 Task: Send an email with the signature Kaitlyn Wright with the subject Follow-up on an order and the message Could you please provide more information about the new software system? from softage.5@softage.net to softage.2@softage.net and move the email from Sent Items to the folder Analytics
Action: Mouse moved to (34, 56)
Screenshot: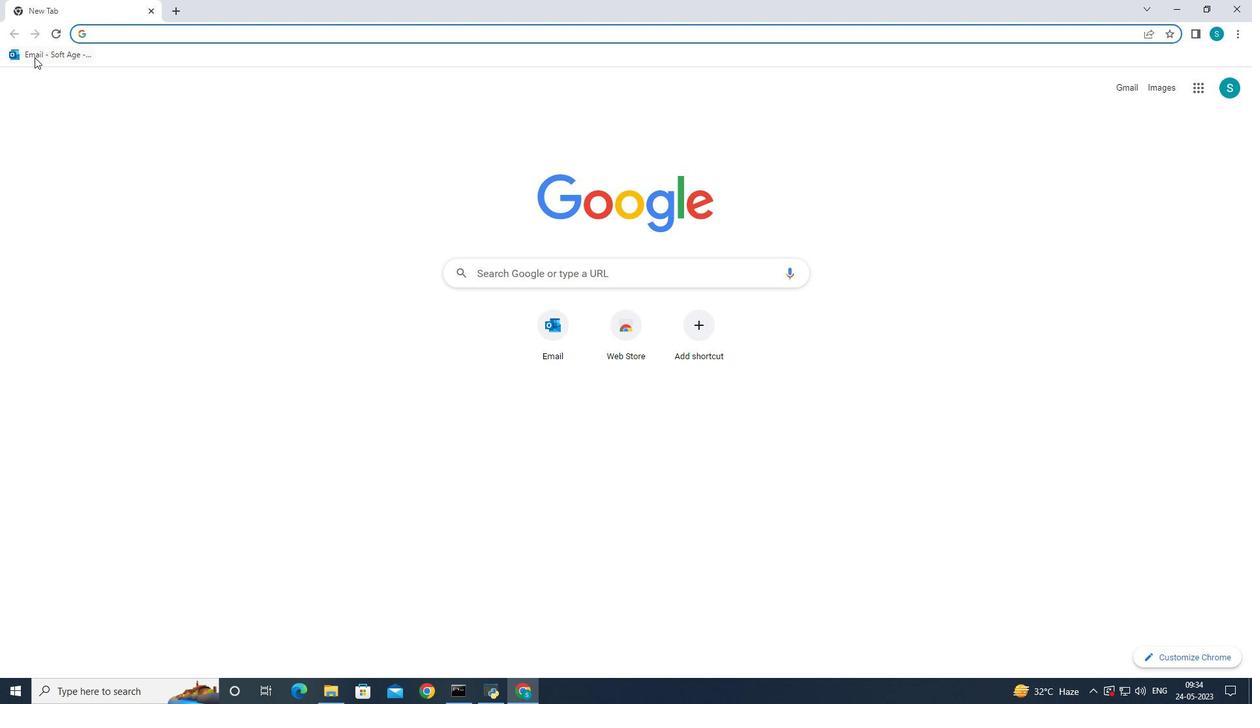 
Action: Mouse pressed left at (34, 56)
Screenshot: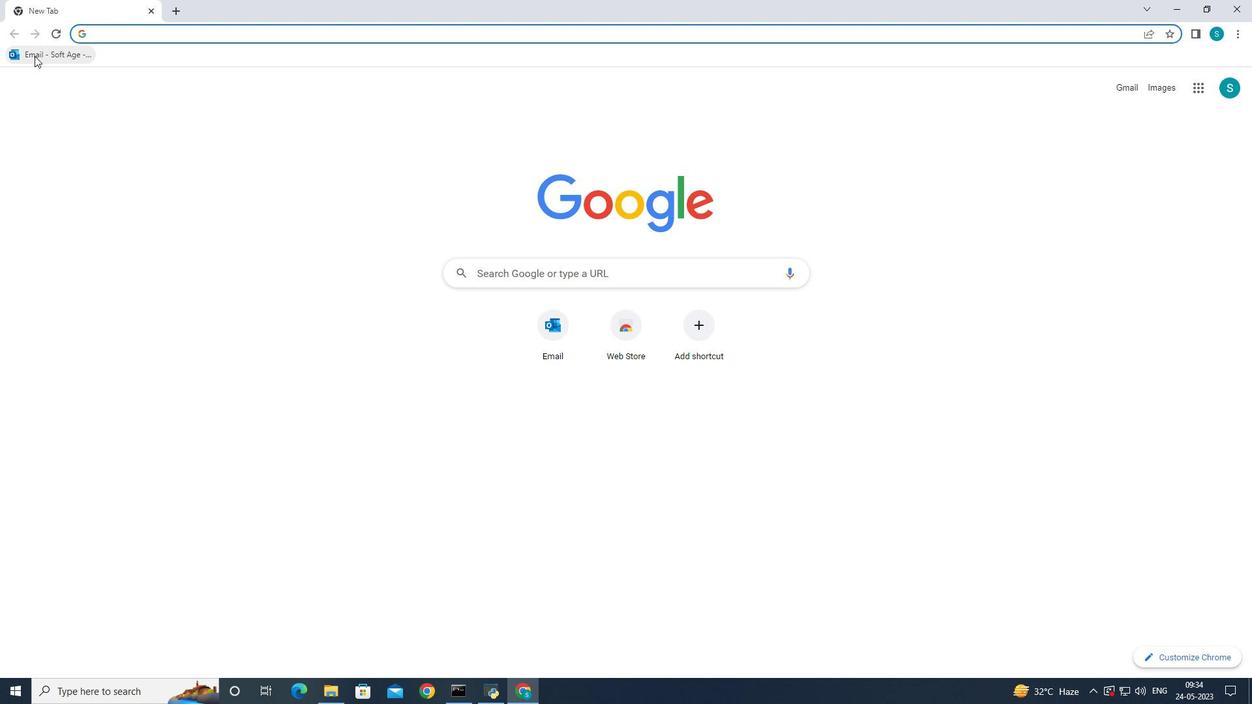 
Action: Mouse moved to (171, 113)
Screenshot: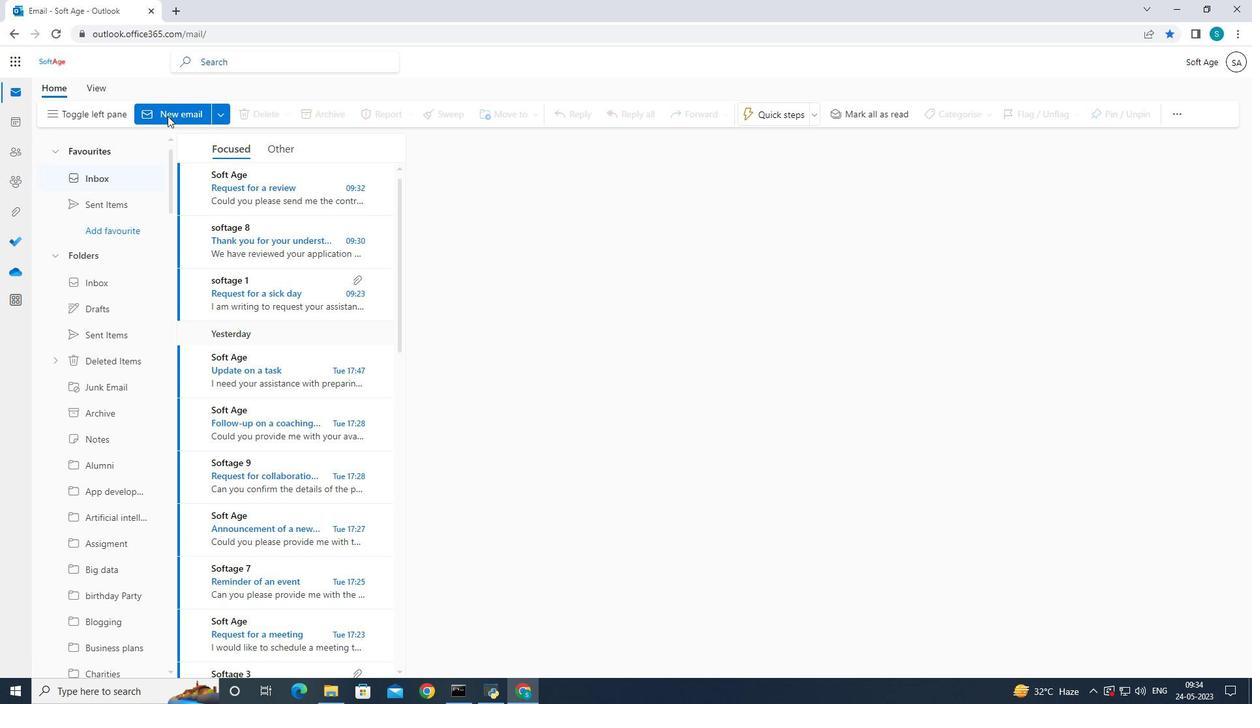 
Action: Mouse pressed left at (171, 113)
Screenshot: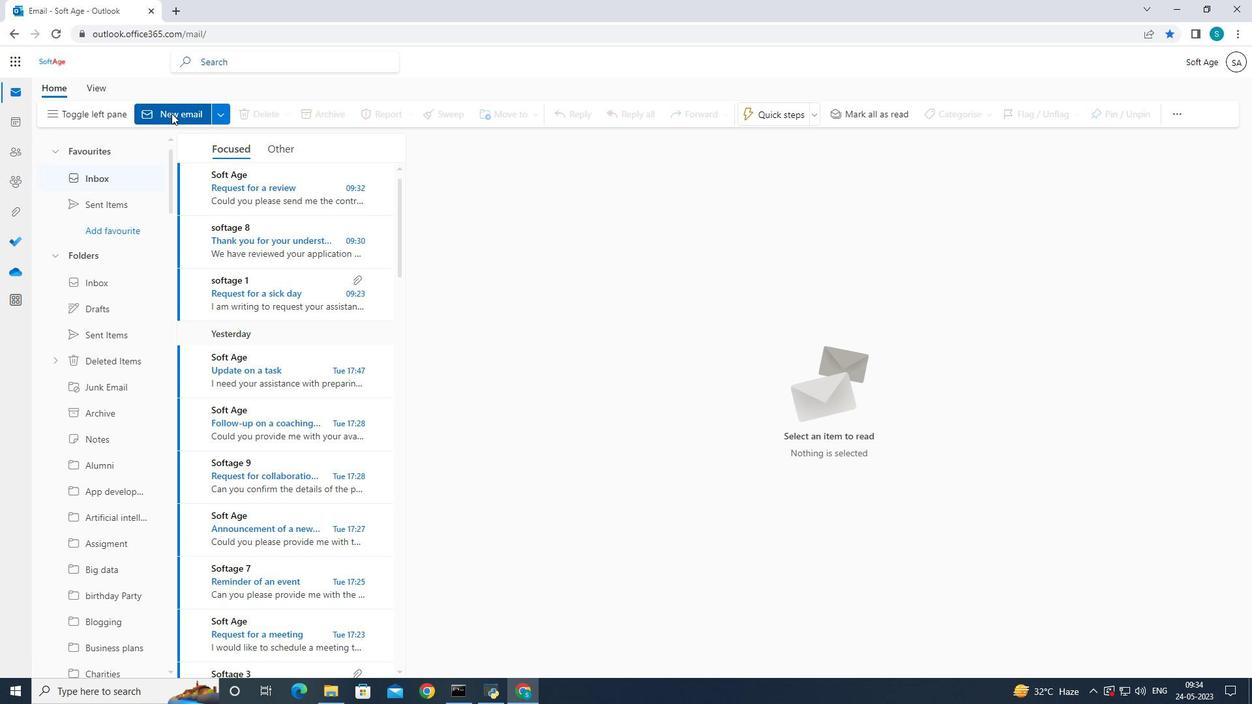 
Action: Mouse pressed left at (171, 113)
Screenshot: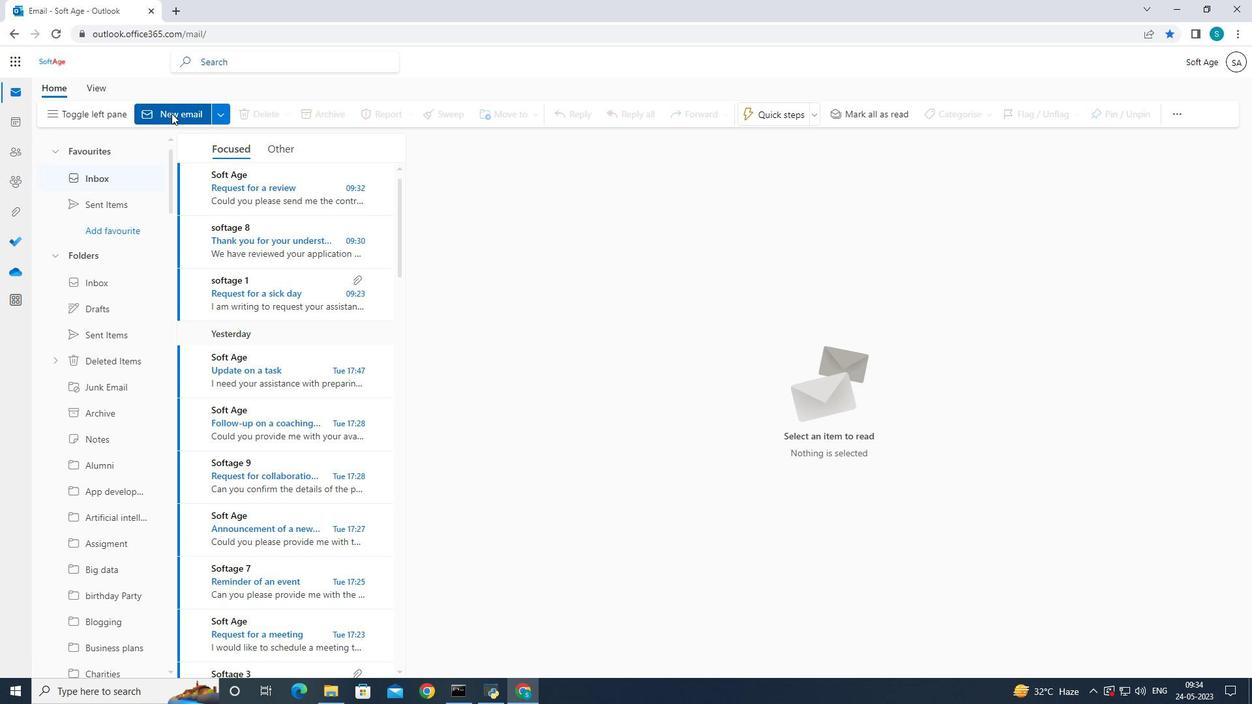 
Action: Mouse moved to (849, 113)
Screenshot: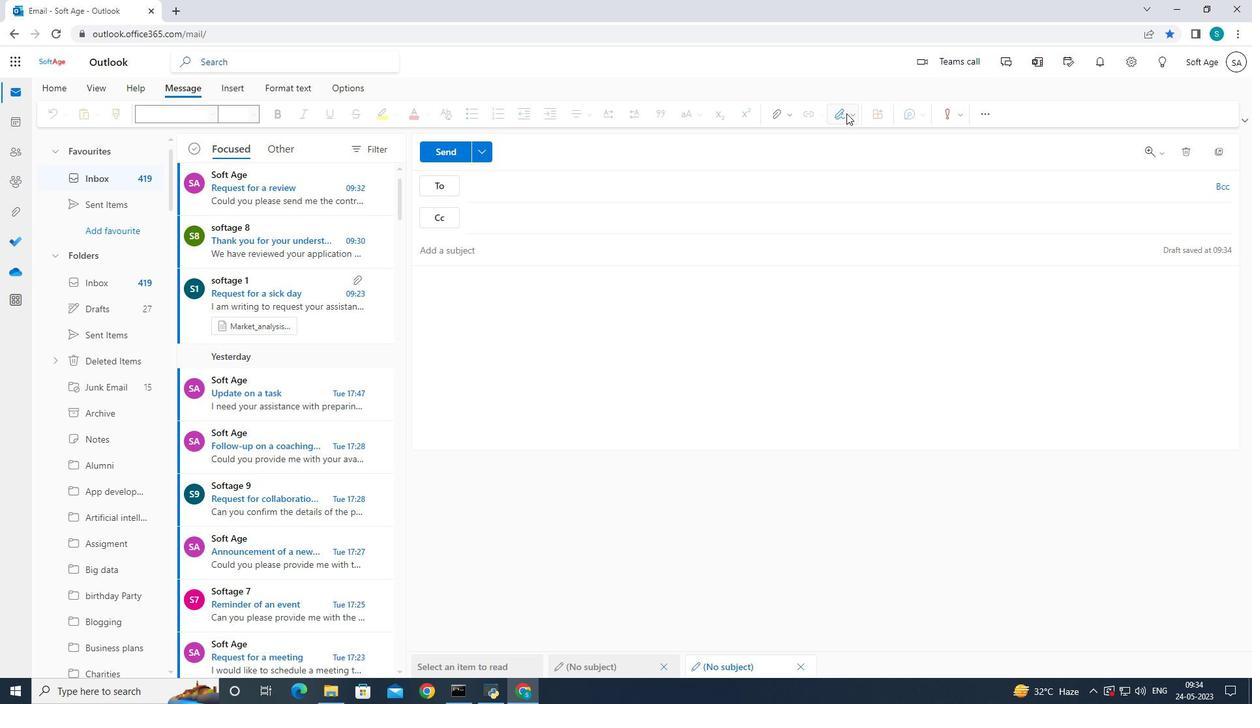 
Action: Mouse pressed left at (848, 113)
Screenshot: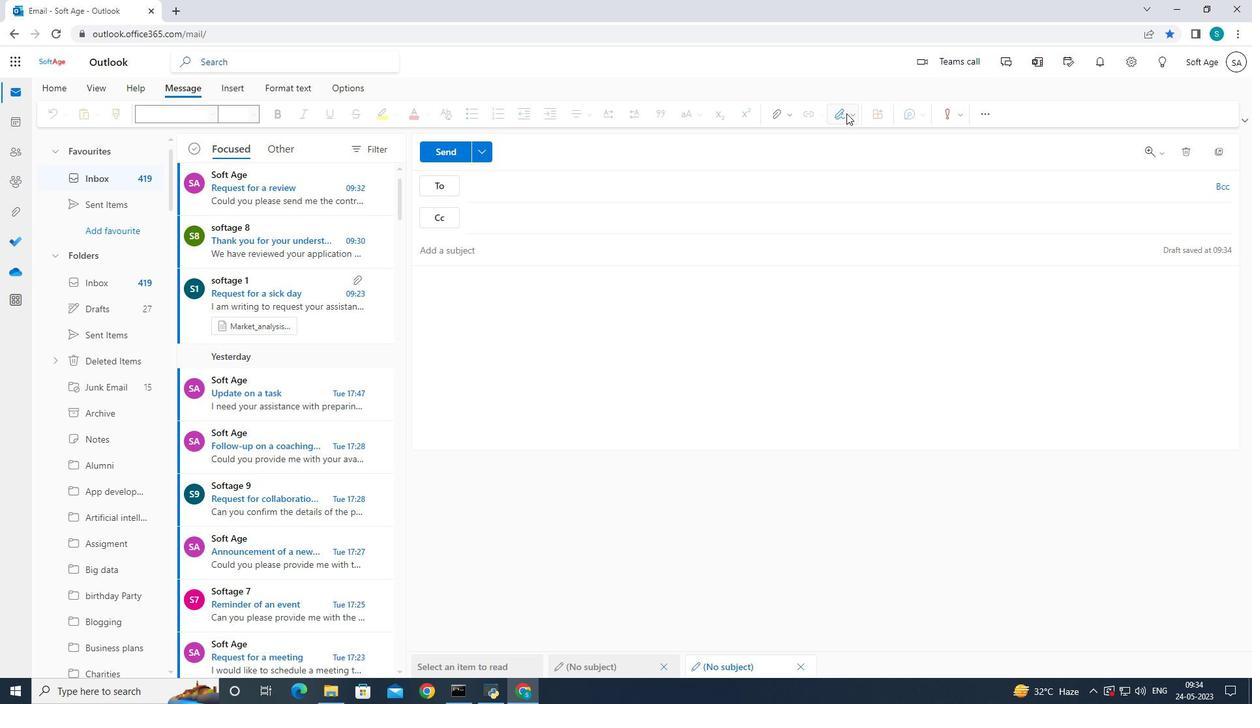 
Action: Mouse moved to (827, 175)
Screenshot: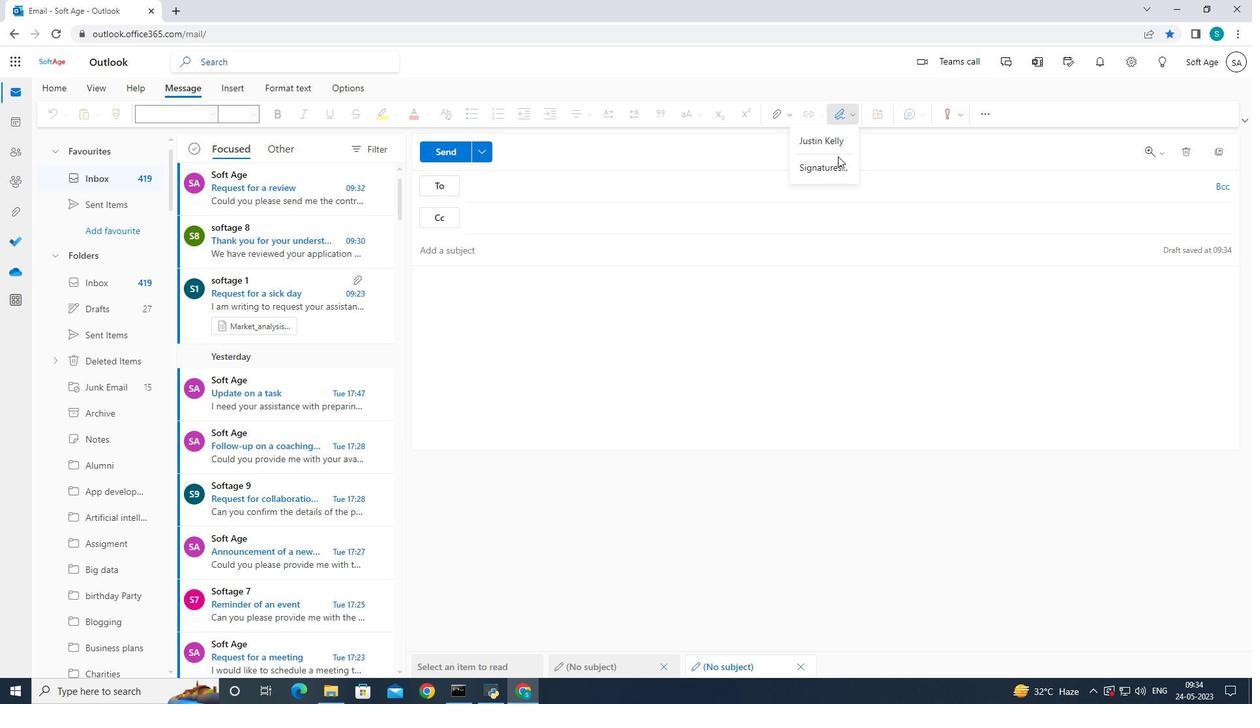 
Action: Mouse pressed left at (827, 175)
Screenshot: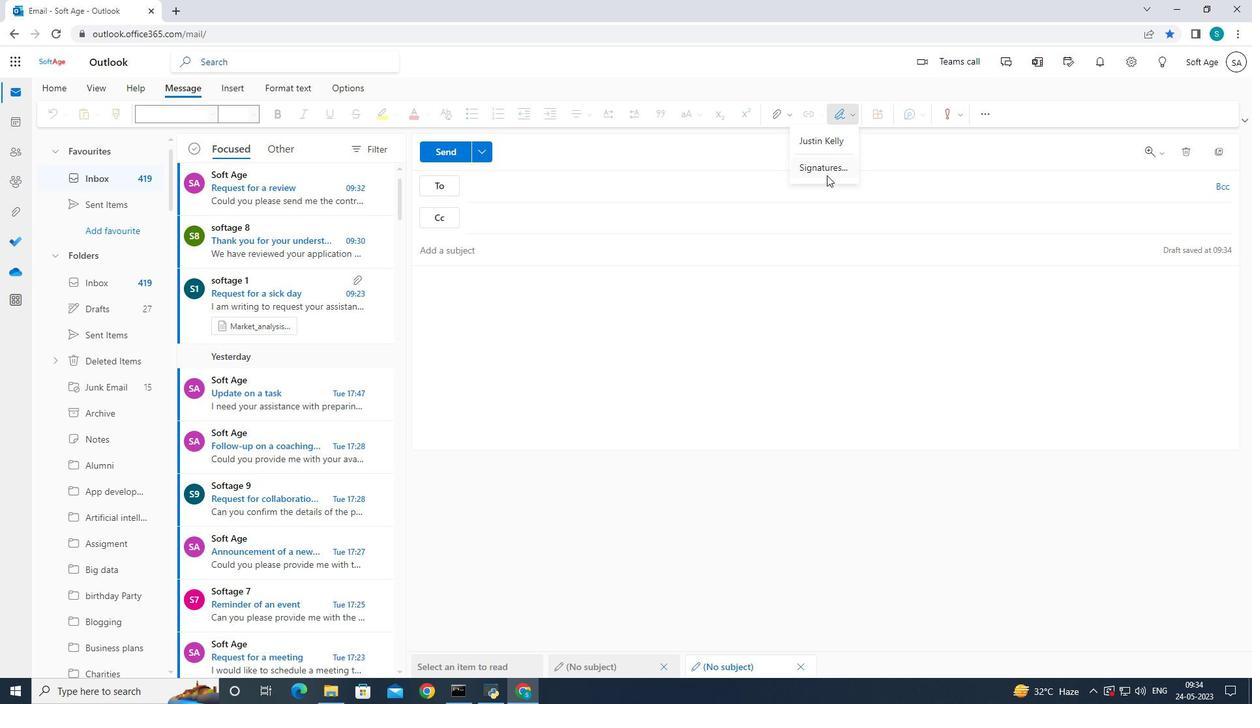 
Action: Mouse moved to (889, 217)
Screenshot: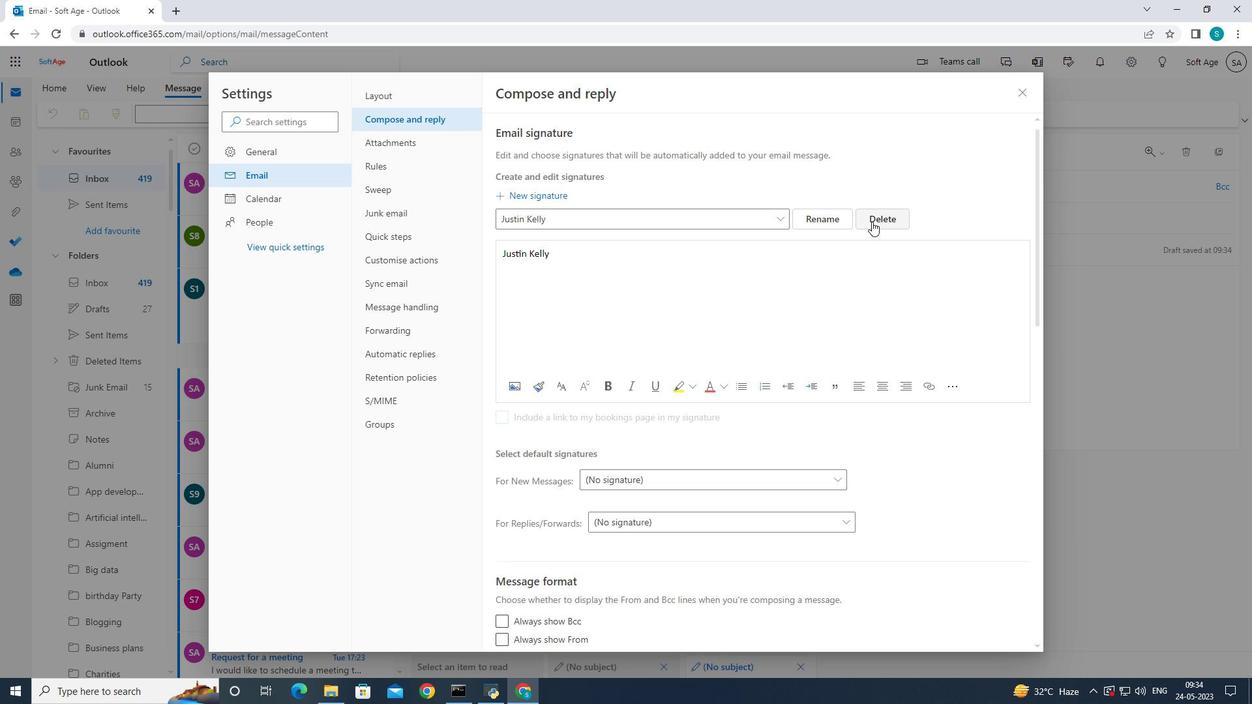 
Action: Mouse pressed left at (889, 217)
Screenshot: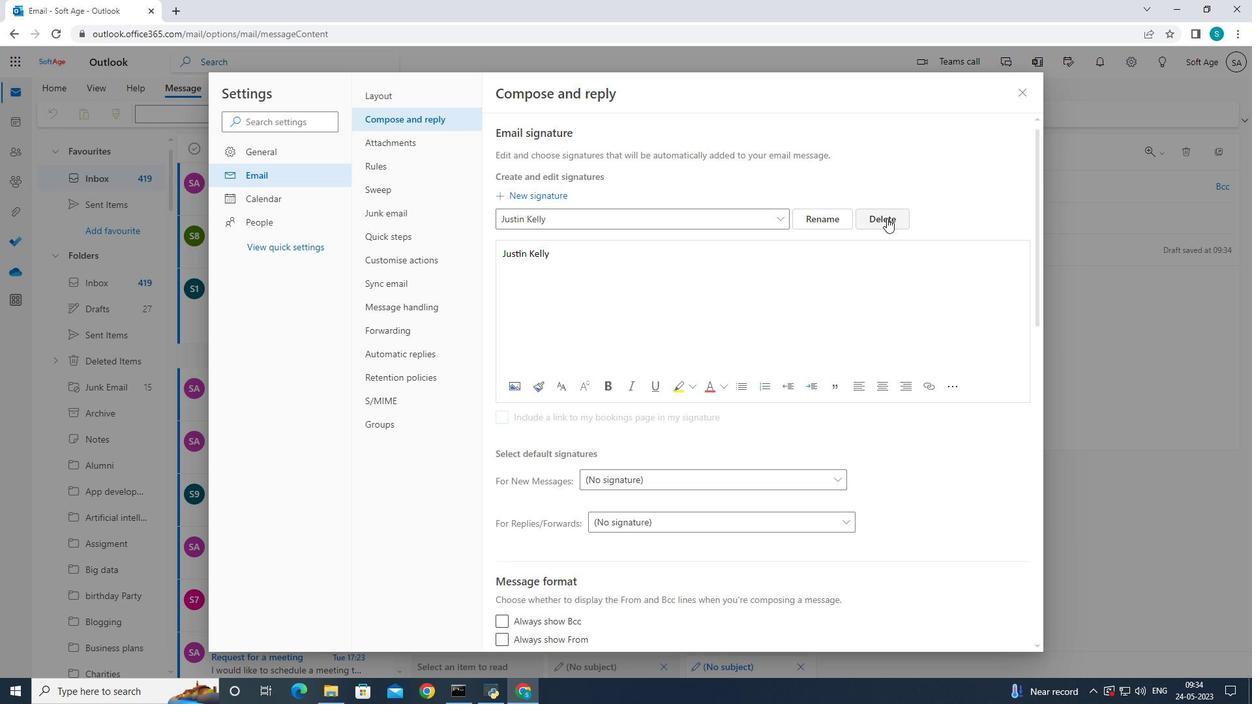 
Action: Mouse moved to (770, 219)
Screenshot: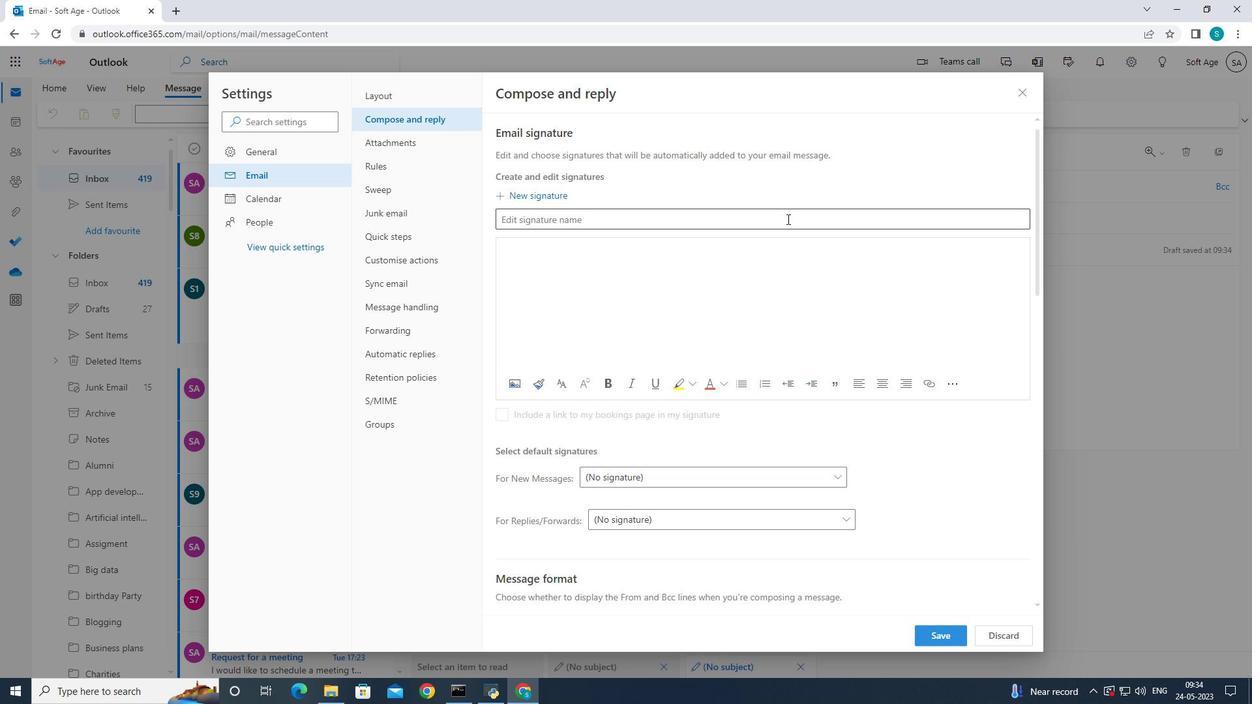 
Action: Mouse pressed left at (770, 219)
Screenshot: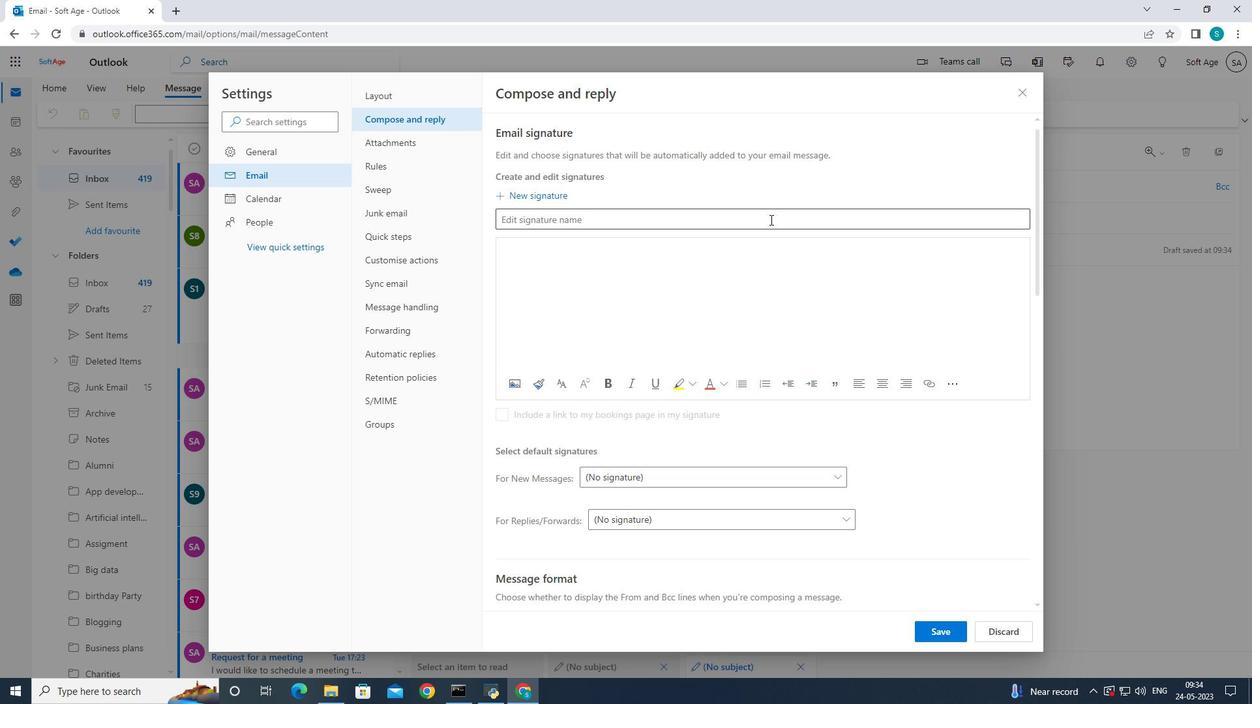 
Action: Mouse moved to (705, 172)
Screenshot: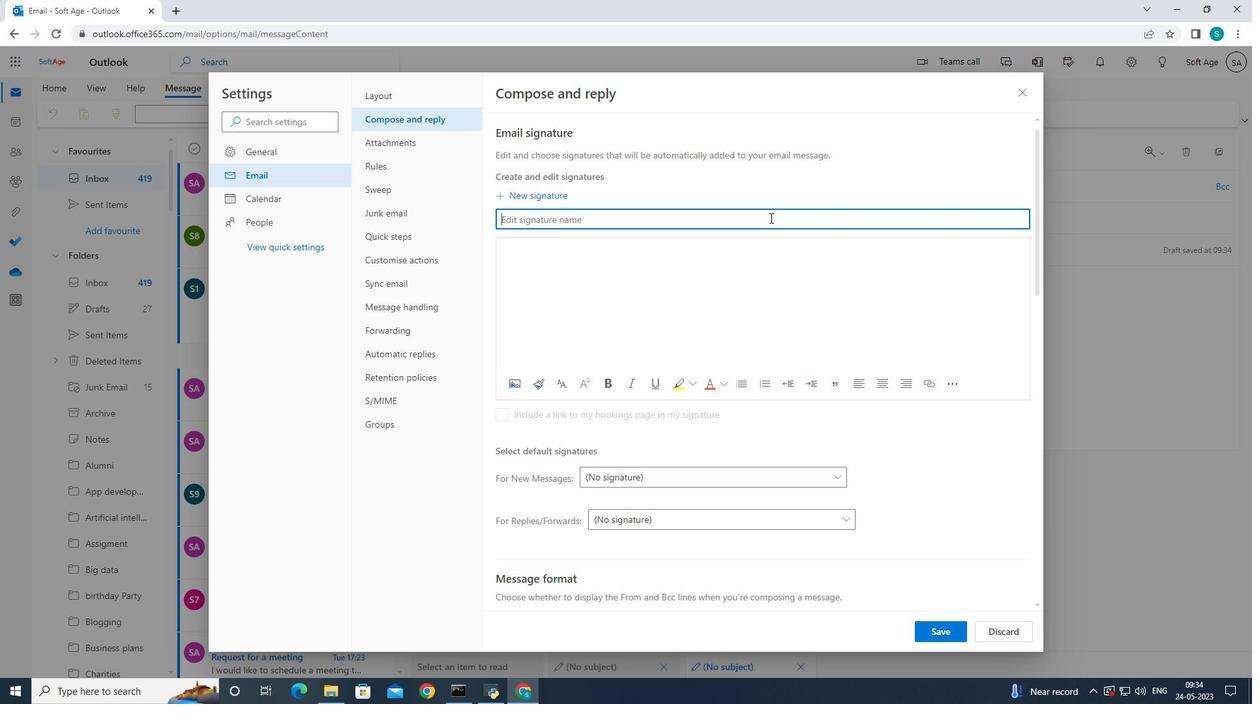 
Action: Key pressed <Key.caps_lock>K<Key.caps_lock>aitlyn<Key.space><Key.caps_lock>W<Key.caps_lock>right
Screenshot: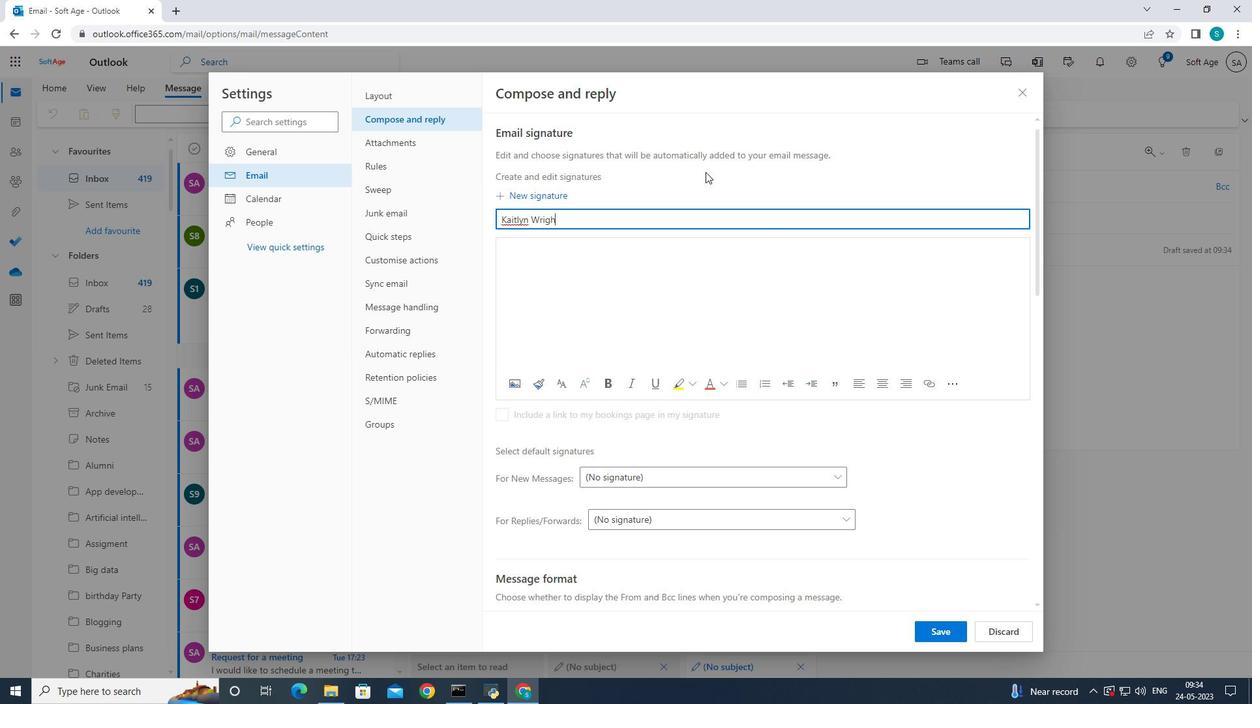 
Action: Mouse moved to (553, 245)
Screenshot: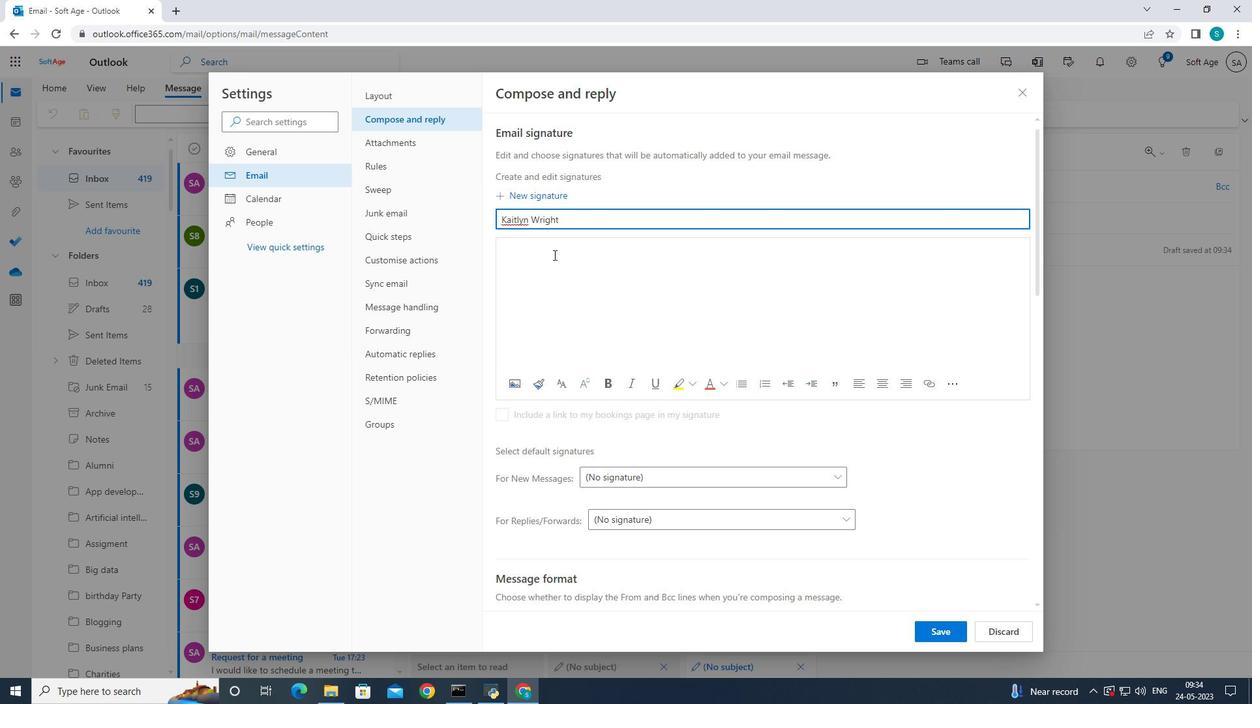
Action: Mouse pressed left at (553, 245)
Screenshot: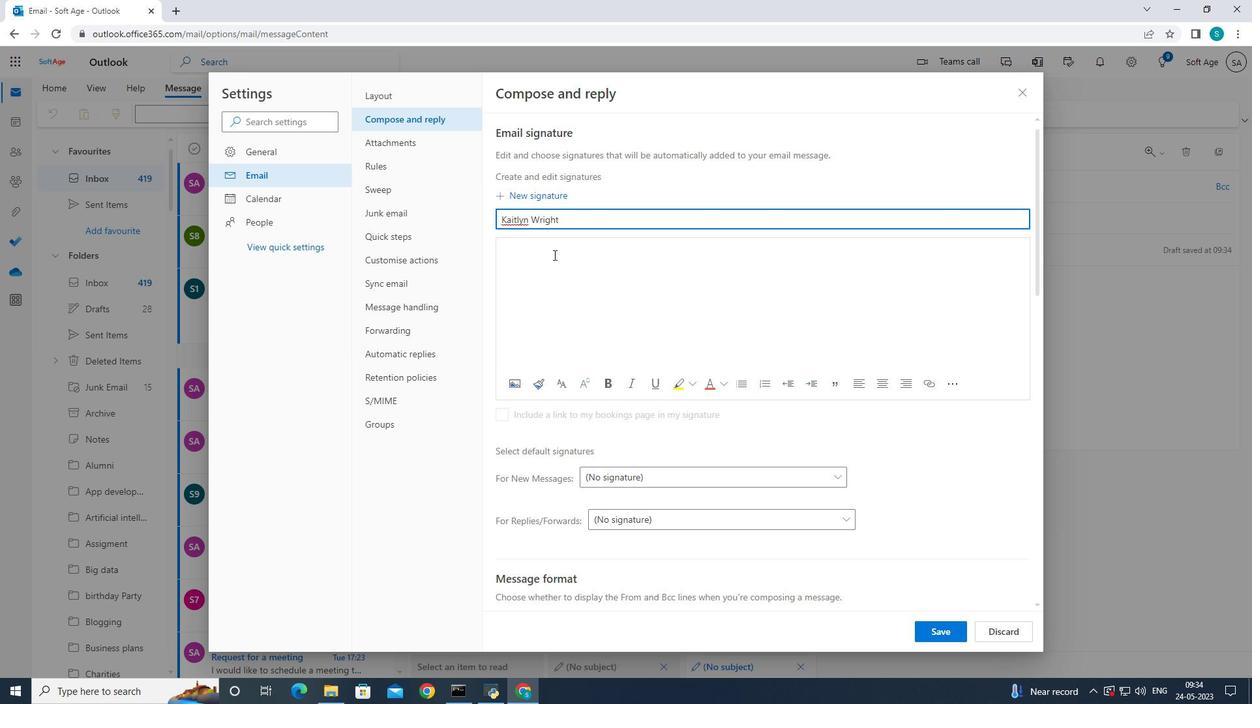 
Action: Key pressed <Key.caps_lock>K<Key.caps_lock>aitlyn<Key.space><Key.caps_lock>W<Key.caps_lock>right
Screenshot: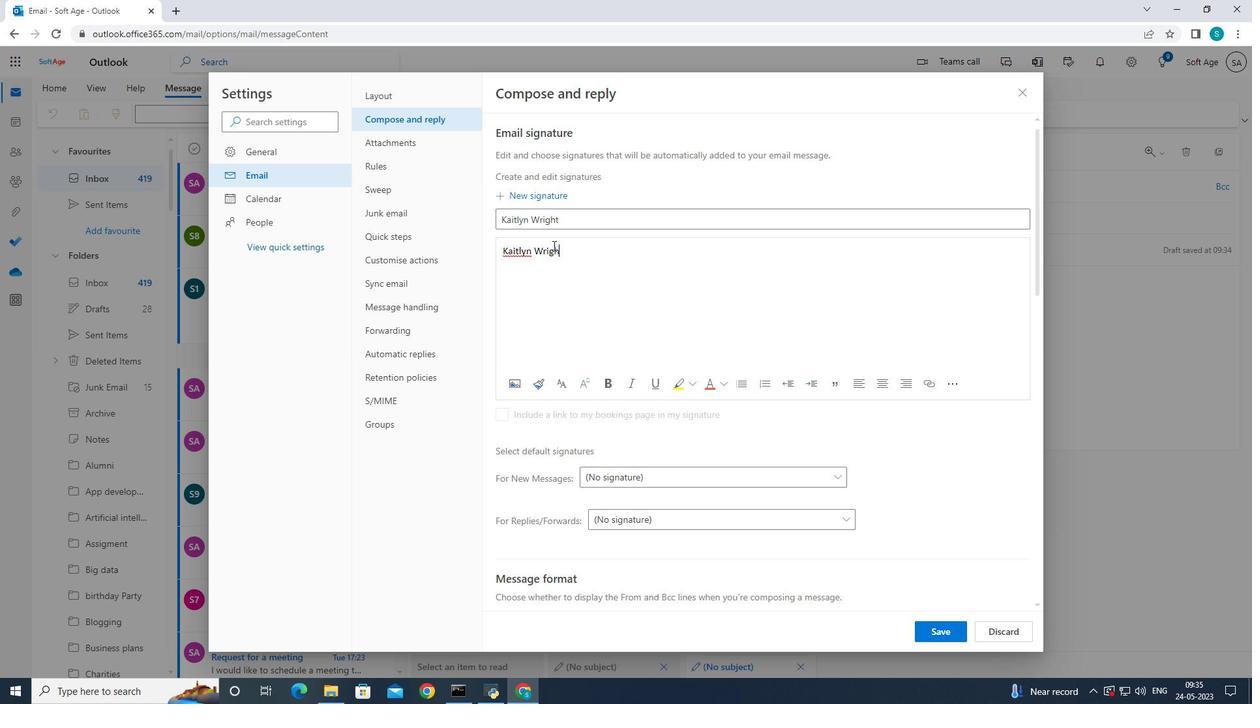 
Action: Mouse moved to (926, 637)
Screenshot: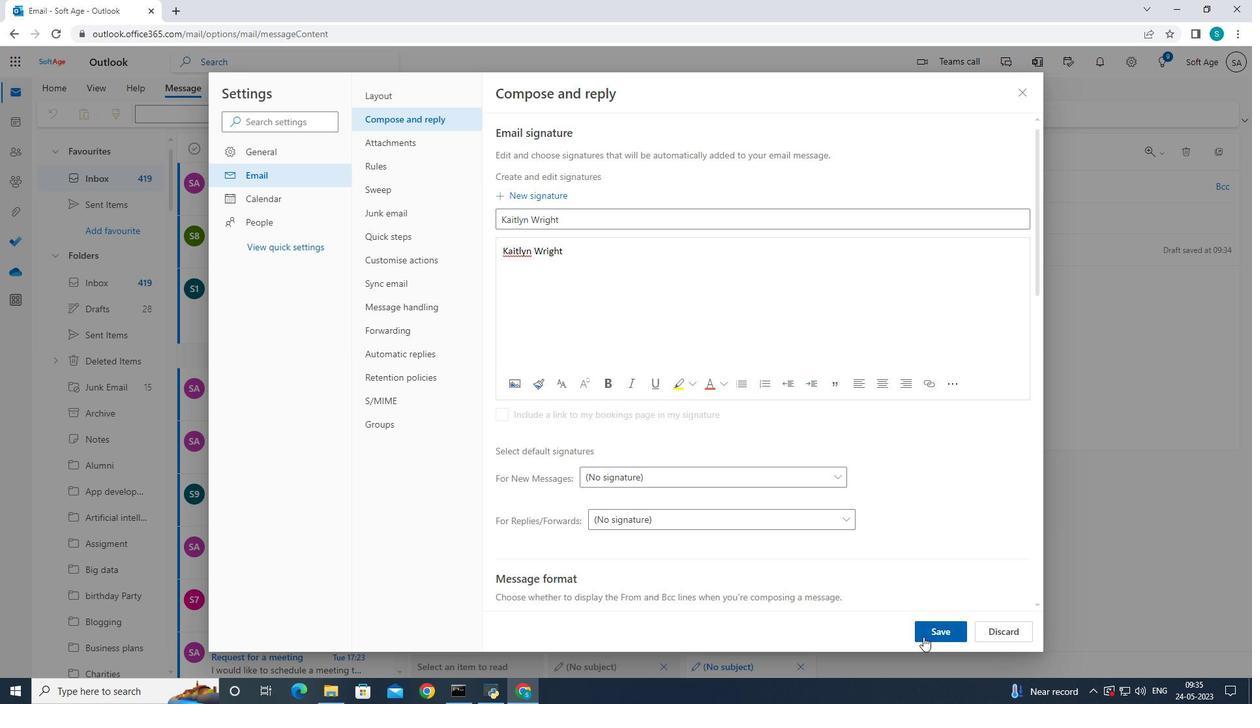 
Action: Mouse pressed left at (926, 637)
Screenshot: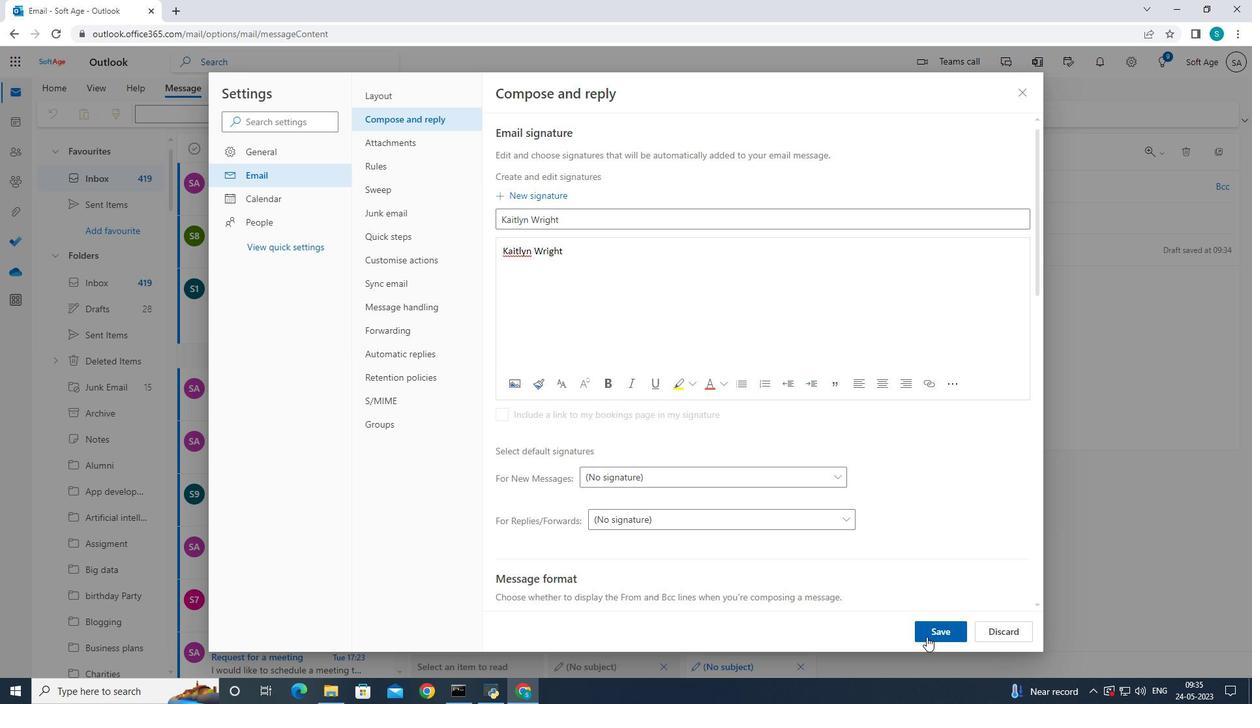 
Action: Mouse moved to (1023, 92)
Screenshot: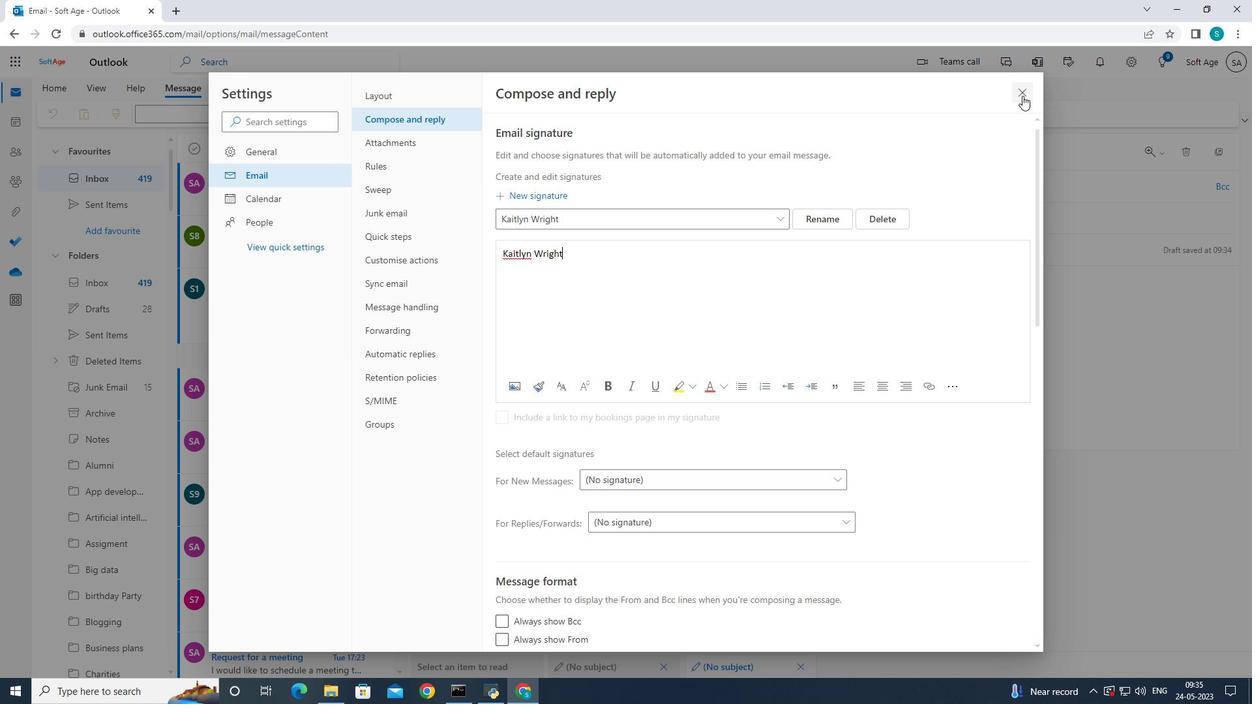 
Action: Mouse pressed left at (1023, 92)
Screenshot: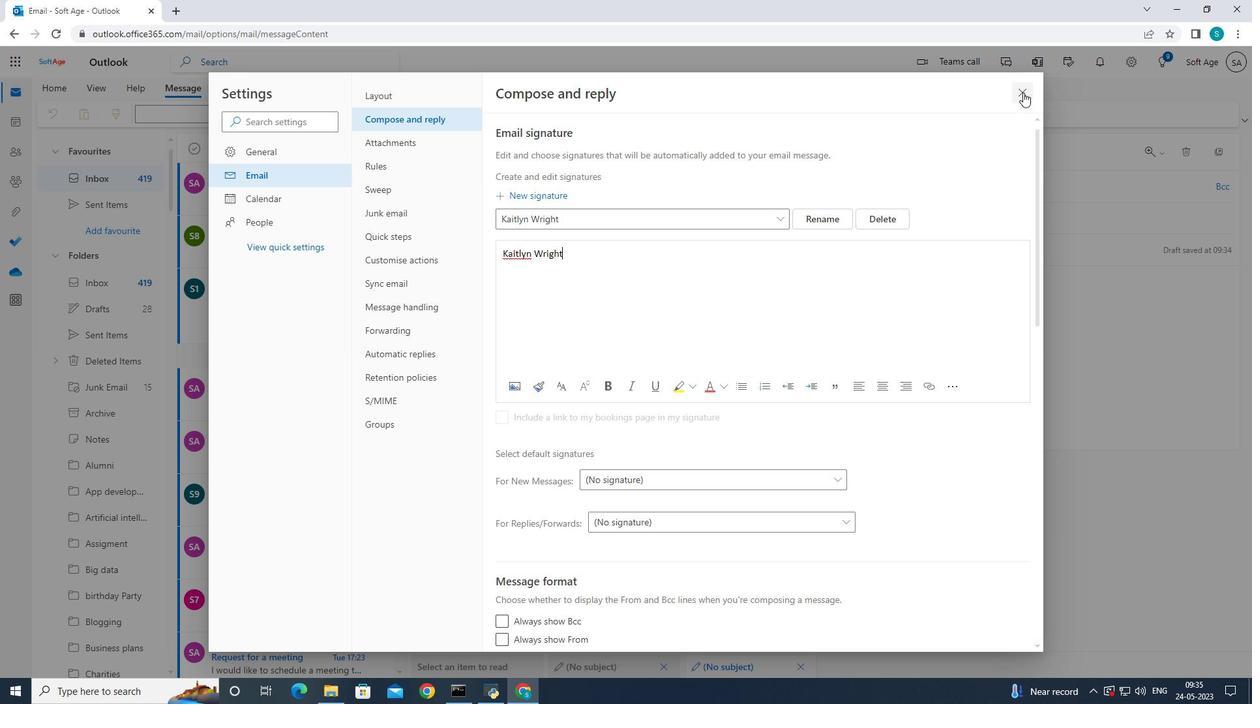 
Action: Mouse moved to (525, 185)
Screenshot: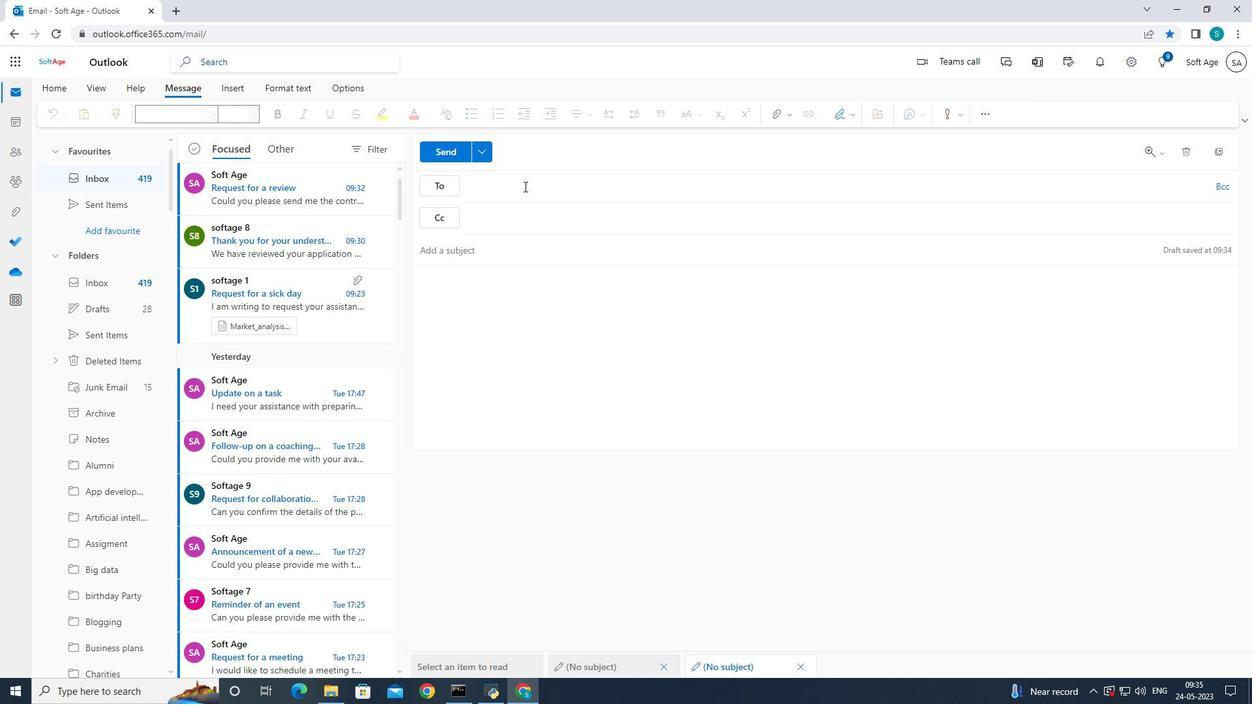 
Action: Mouse pressed left at (525, 185)
Screenshot: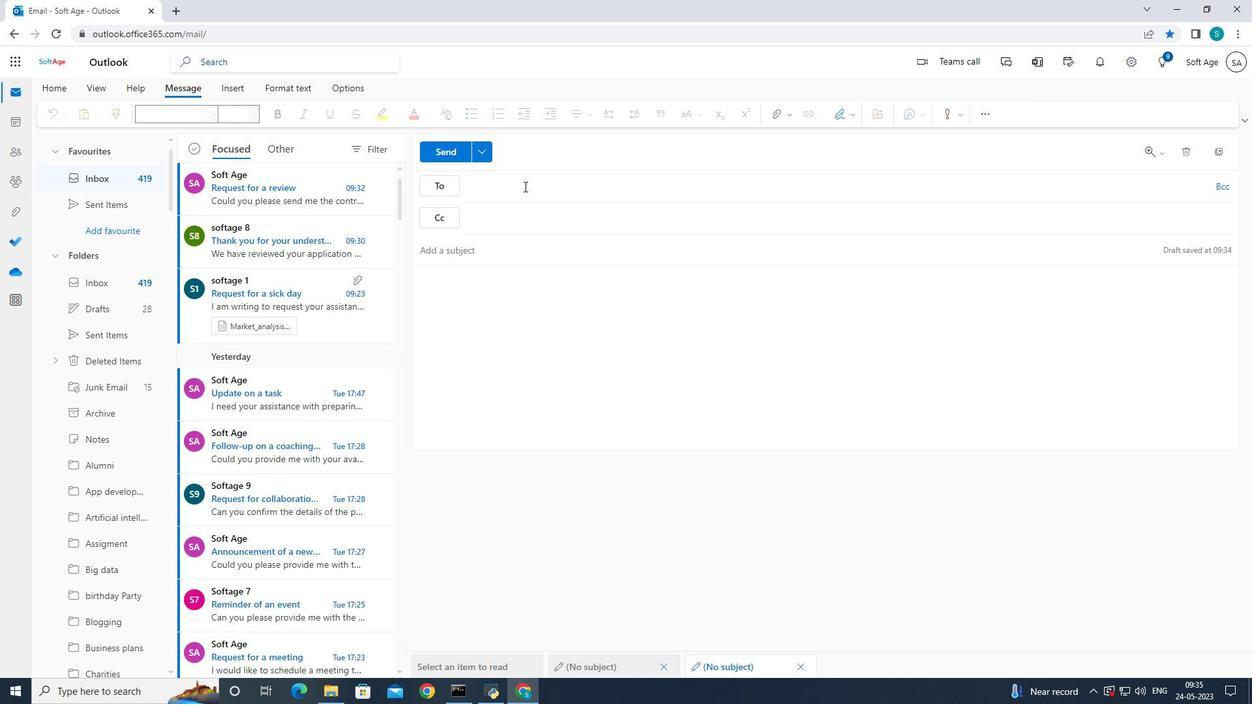 
Action: Mouse moved to (718, 253)
Screenshot: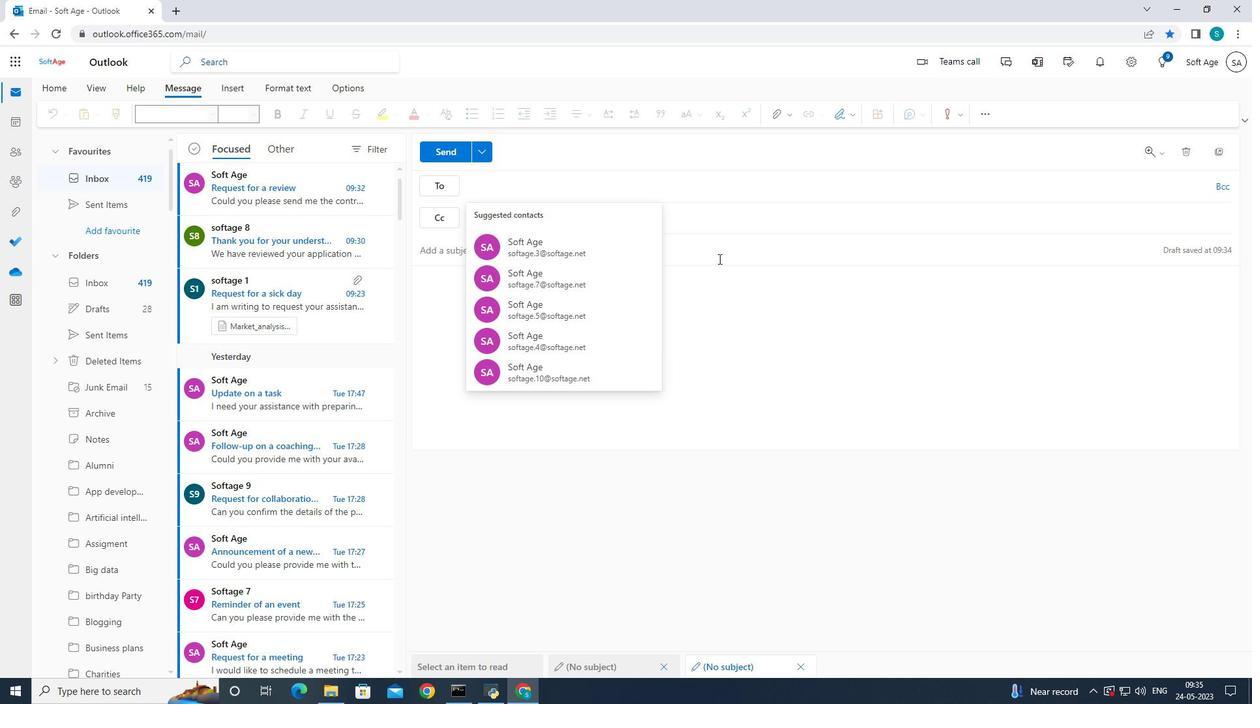 
Action: Mouse pressed left at (718, 253)
Screenshot: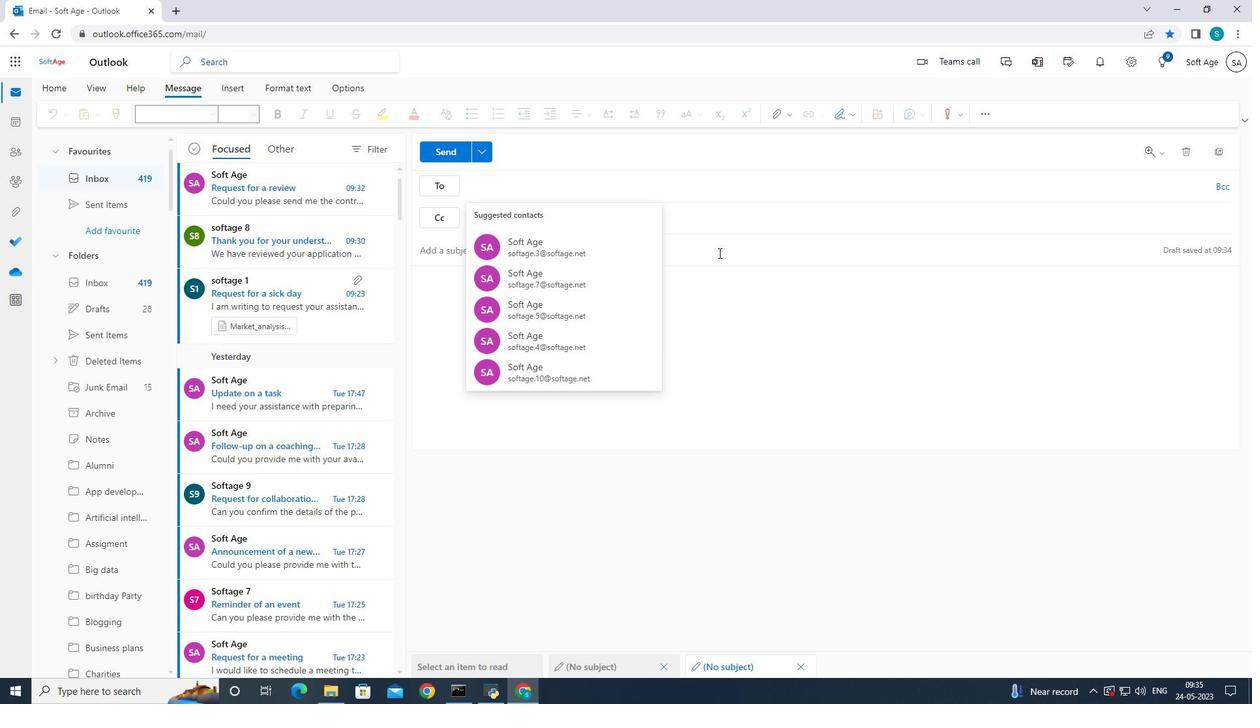 
Action: Mouse moved to (673, 346)
Screenshot: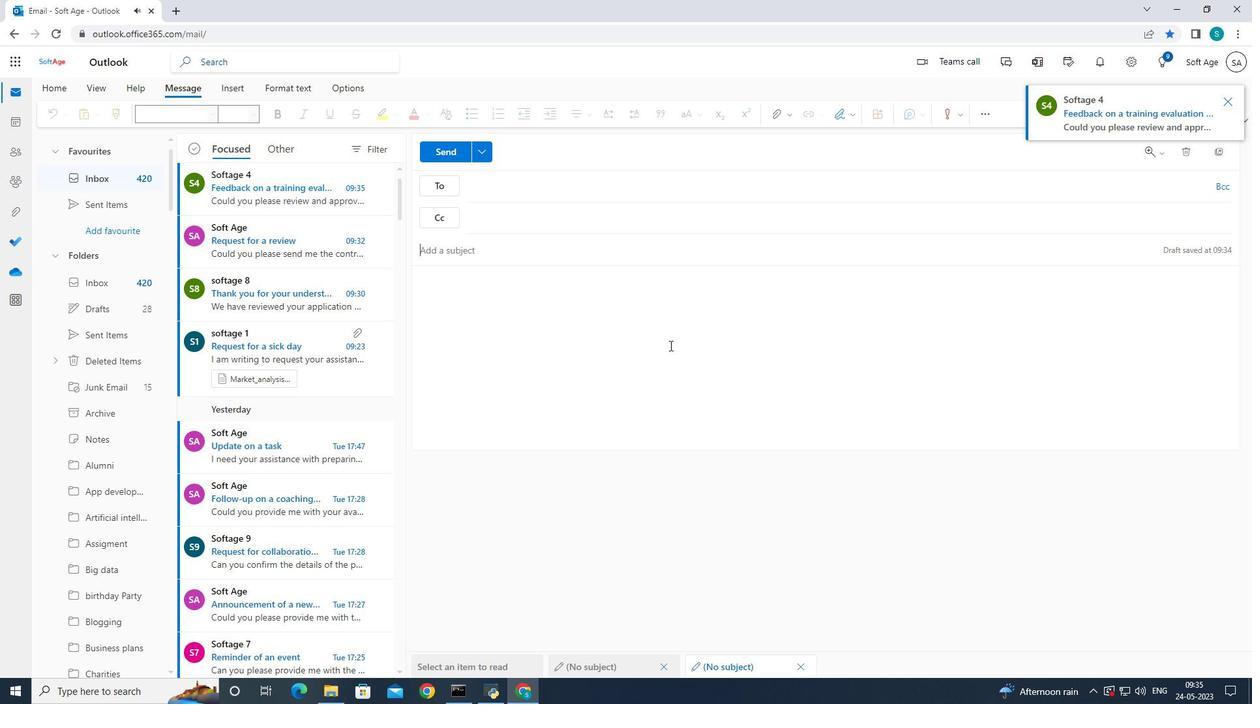 
Action: Key pressed <Key.caps_lock>F<Key.caps_lock>ollow-up<Key.space>on<Key.space>an<Key.space>order
Screenshot: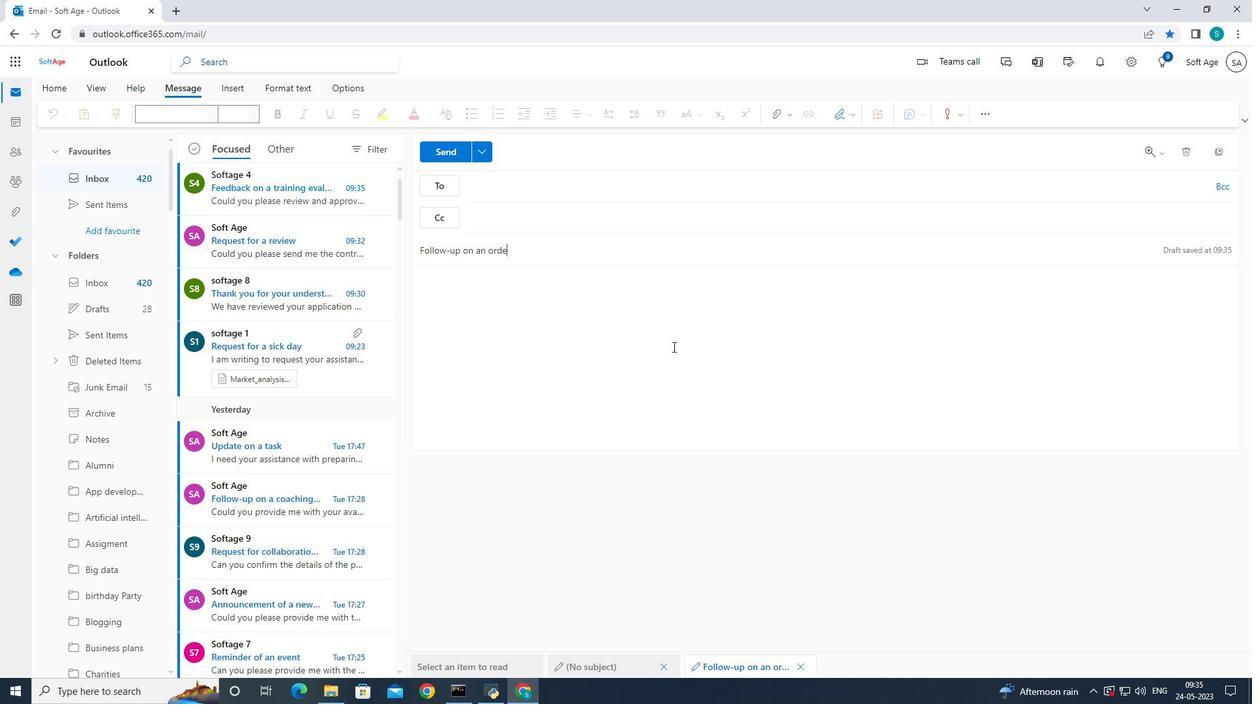 
Action: Mouse moved to (522, 296)
Screenshot: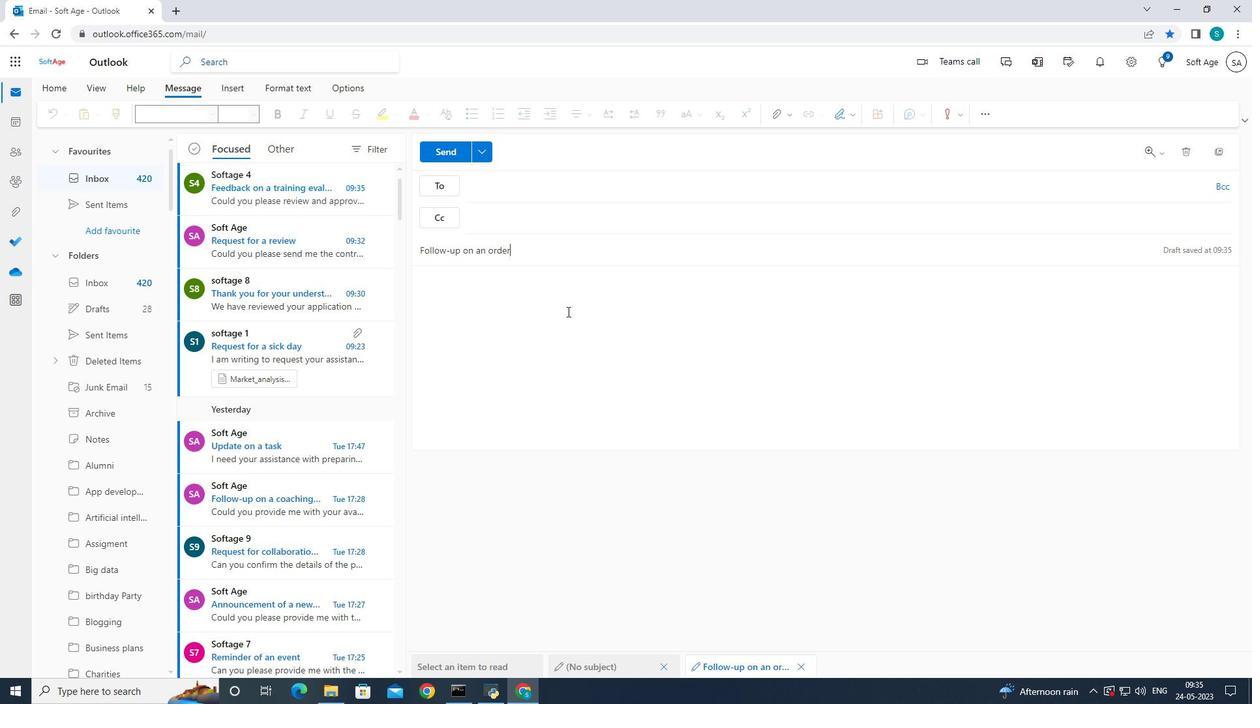 
Action: Mouse pressed left at (522, 296)
Screenshot: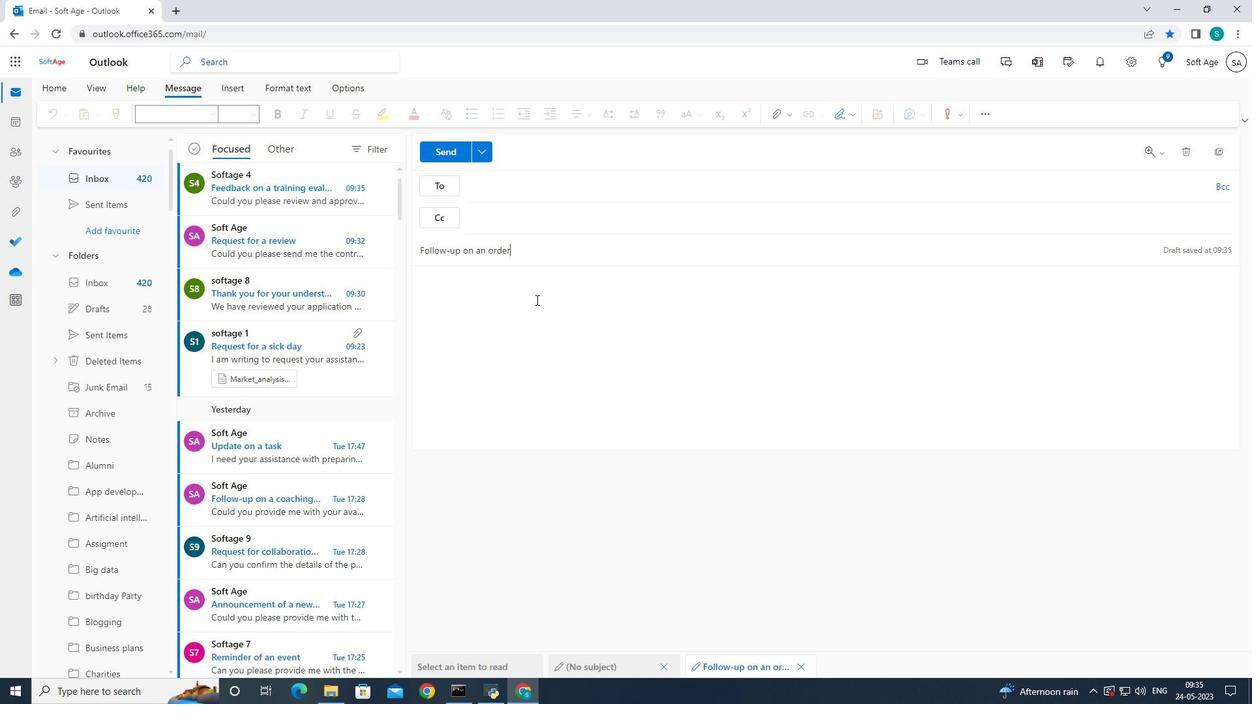 
Action: Mouse moved to (845, 113)
Screenshot: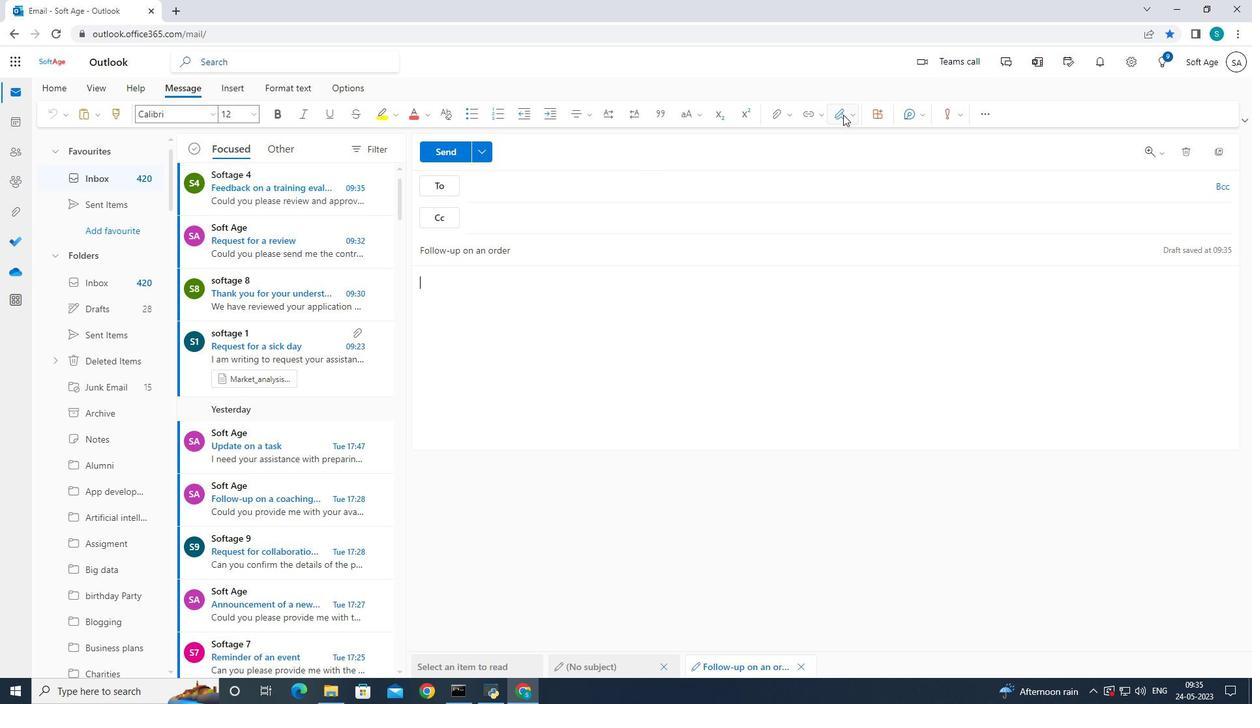 
Action: Mouse pressed left at (845, 113)
Screenshot: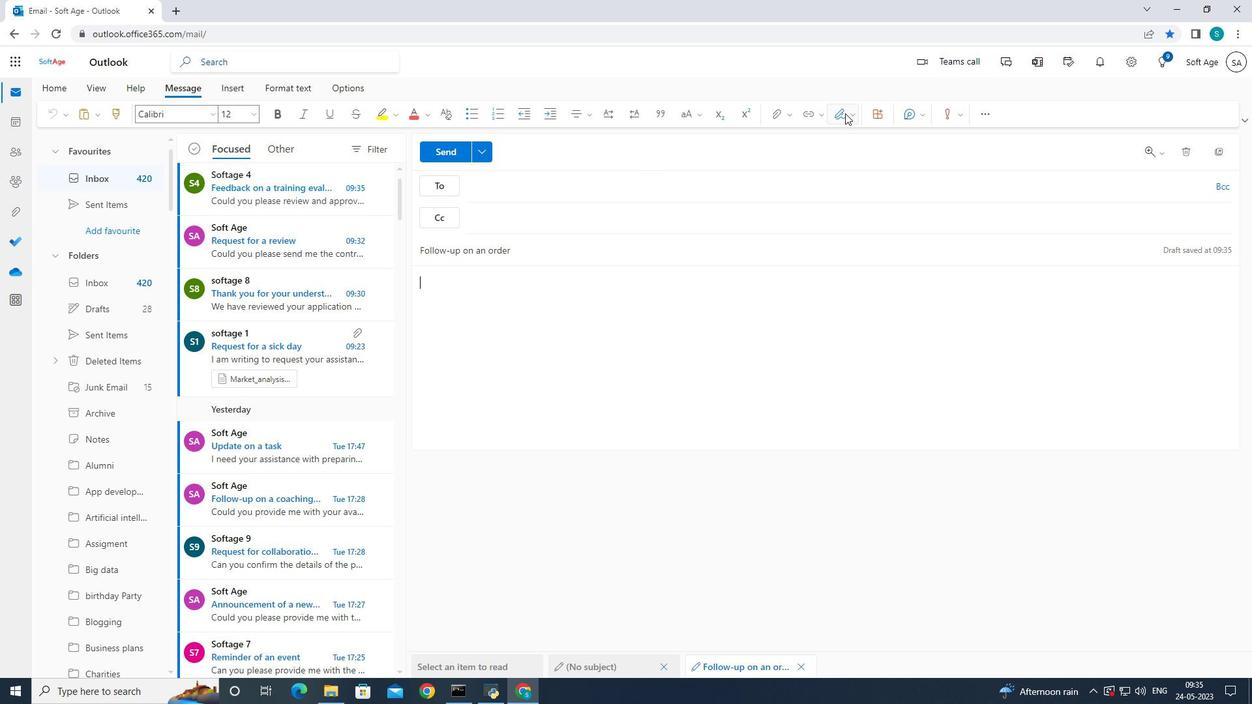 
Action: Mouse moved to (840, 136)
Screenshot: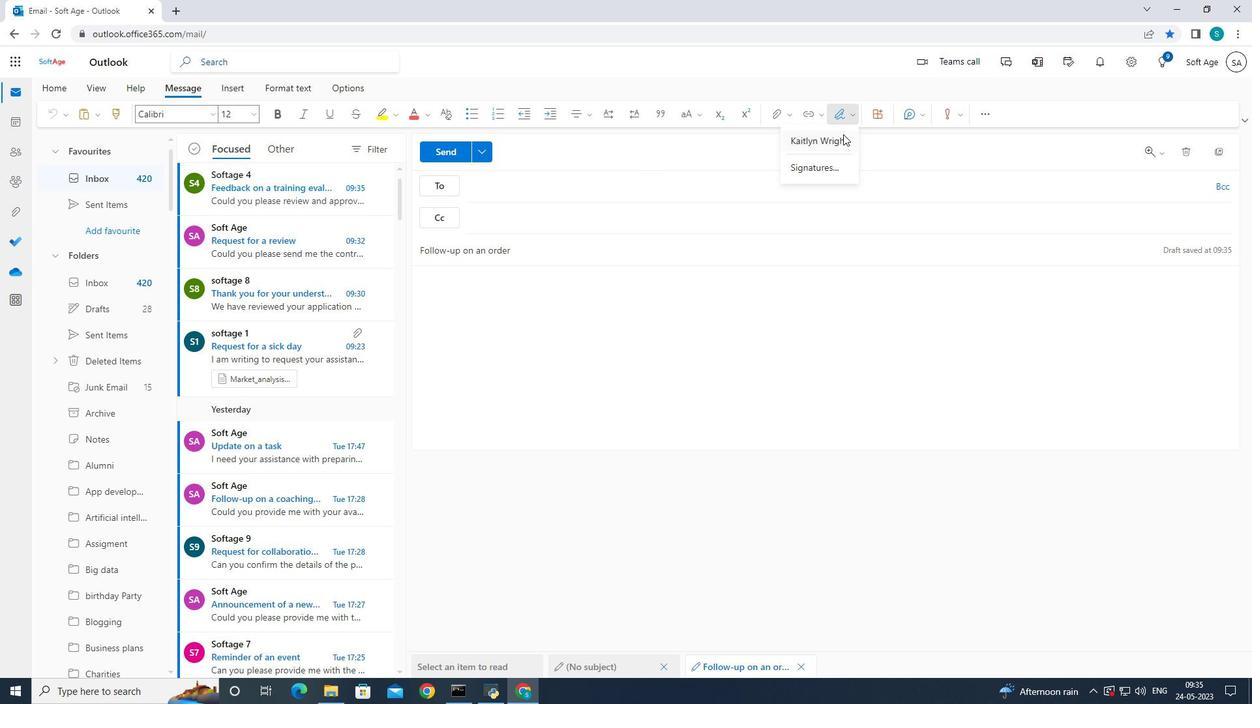 
Action: Mouse pressed left at (840, 136)
Screenshot: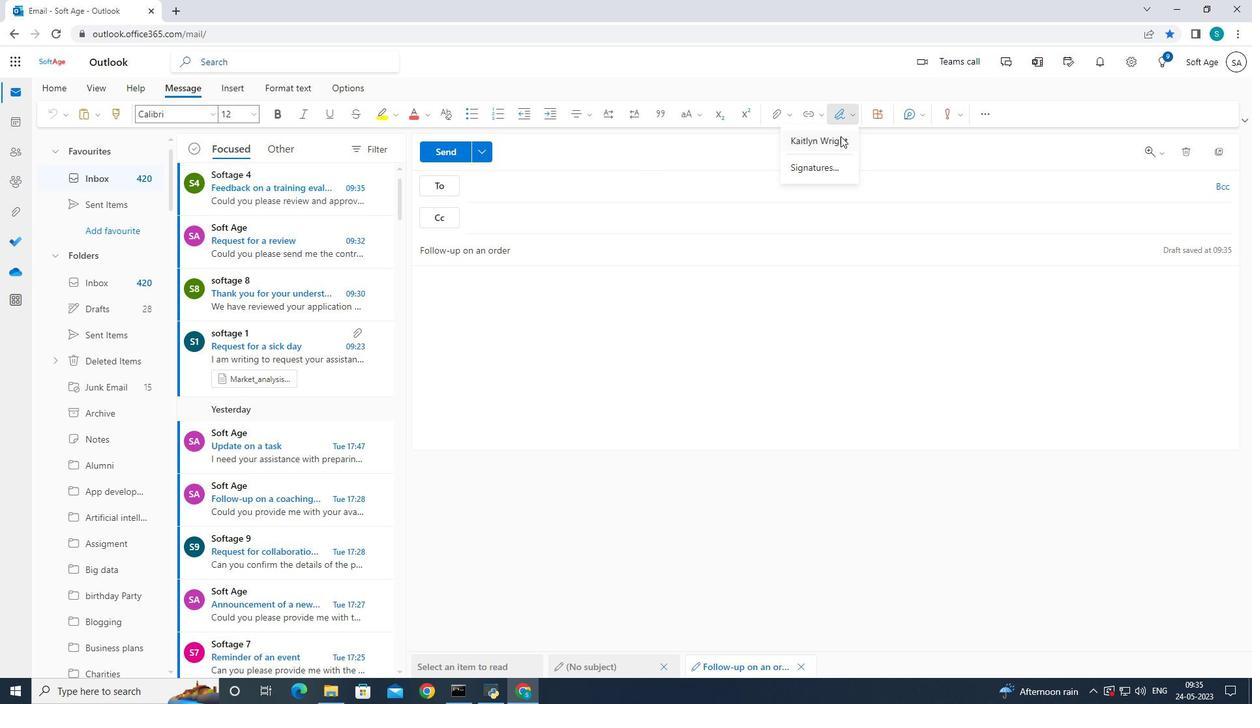 
Action: Mouse moved to (723, 226)
Screenshot: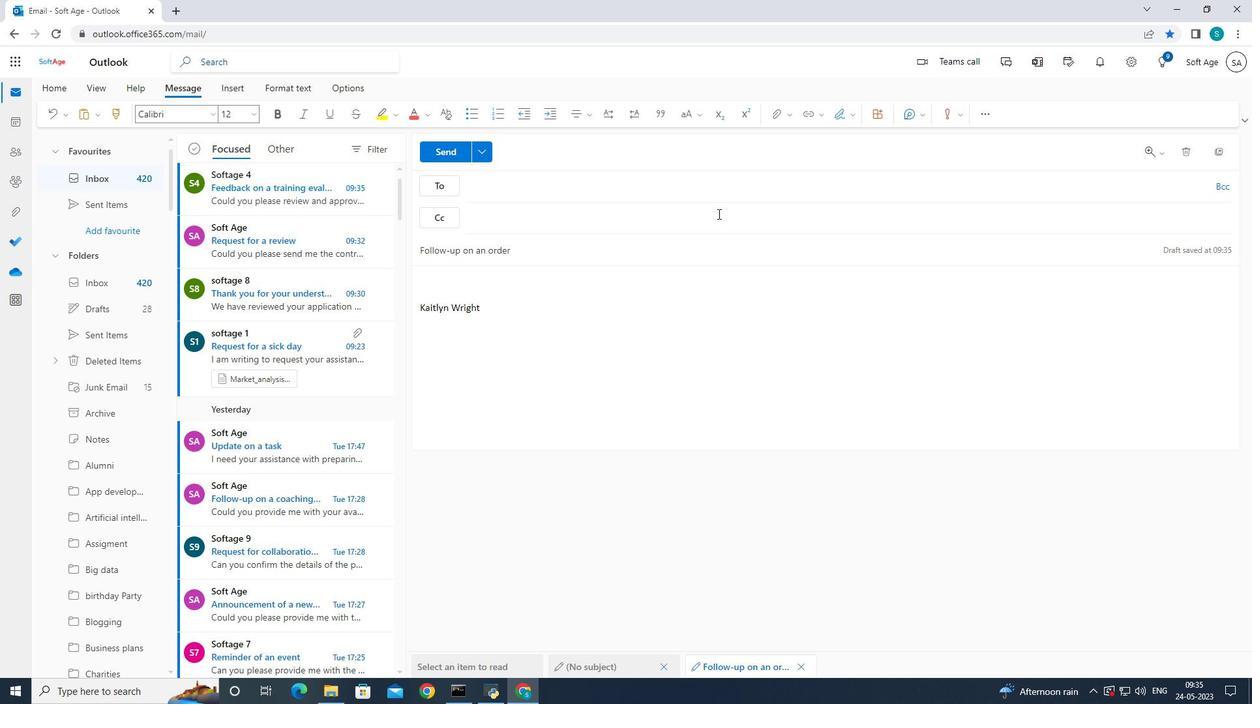 
Action: Key pressed <Key.caps_lock>C<Key.caps_lock>ould<Key.space>you<Key.space>please<Key.space>provide<Key.space>more<Key.space>information<Key.space>about<Key.space>the<Key.space>new<Key.space>software<Key.space>system<Key.shift_r>?
Screenshot: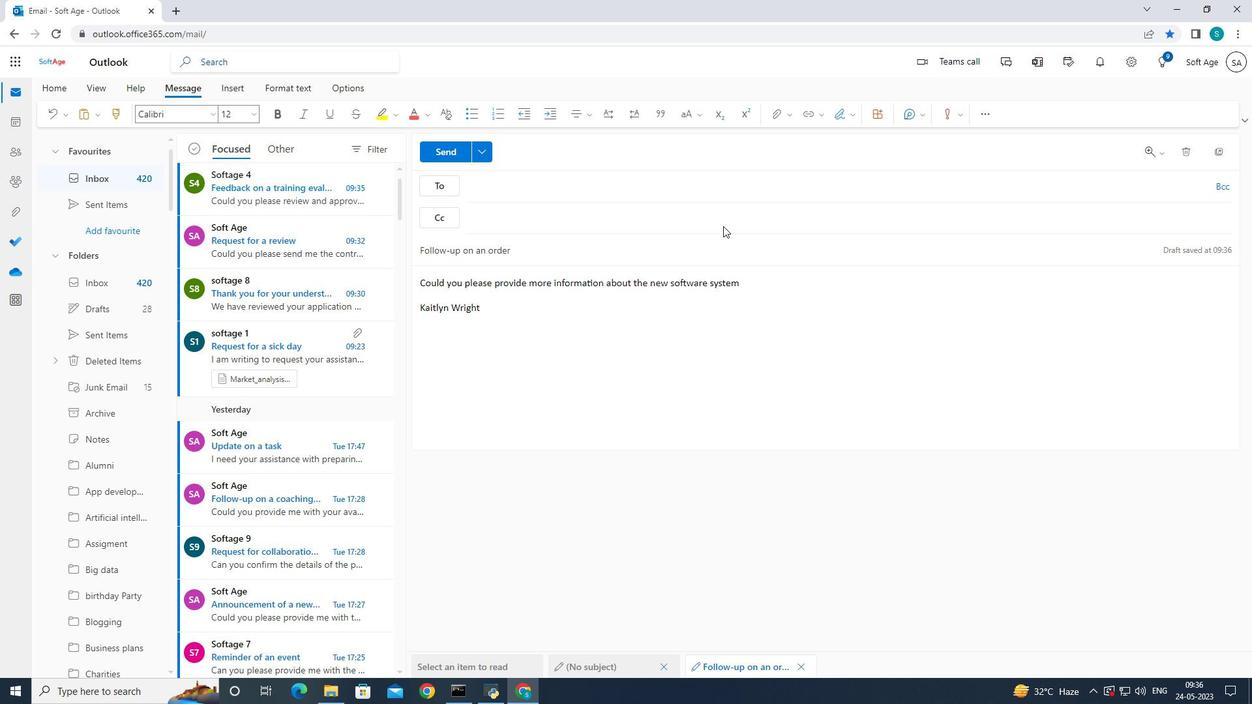 
Action: Mouse moved to (512, 185)
Screenshot: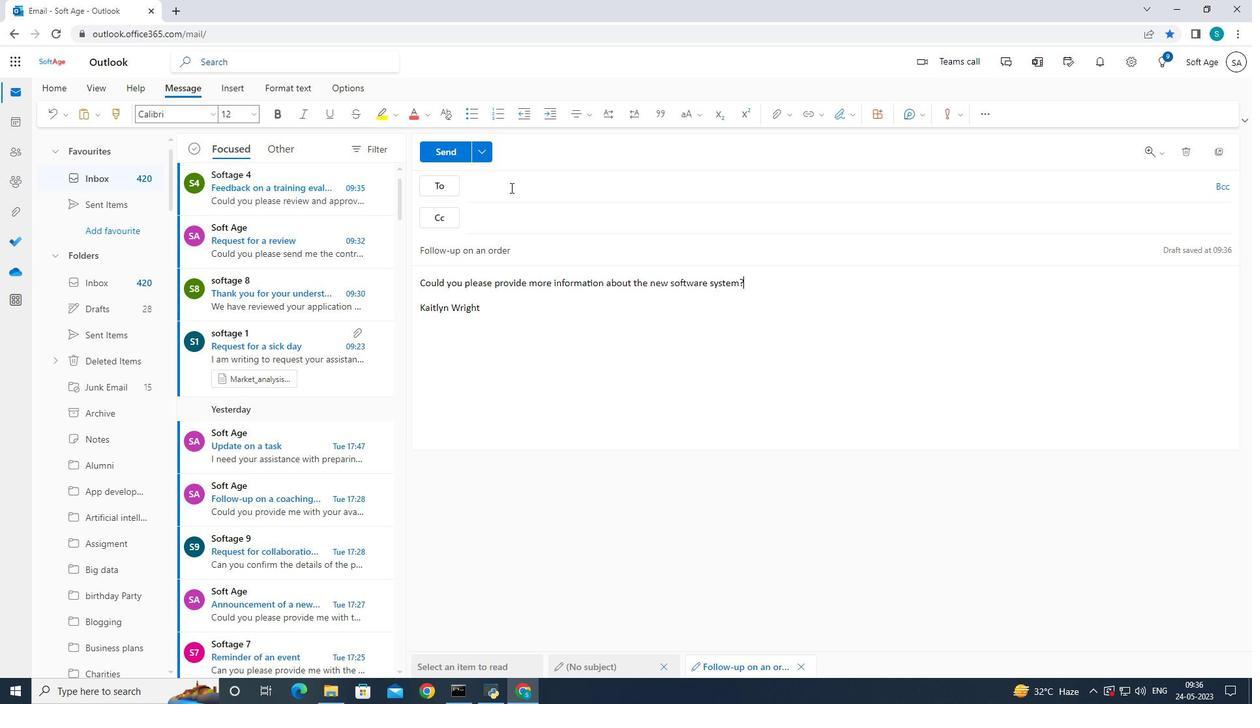 
Action: Mouse pressed left at (512, 185)
Screenshot: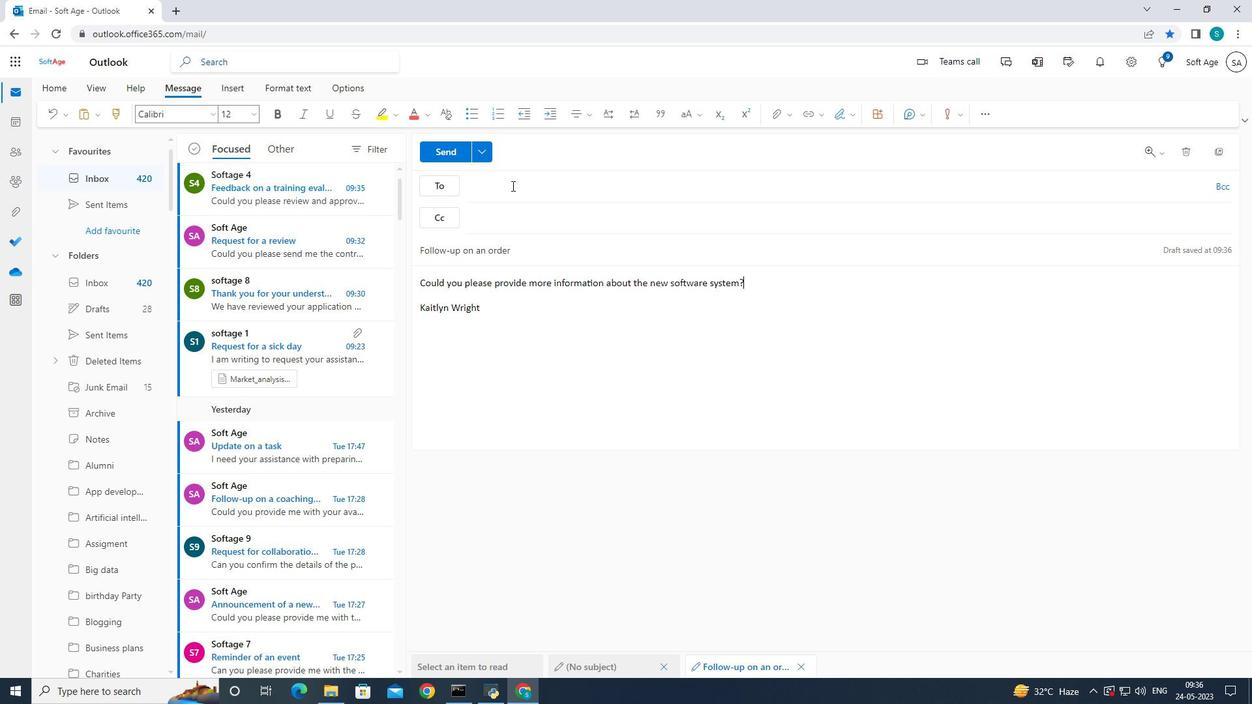 
Action: Mouse moved to (532, 190)
Screenshot: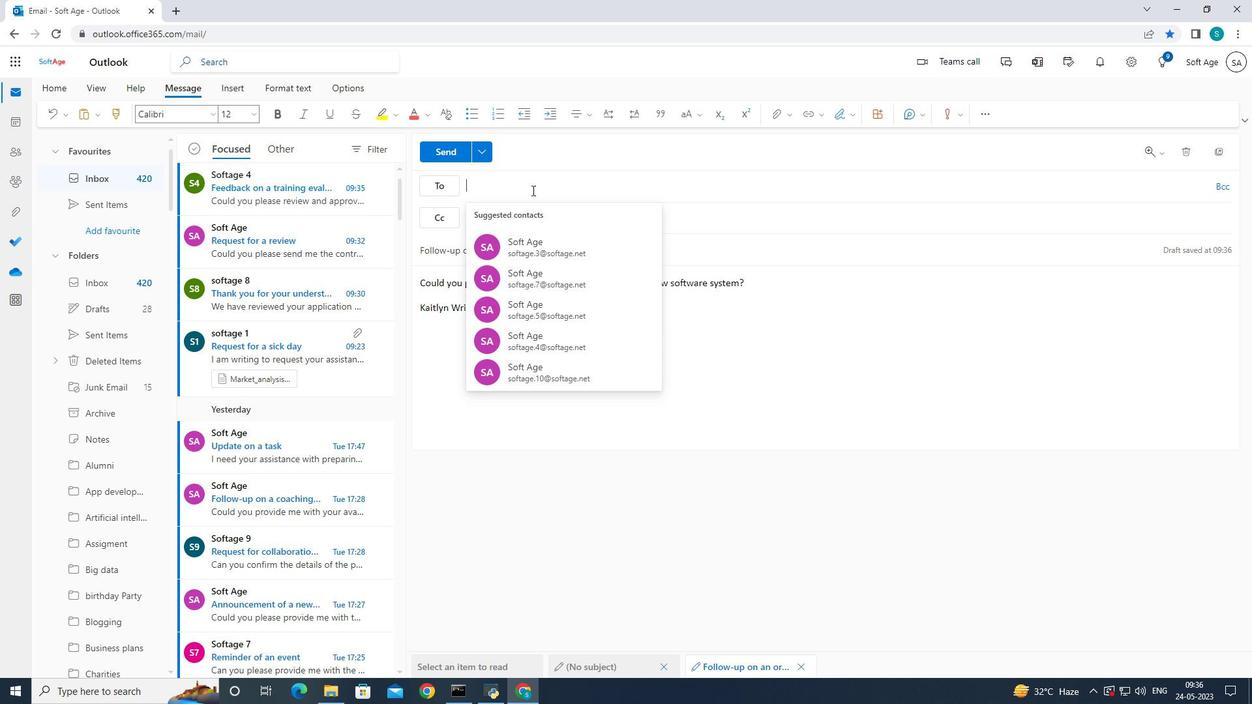 
Action: Key pressed sftage.2<Key.shift>@softage.net
Screenshot: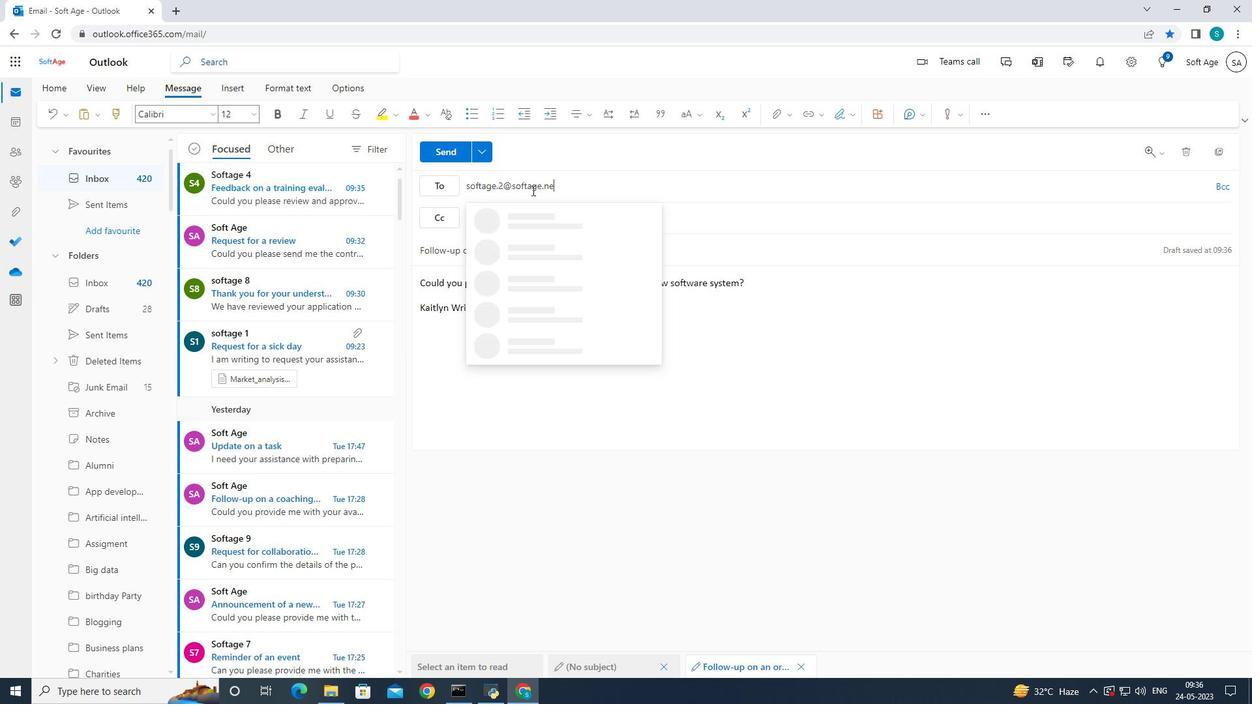 
Action: Mouse moved to (528, 216)
Screenshot: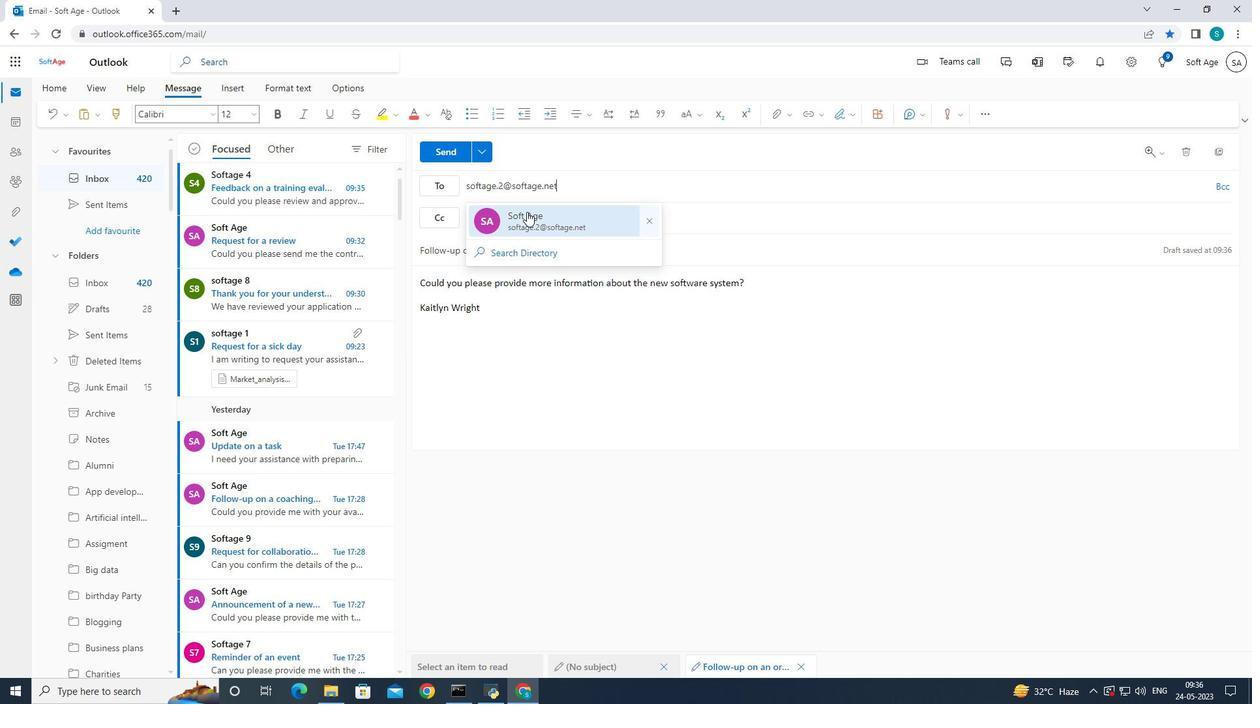
Action: Mouse pressed left at (528, 216)
Screenshot: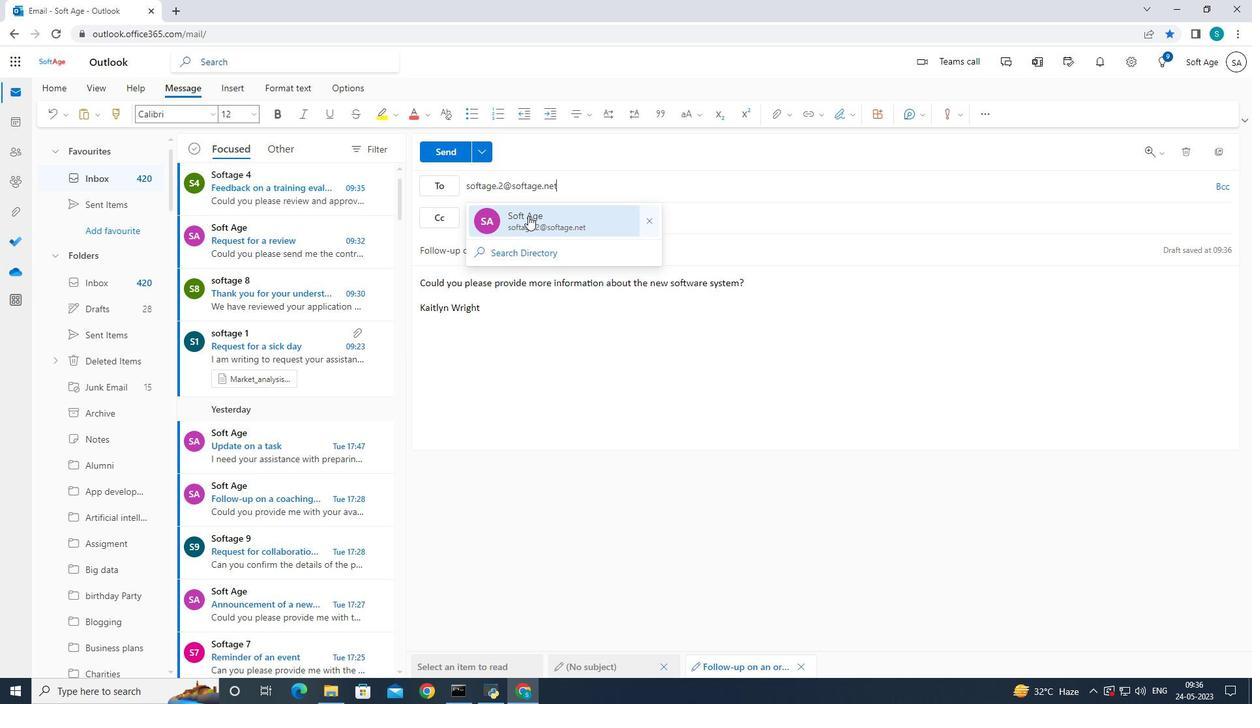 
Action: Mouse moved to (124, 369)
Screenshot: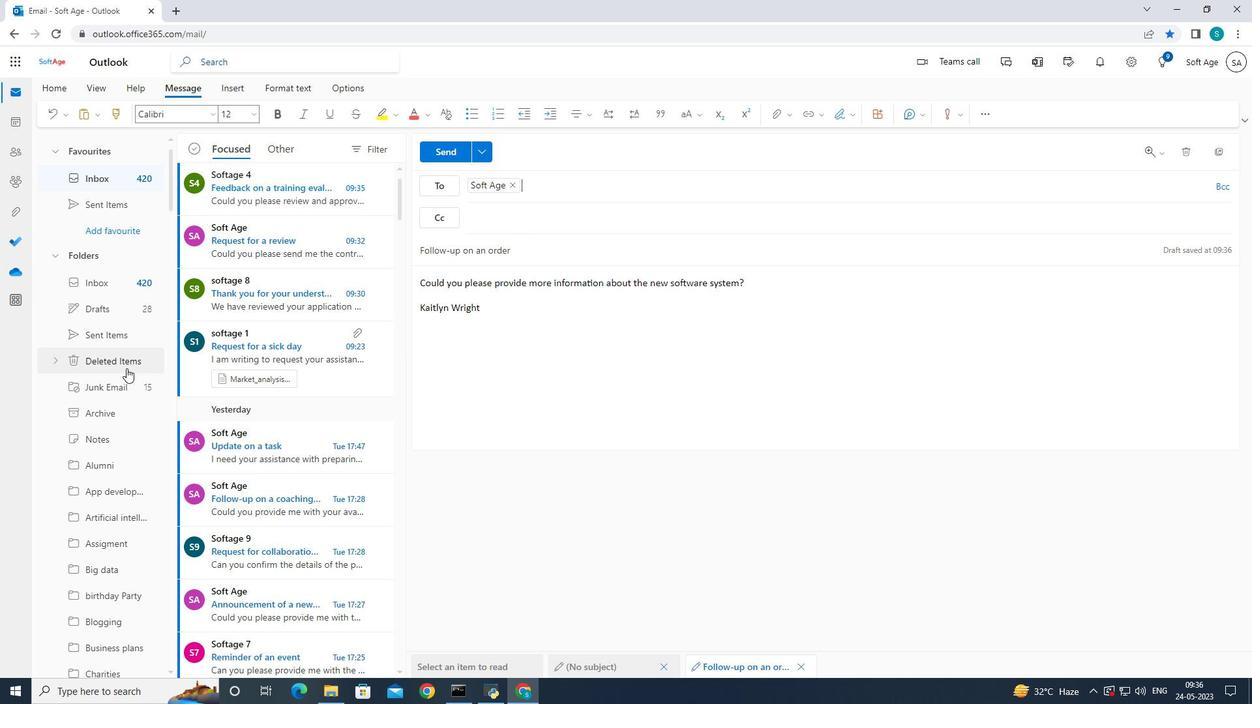
Action: Mouse scrolled (124, 368) with delta (0, 0)
Screenshot: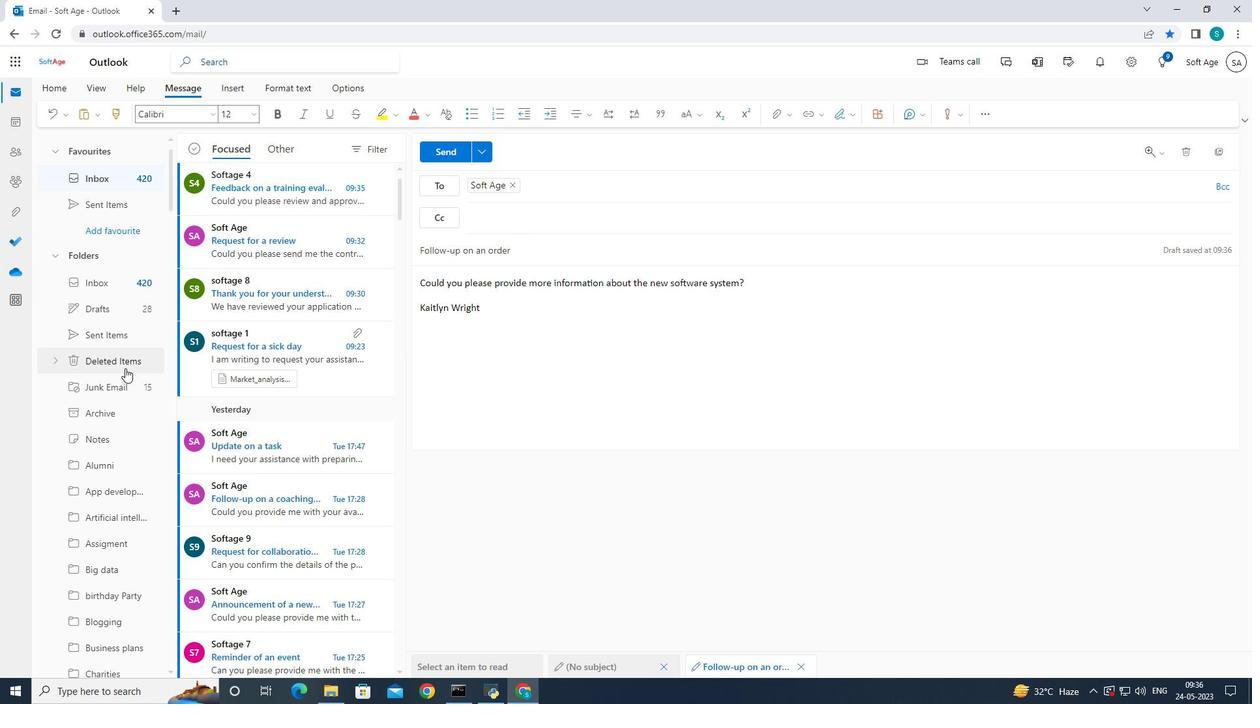
Action: Mouse scrolled (124, 368) with delta (0, 0)
Screenshot: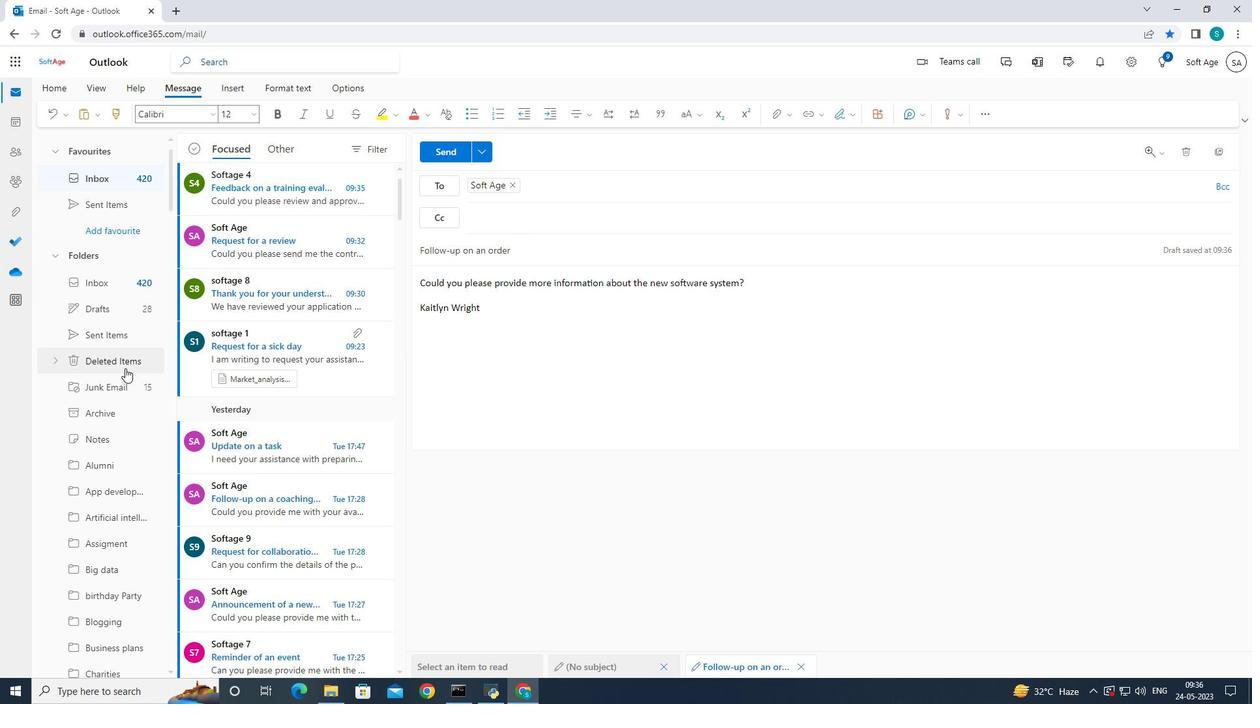 
Action: Mouse scrolled (124, 368) with delta (0, 0)
Screenshot: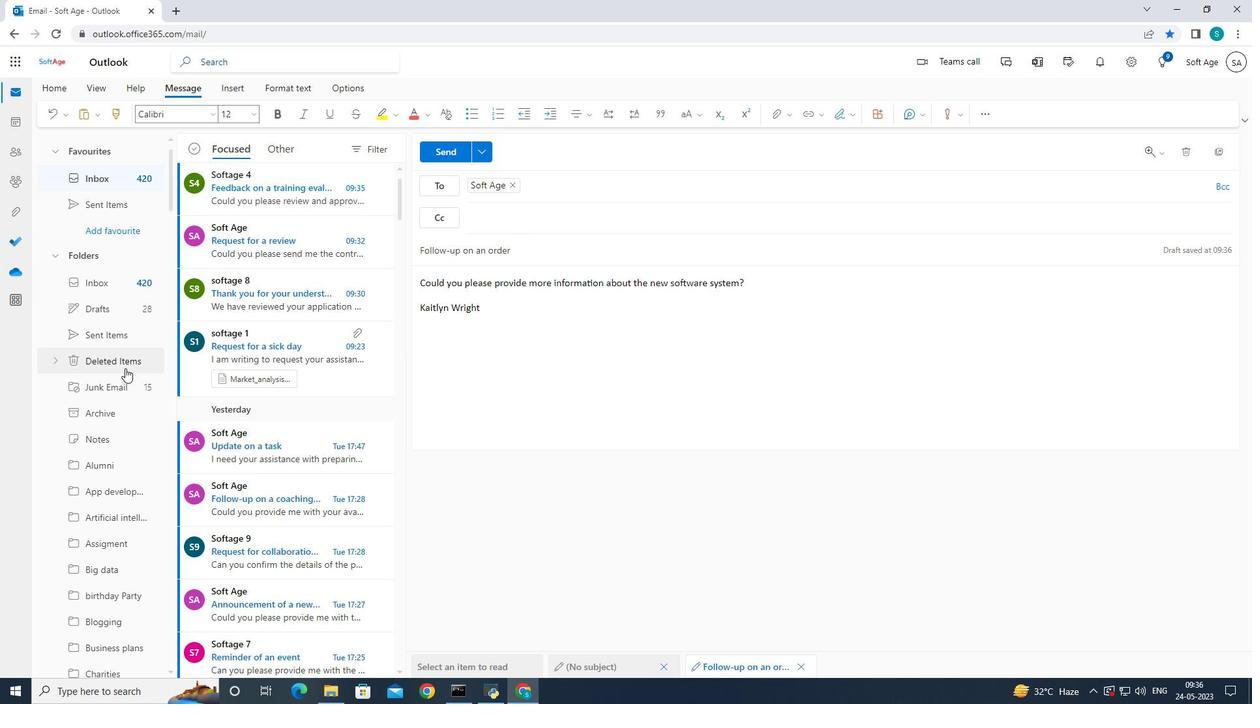 
Action: Mouse scrolled (124, 368) with delta (0, 0)
Screenshot: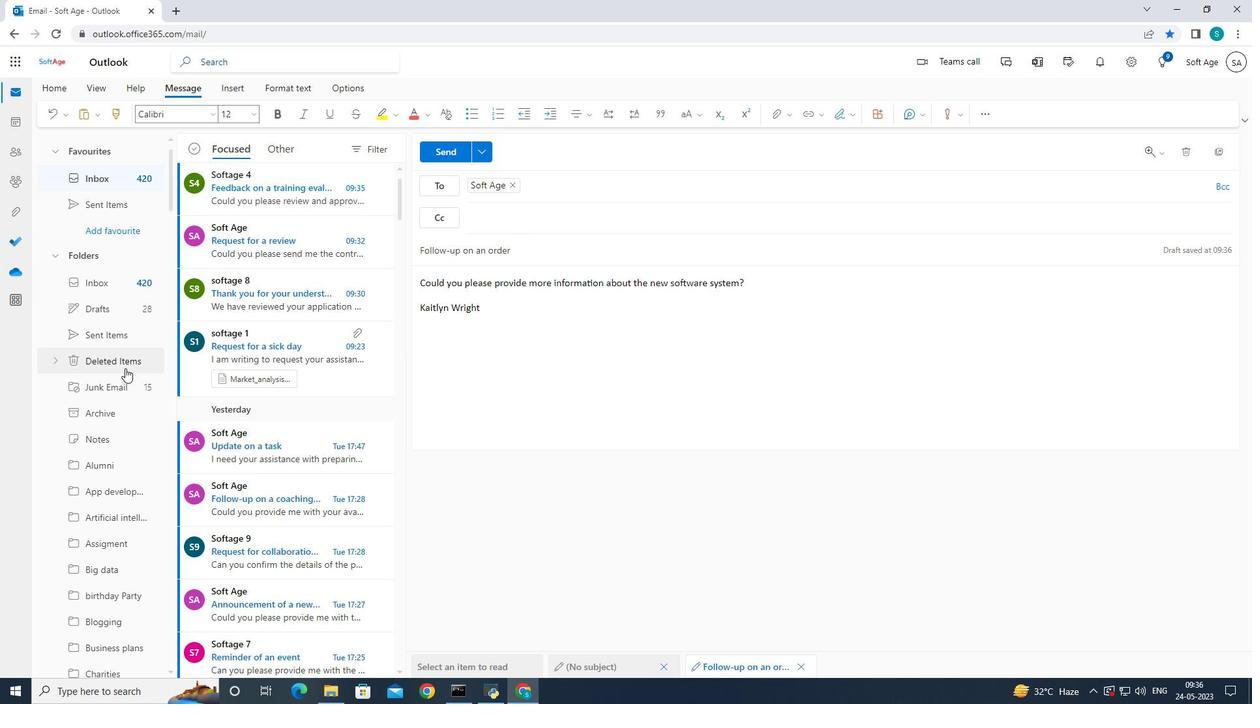 
Action: Mouse scrolled (124, 368) with delta (0, 0)
Screenshot: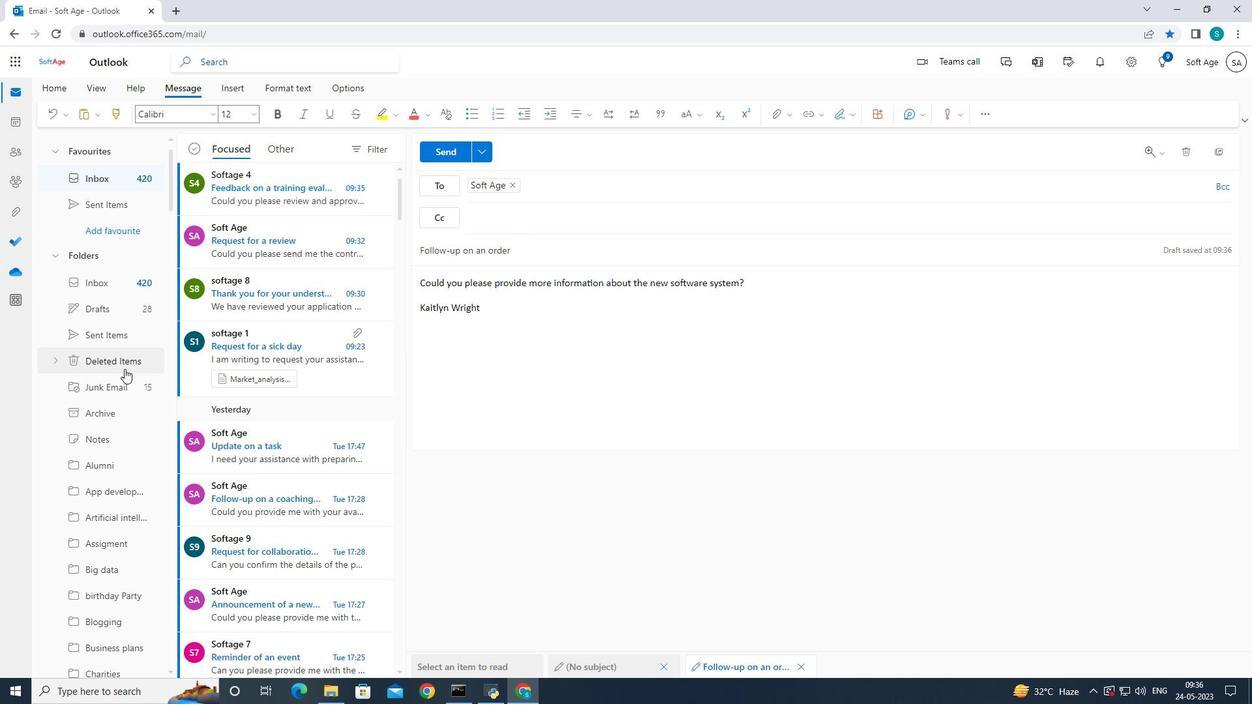 
Action: Mouse scrolled (124, 368) with delta (0, 0)
Screenshot: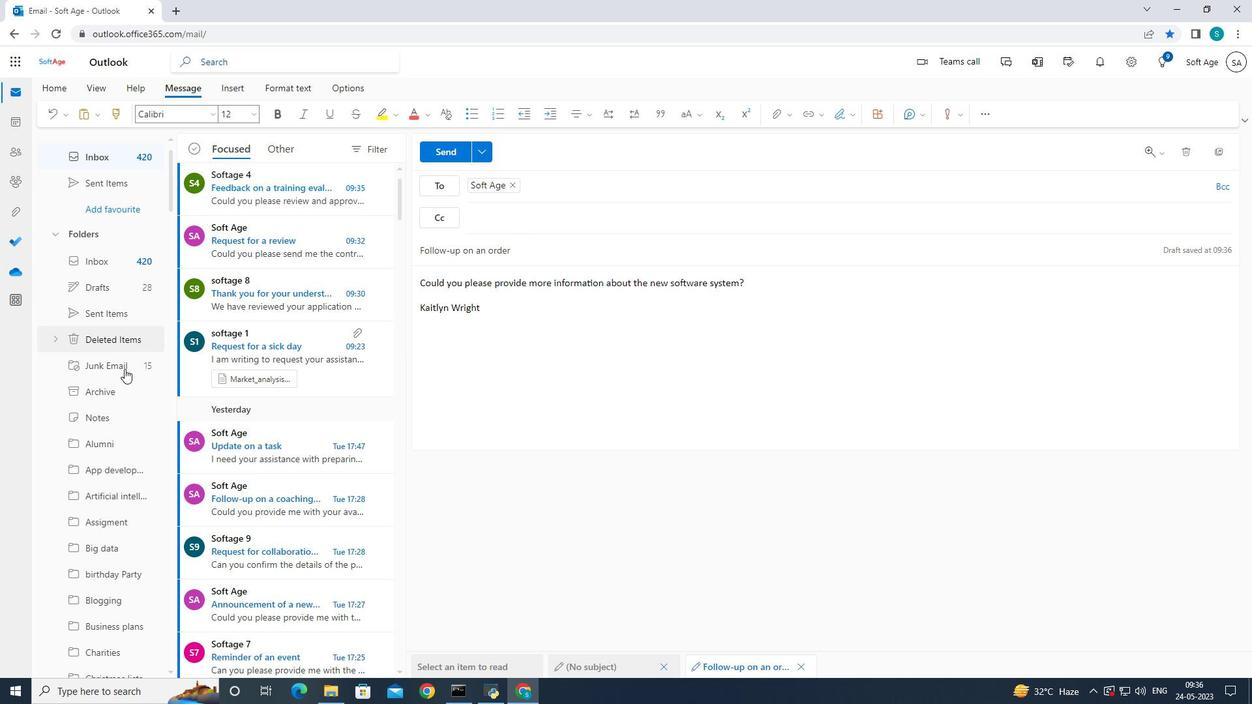 
Action: Mouse scrolled (124, 368) with delta (0, 0)
Screenshot: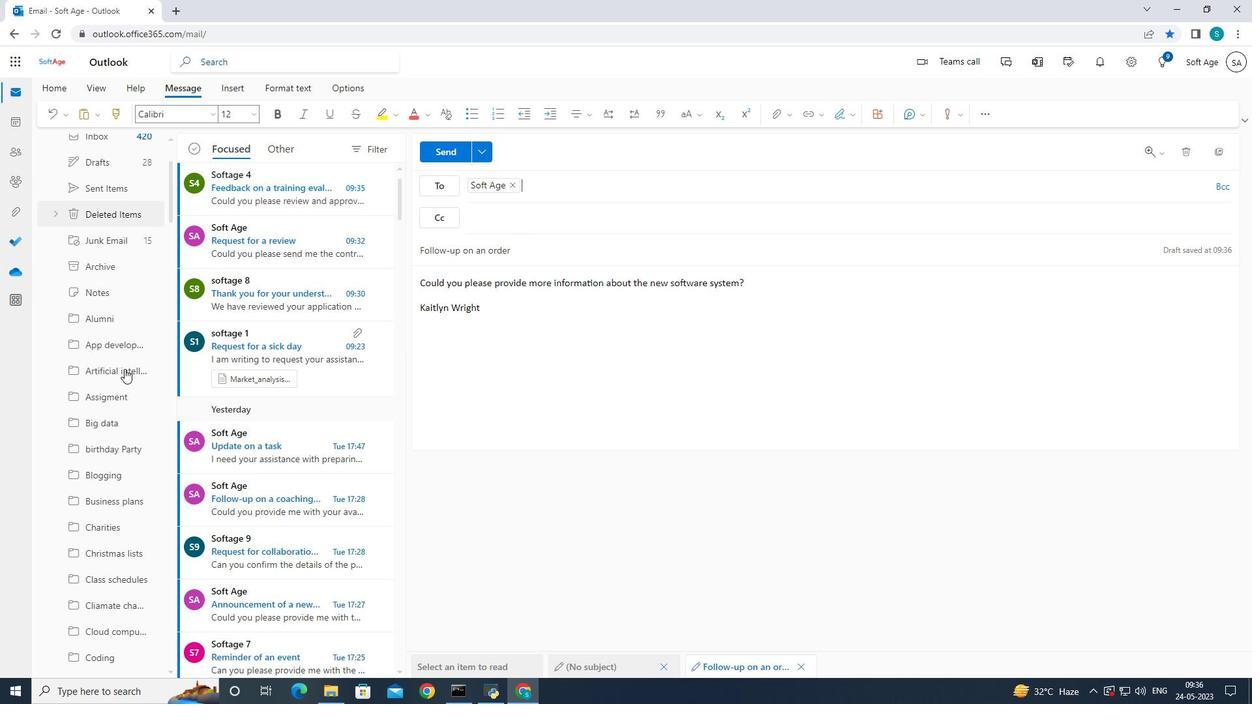 
Action: Mouse scrolled (124, 368) with delta (0, 0)
Screenshot: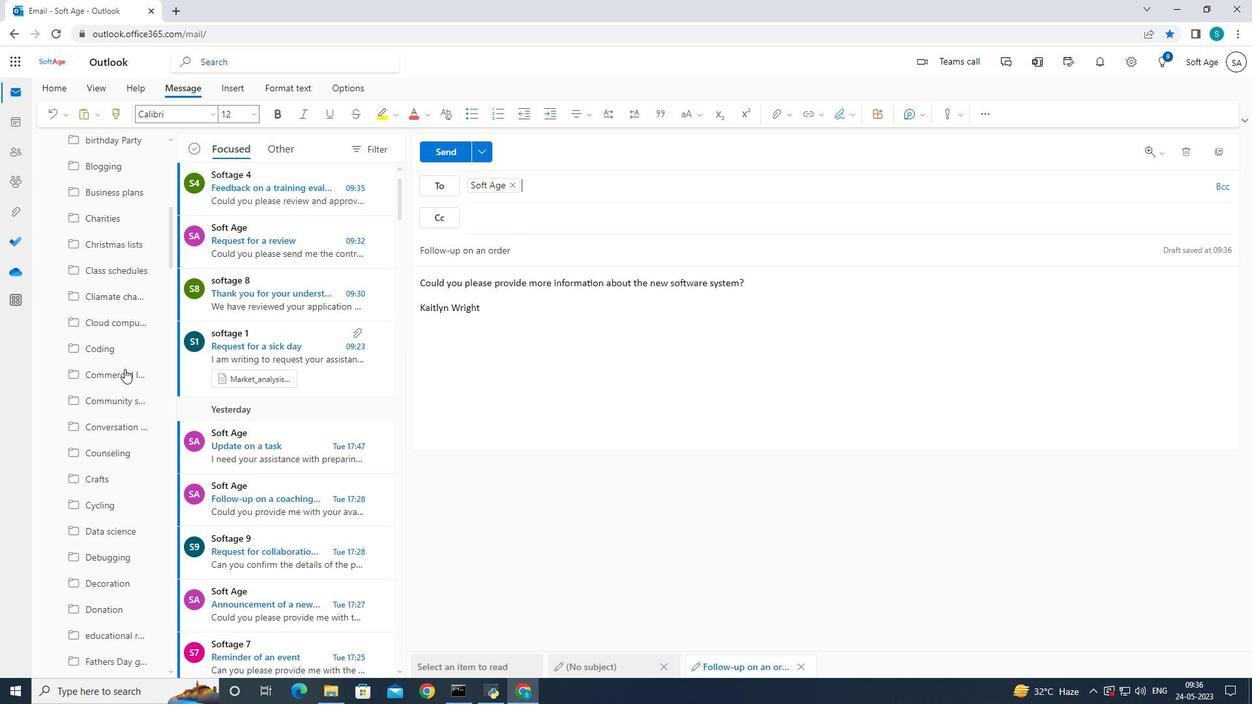 
Action: Mouse scrolled (124, 368) with delta (0, 0)
Screenshot: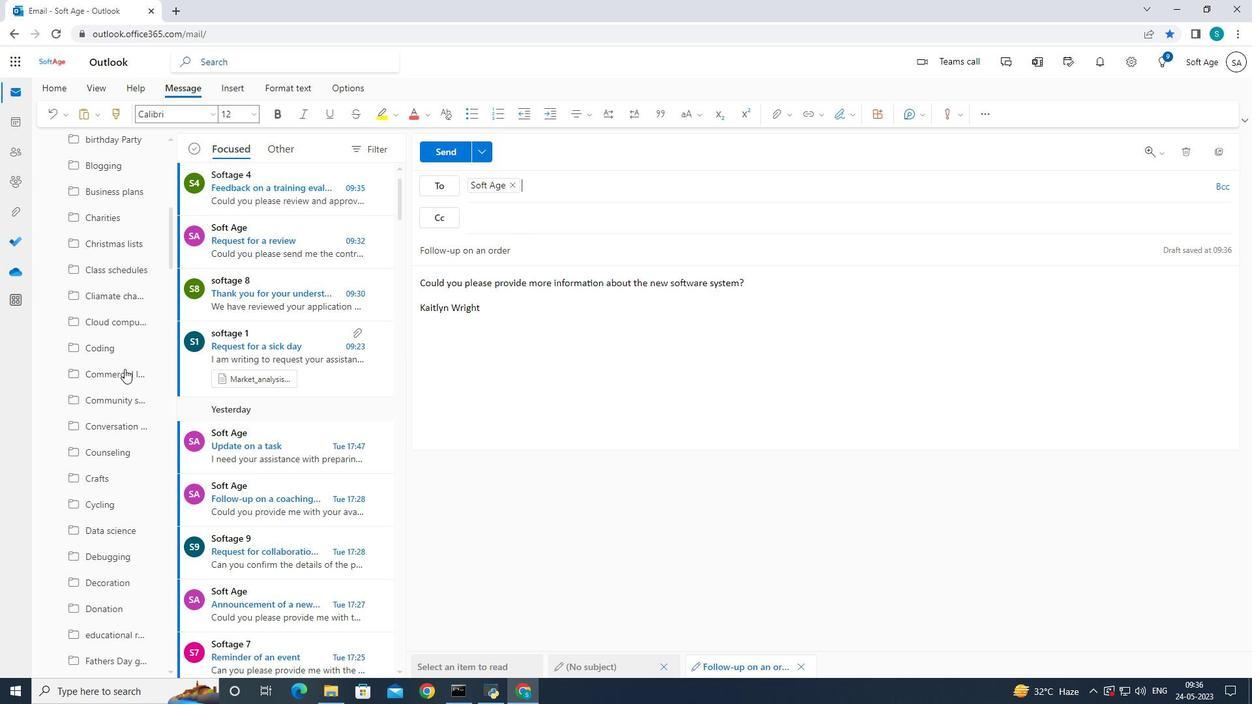 
Action: Mouse scrolled (124, 368) with delta (0, 0)
Screenshot: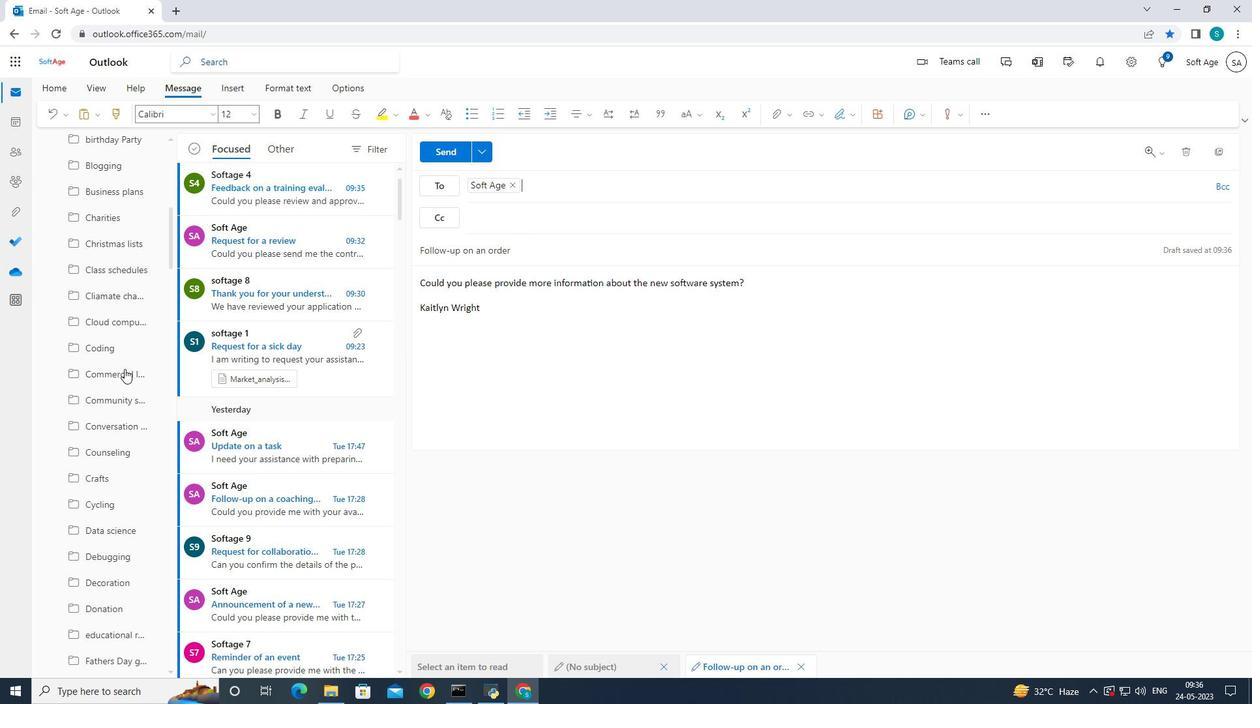 
Action: Mouse scrolled (124, 368) with delta (0, 0)
Screenshot: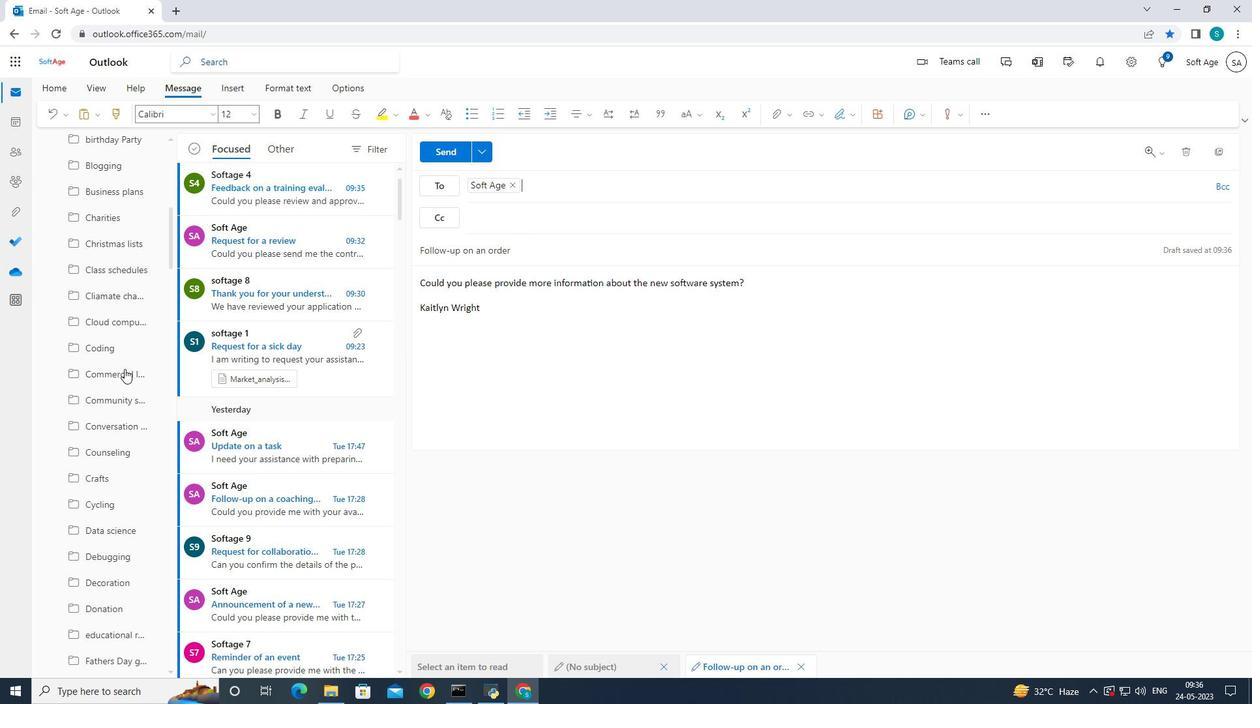 
Action: Mouse scrolled (124, 368) with delta (0, 0)
Screenshot: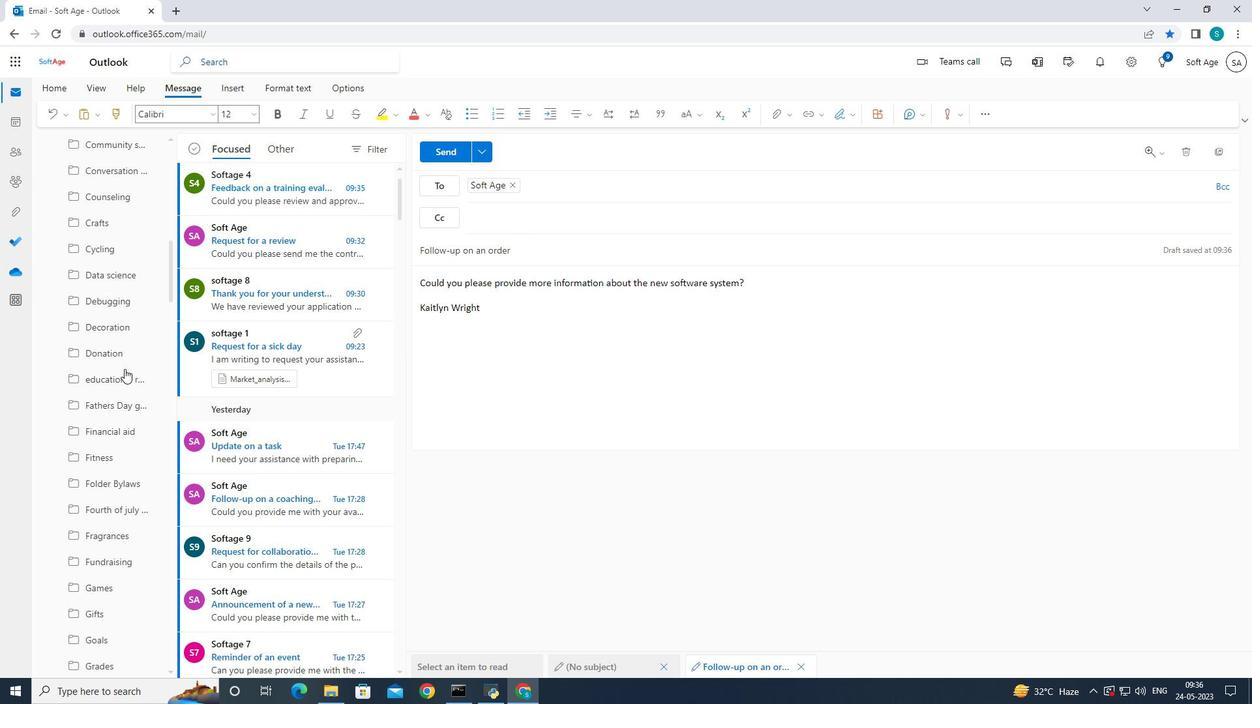 
Action: Mouse scrolled (124, 368) with delta (0, 0)
Screenshot: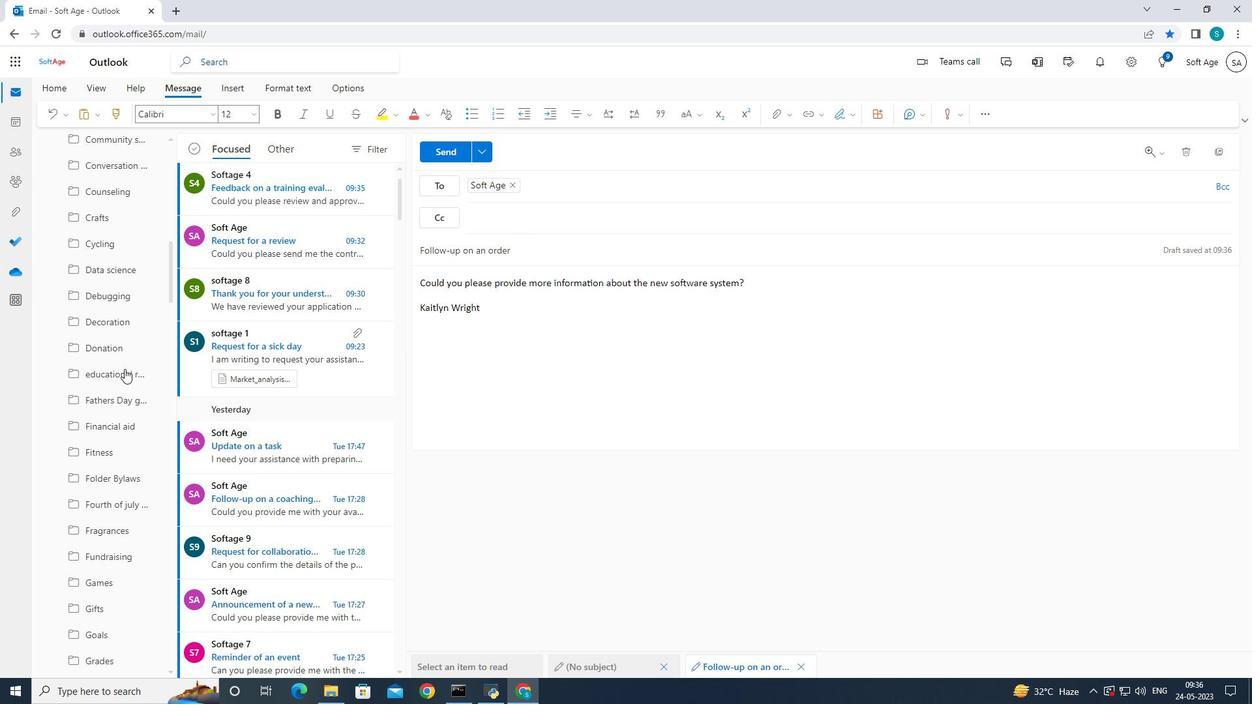 
Action: Mouse scrolled (124, 368) with delta (0, 0)
Screenshot: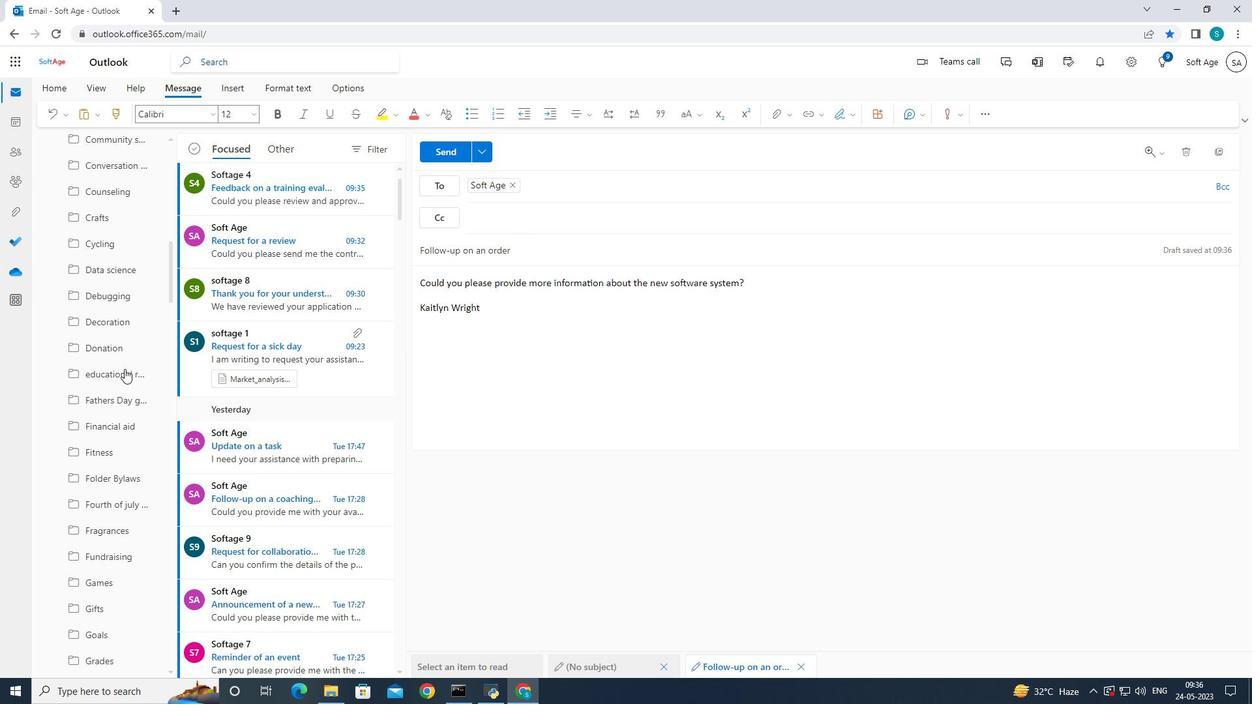 
Action: Mouse scrolled (124, 368) with delta (0, 0)
Screenshot: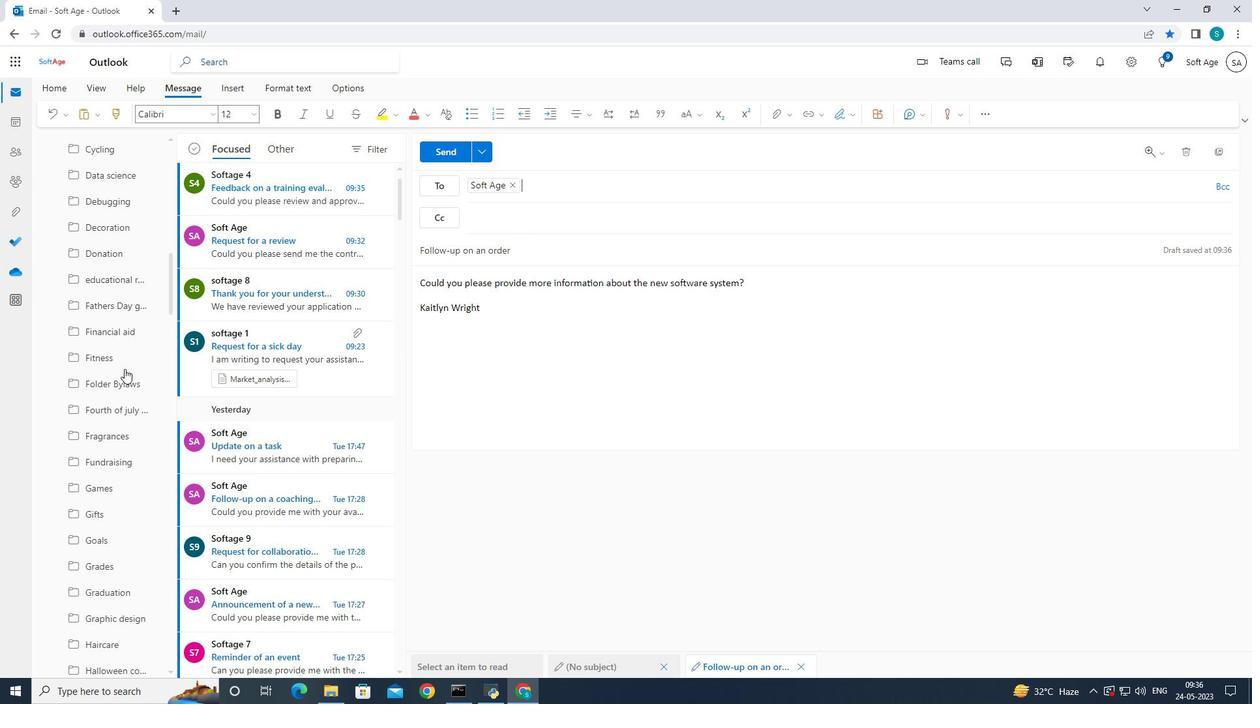 
Action: Mouse scrolled (124, 368) with delta (0, 0)
Screenshot: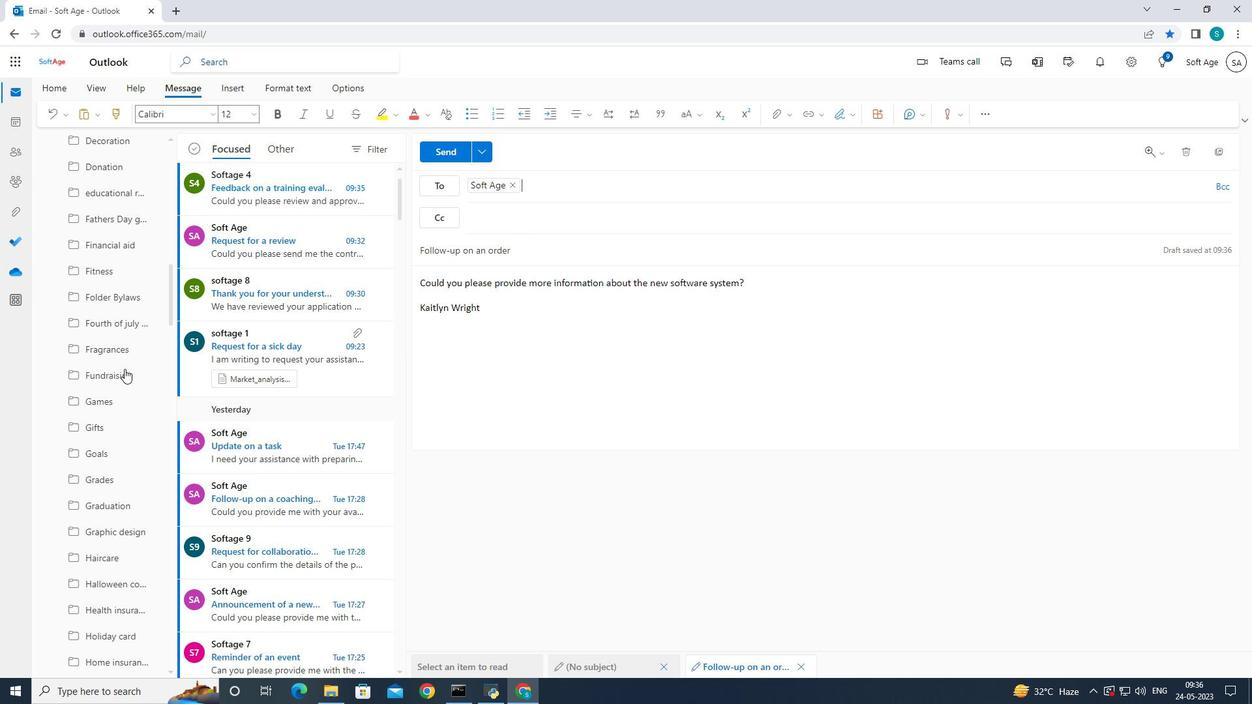 
Action: Mouse scrolled (124, 368) with delta (0, 0)
Screenshot: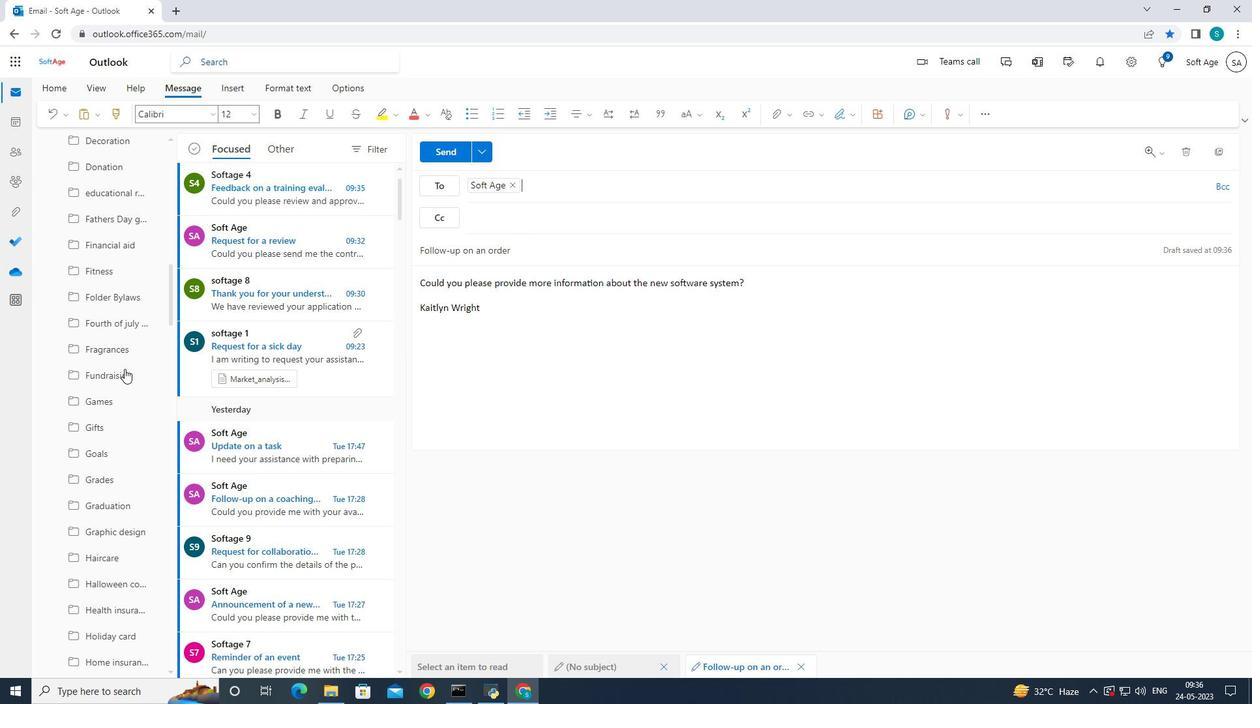 
Action: Mouse scrolled (124, 368) with delta (0, 0)
Screenshot: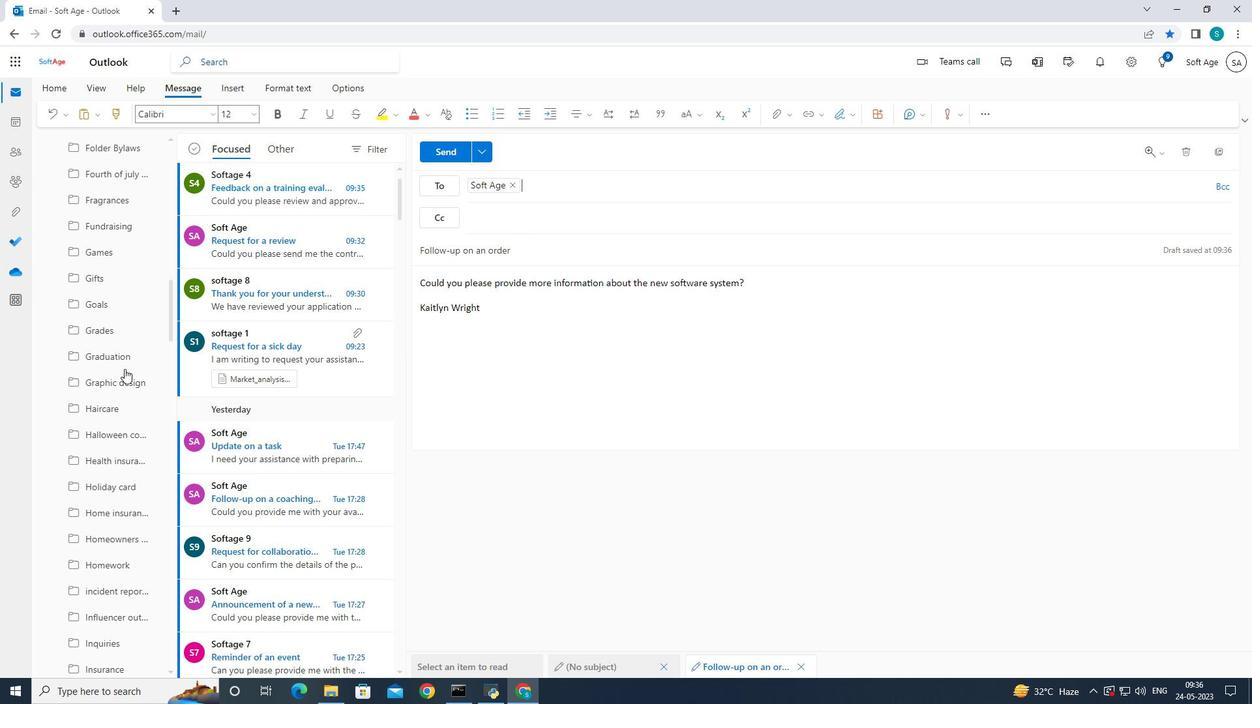 
Action: Mouse scrolled (124, 368) with delta (0, 0)
Screenshot: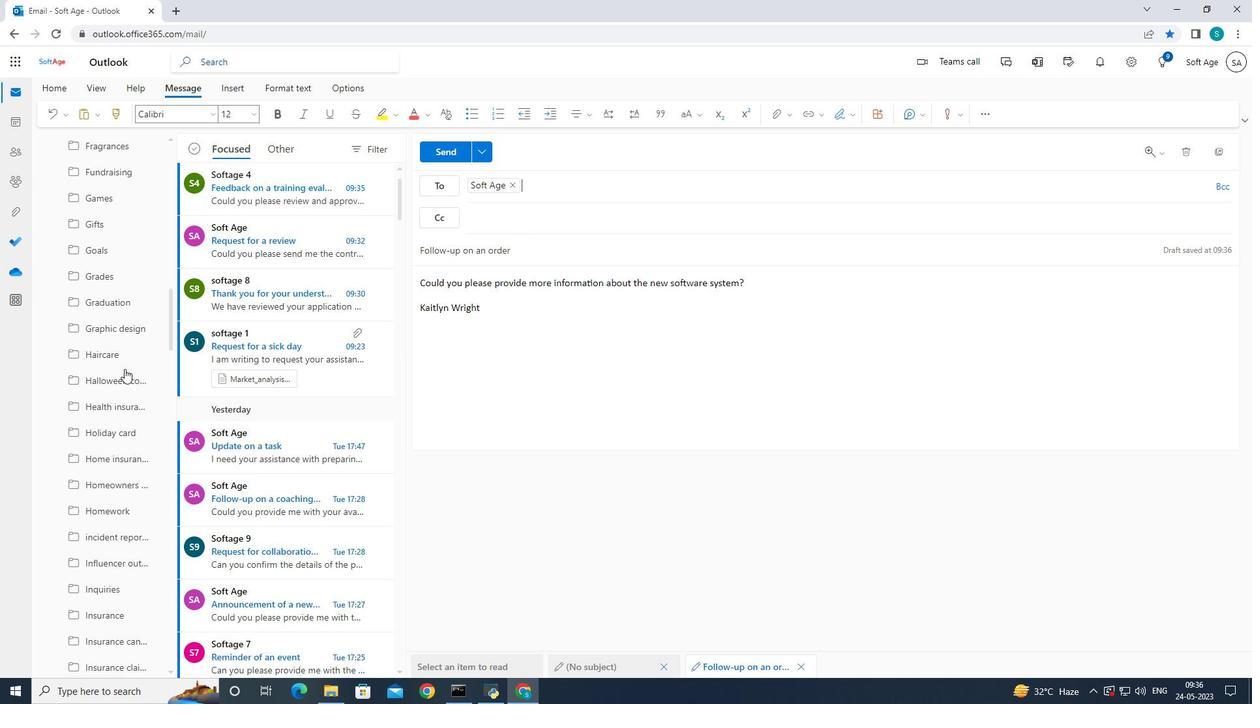 
Action: Mouse scrolled (124, 368) with delta (0, 0)
Screenshot: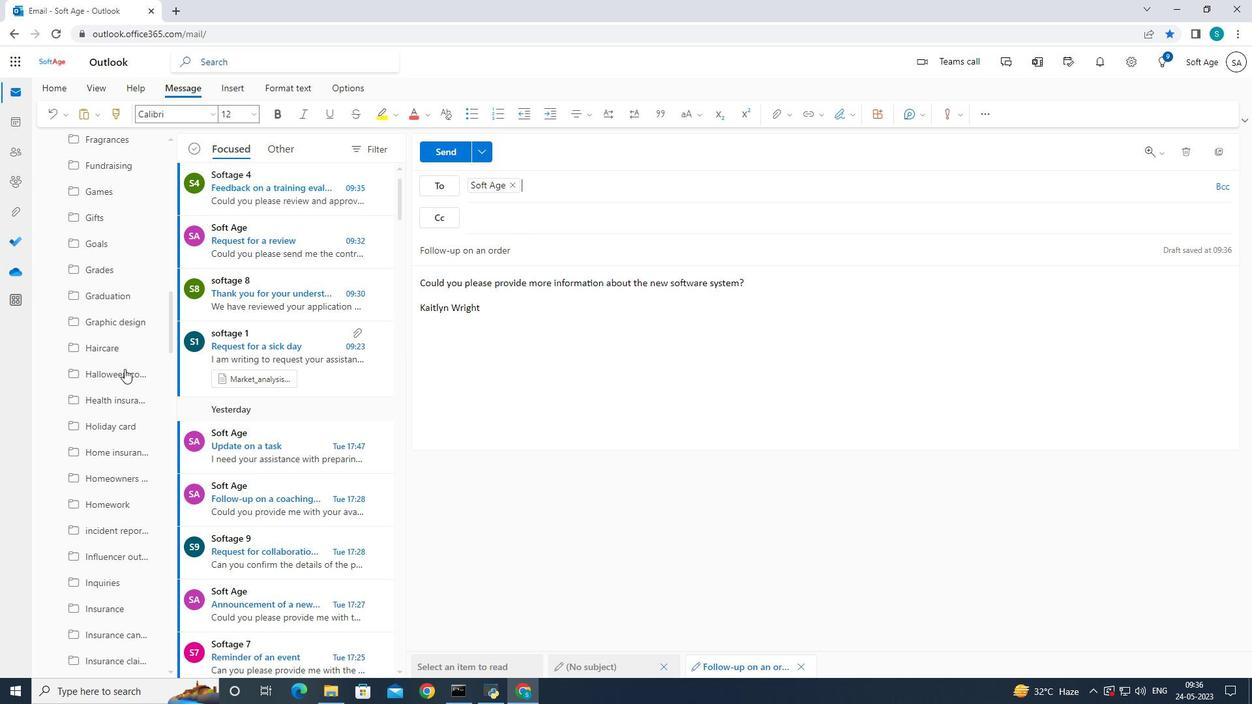 
Action: Mouse scrolled (124, 368) with delta (0, 0)
Screenshot: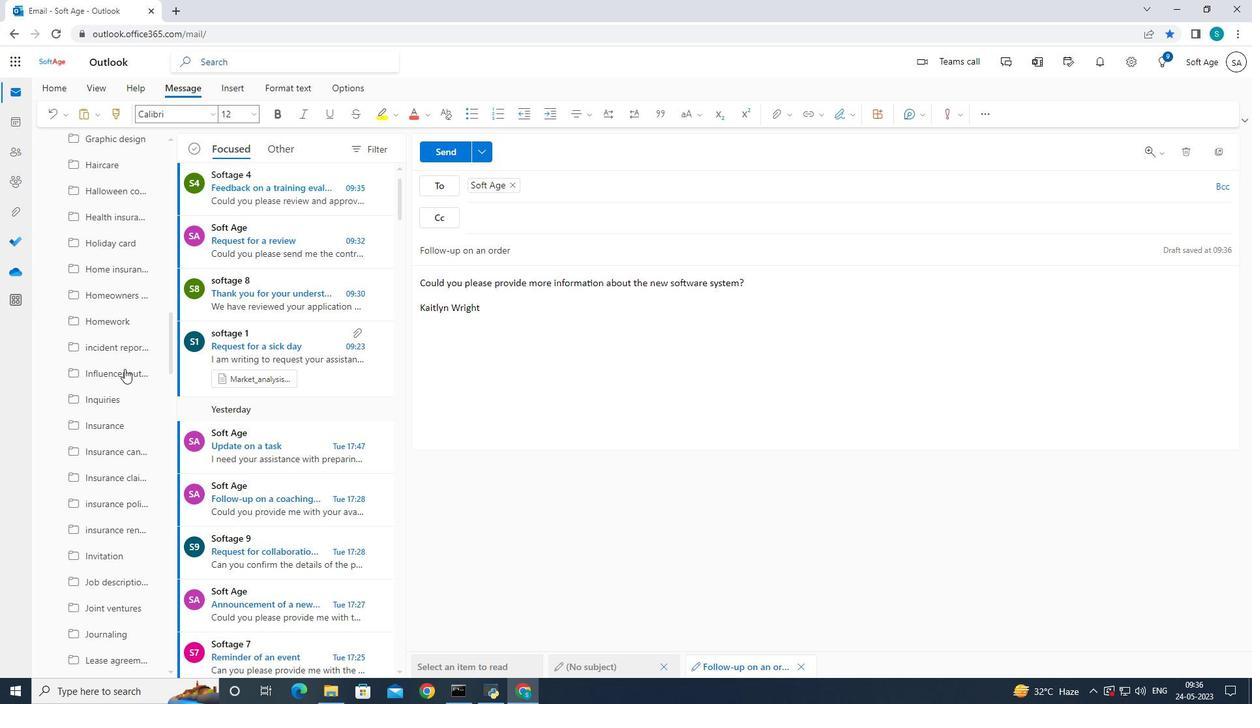 
Action: Mouse scrolled (124, 368) with delta (0, 0)
Screenshot: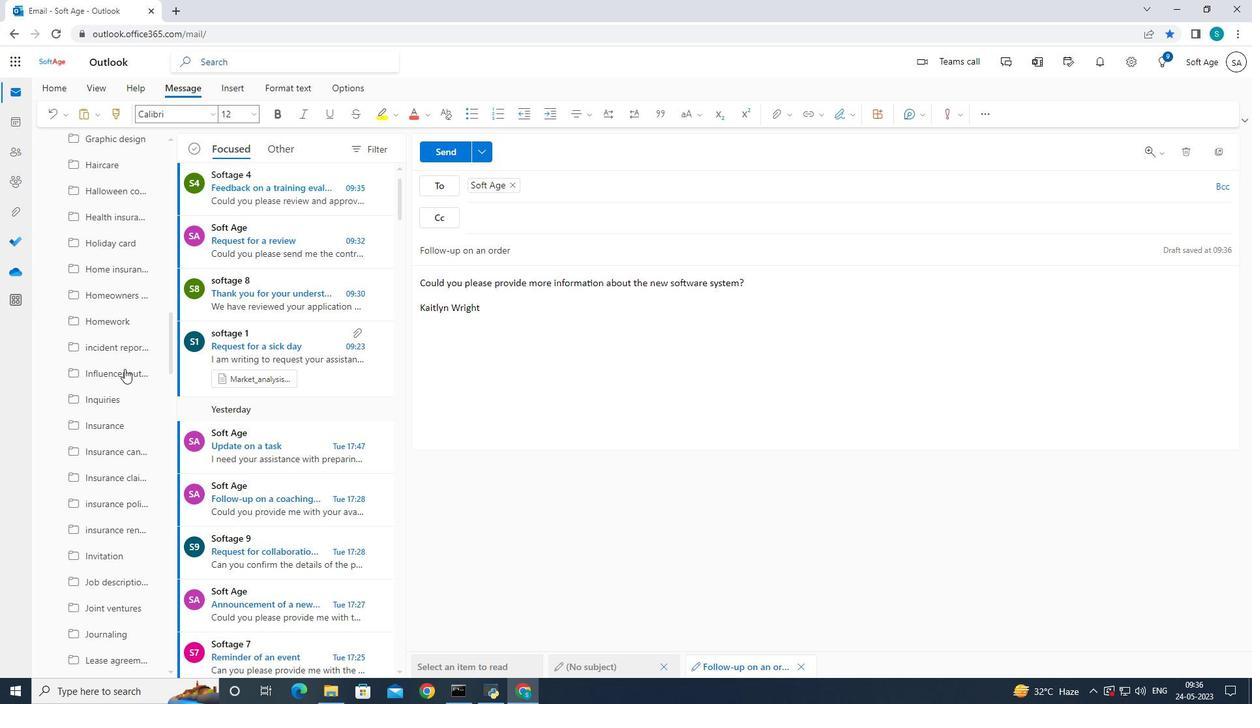 
Action: Mouse scrolled (124, 368) with delta (0, 0)
Screenshot: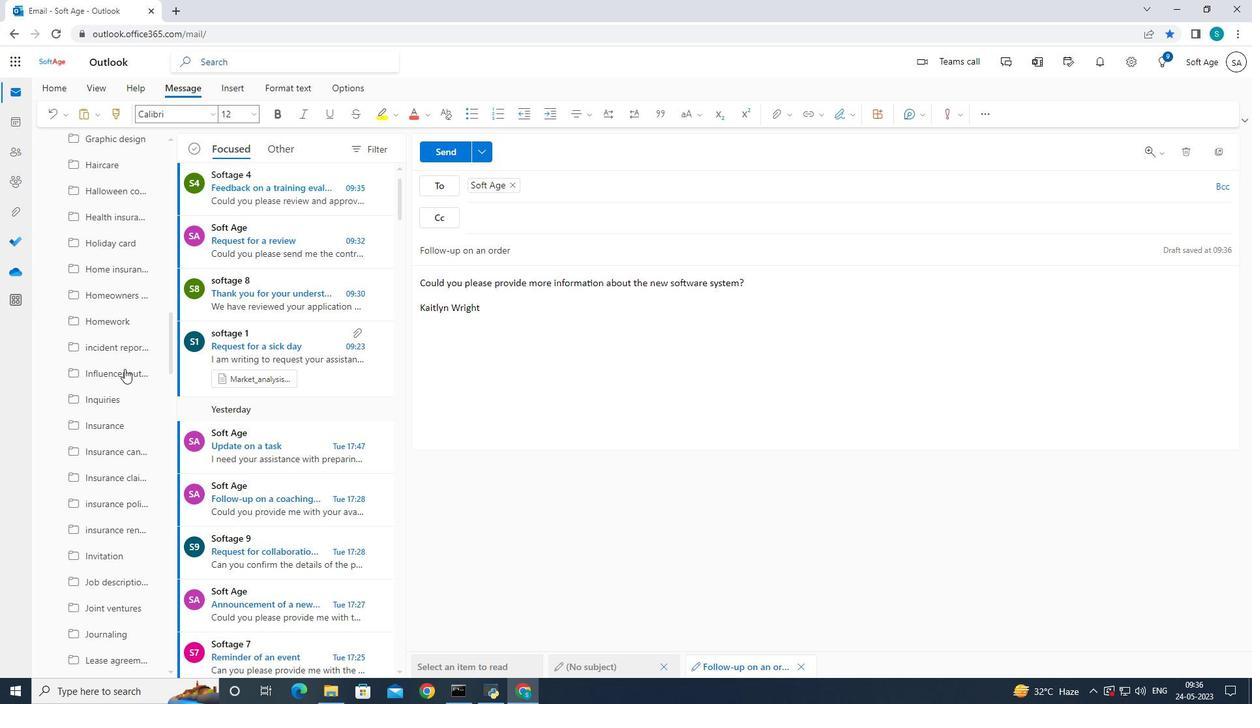 
Action: Mouse moved to (124, 367)
Screenshot: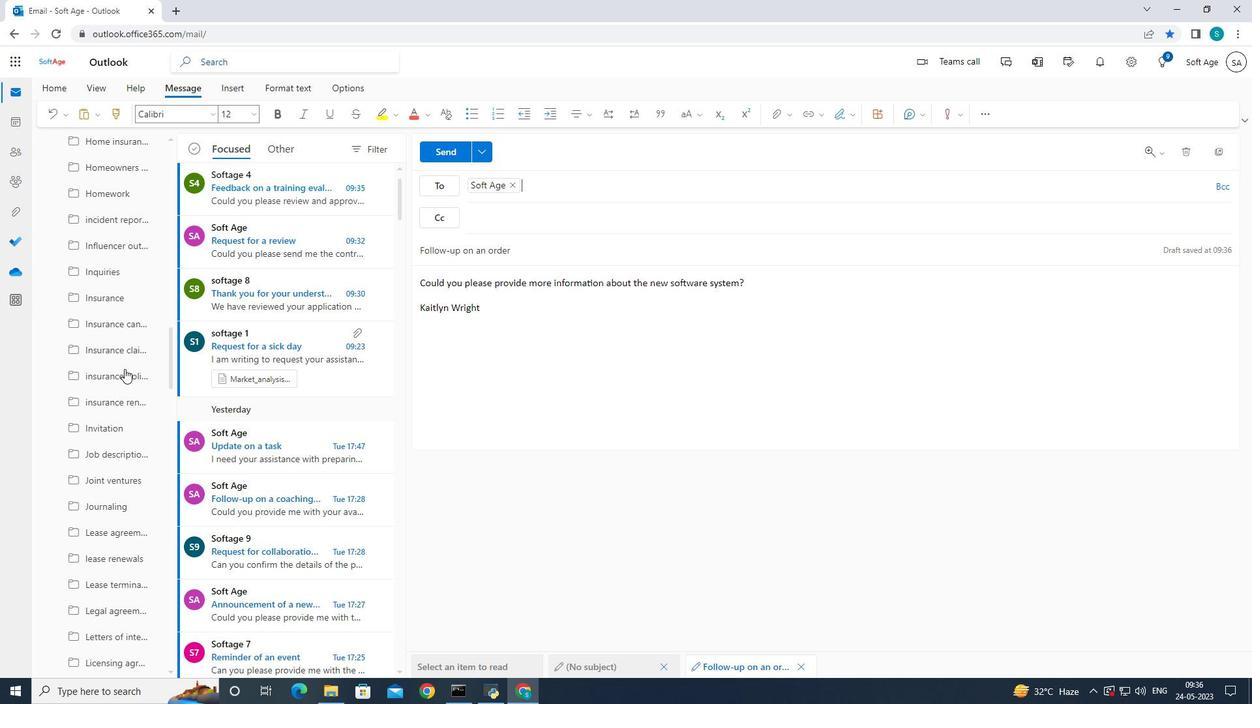 
Action: Mouse scrolled (124, 366) with delta (0, 0)
Screenshot: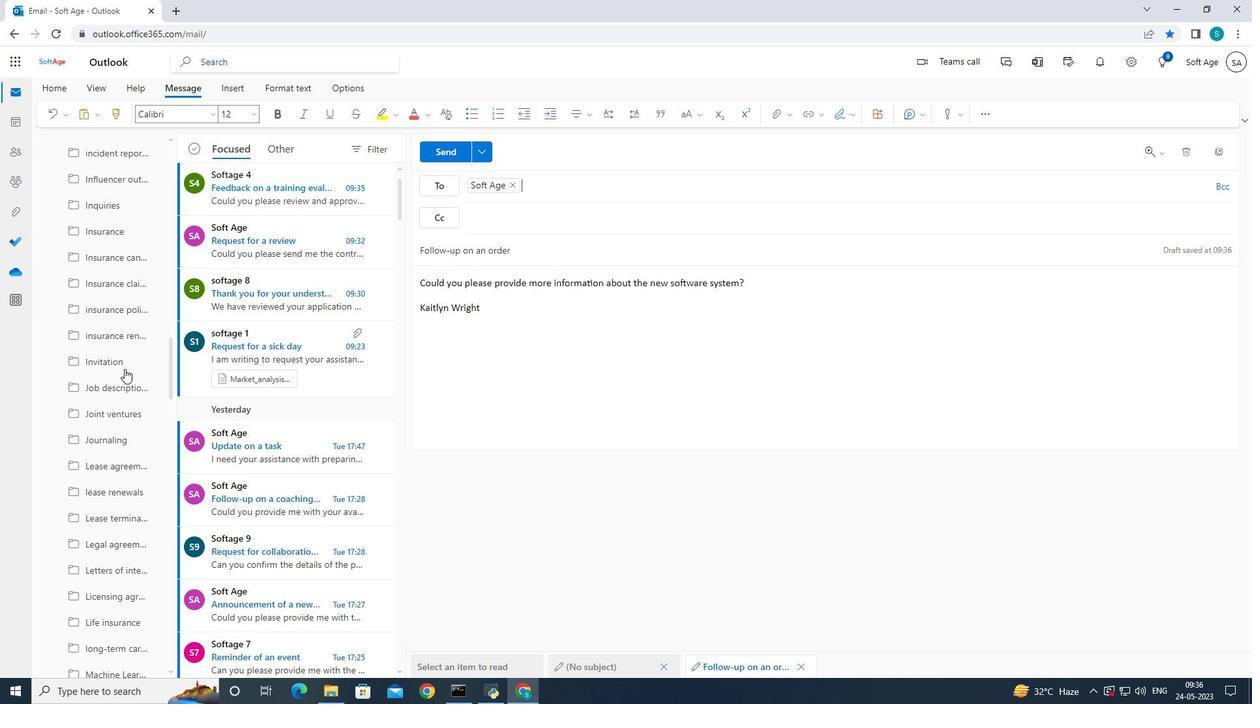 
Action: Mouse scrolled (124, 366) with delta (0, 0)
Screenshot: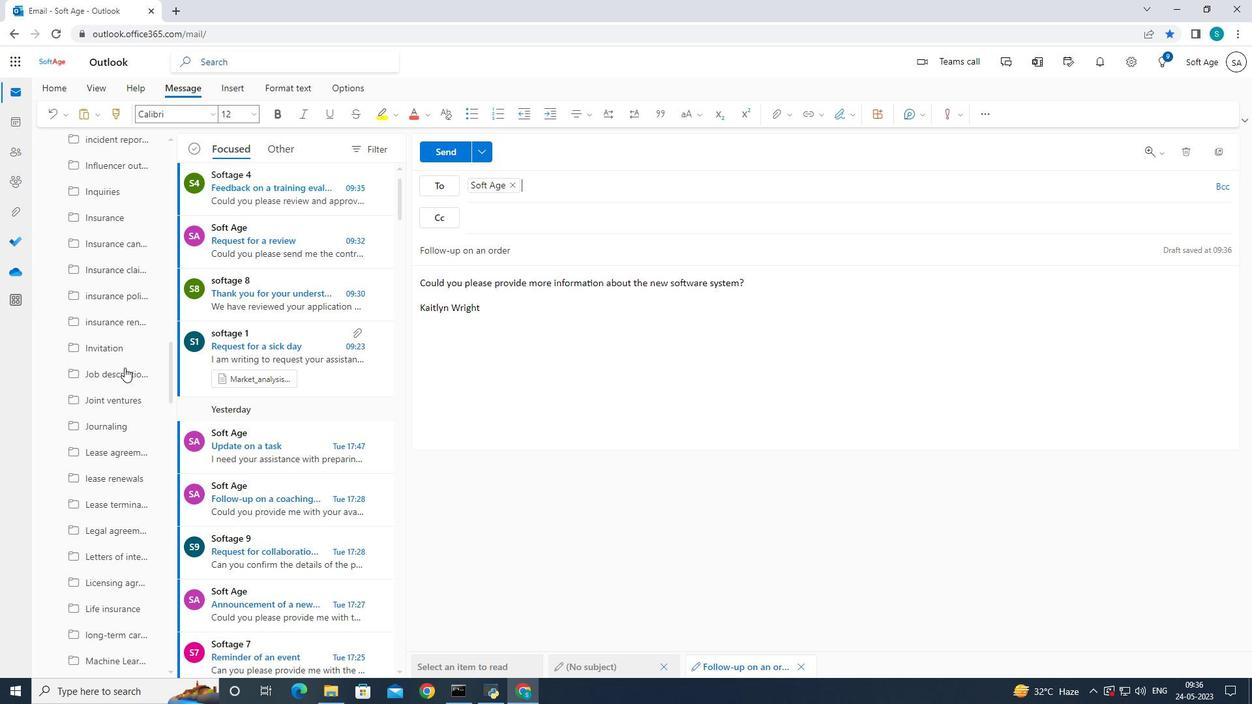 
Action: Mouse scrolled (124, 366) with delta (0, 0)
Screenshot: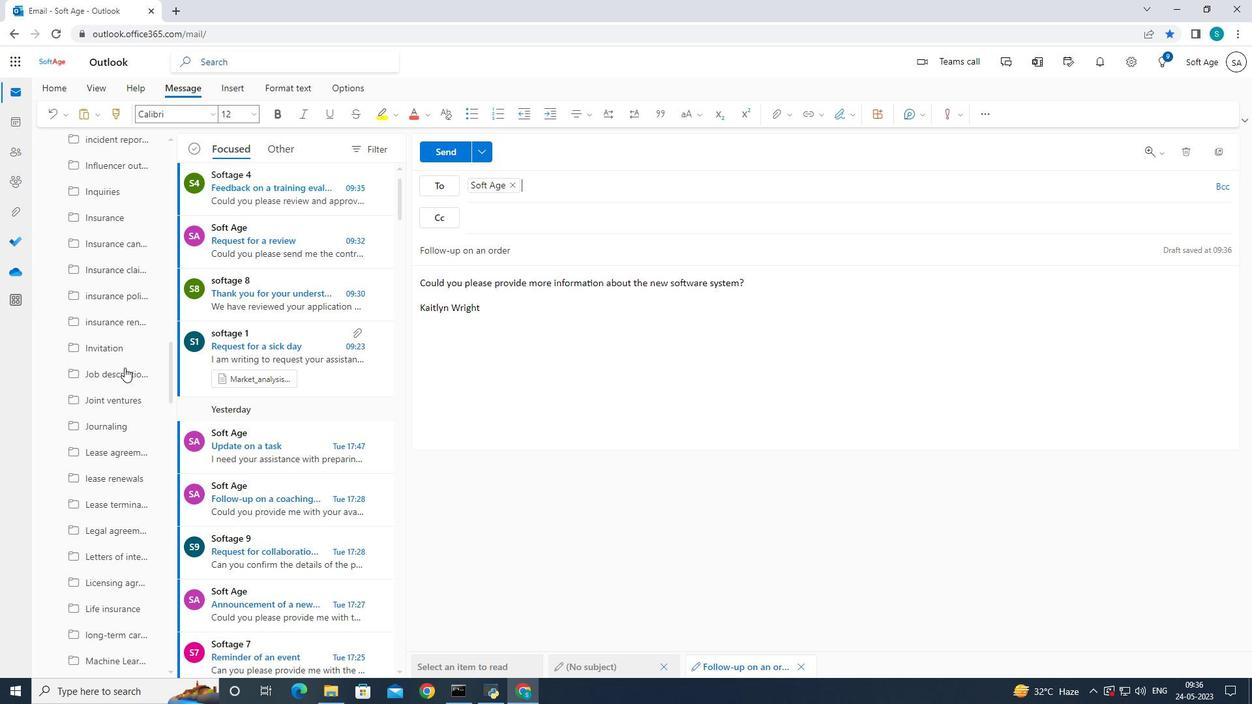 
Action: Mouse moved to (124, 361)
Screenshot: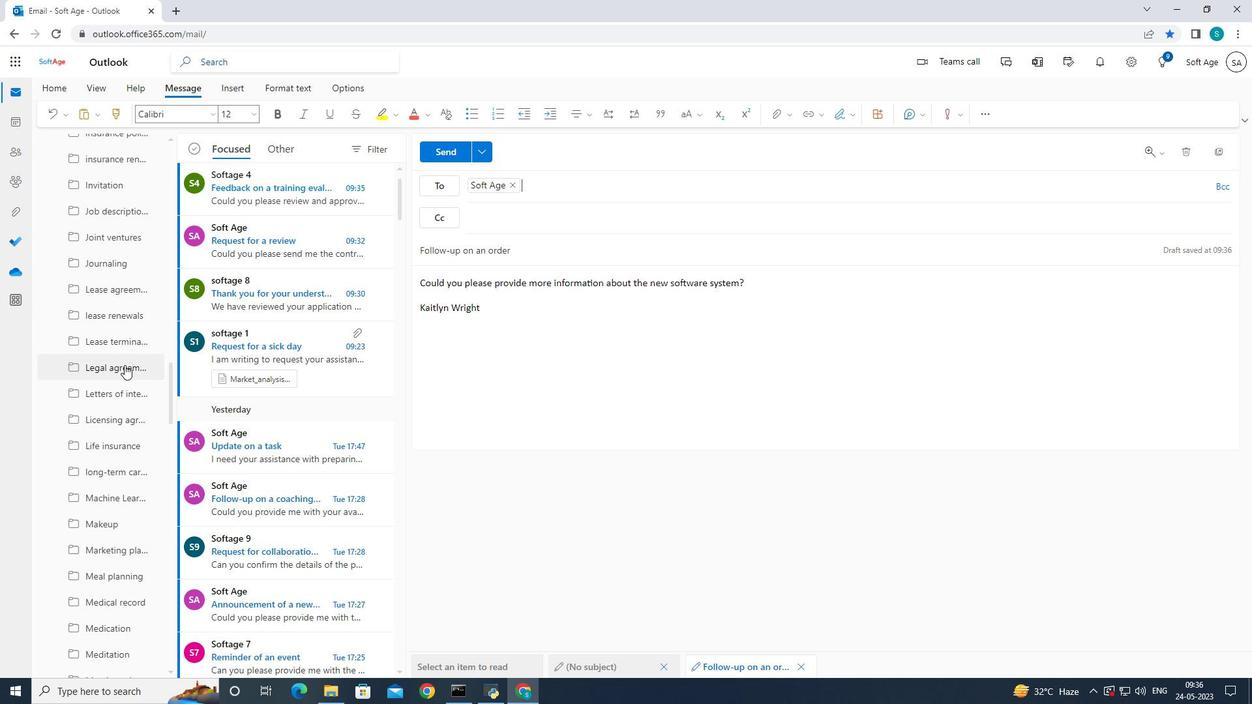 
Action: Mouse scrolled (124, 361) with delta (0, 0)
Screenshot: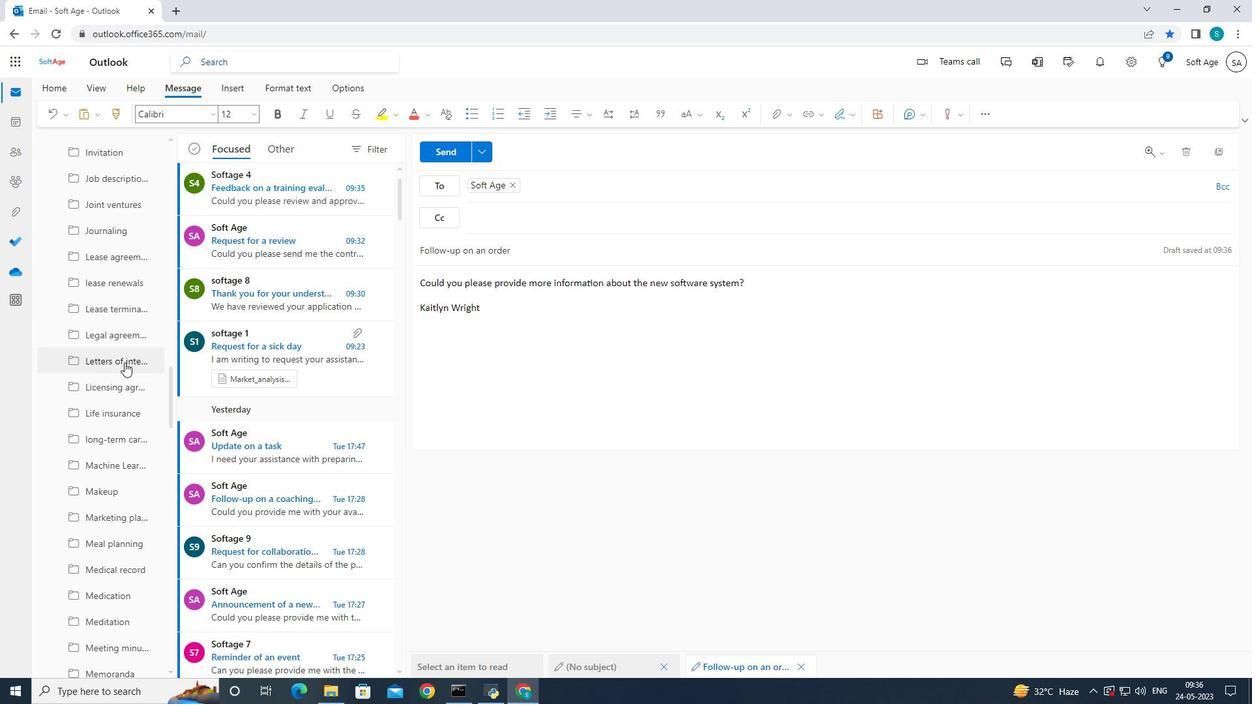 
Action: Mouse scrolled (124, 361) with delta (0, 0)
Screenshot: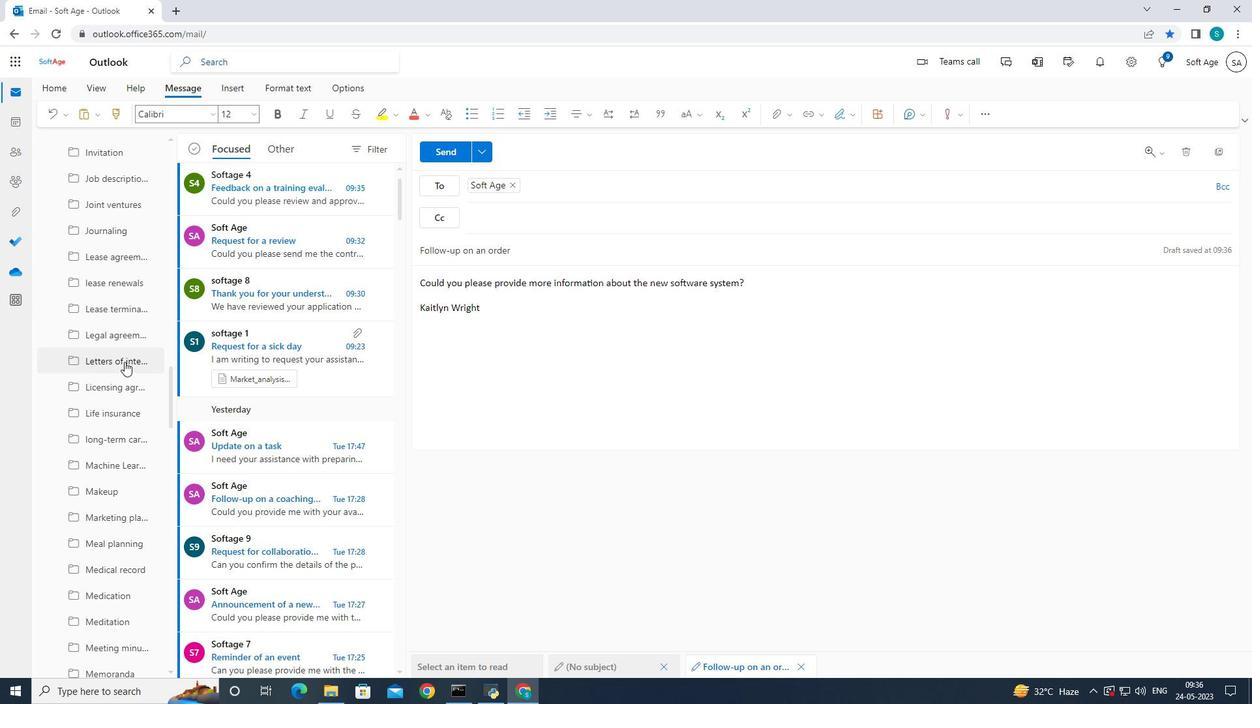 
Action: Mouse scrolled (124, 361) with delta (0, 0)
Screenshot: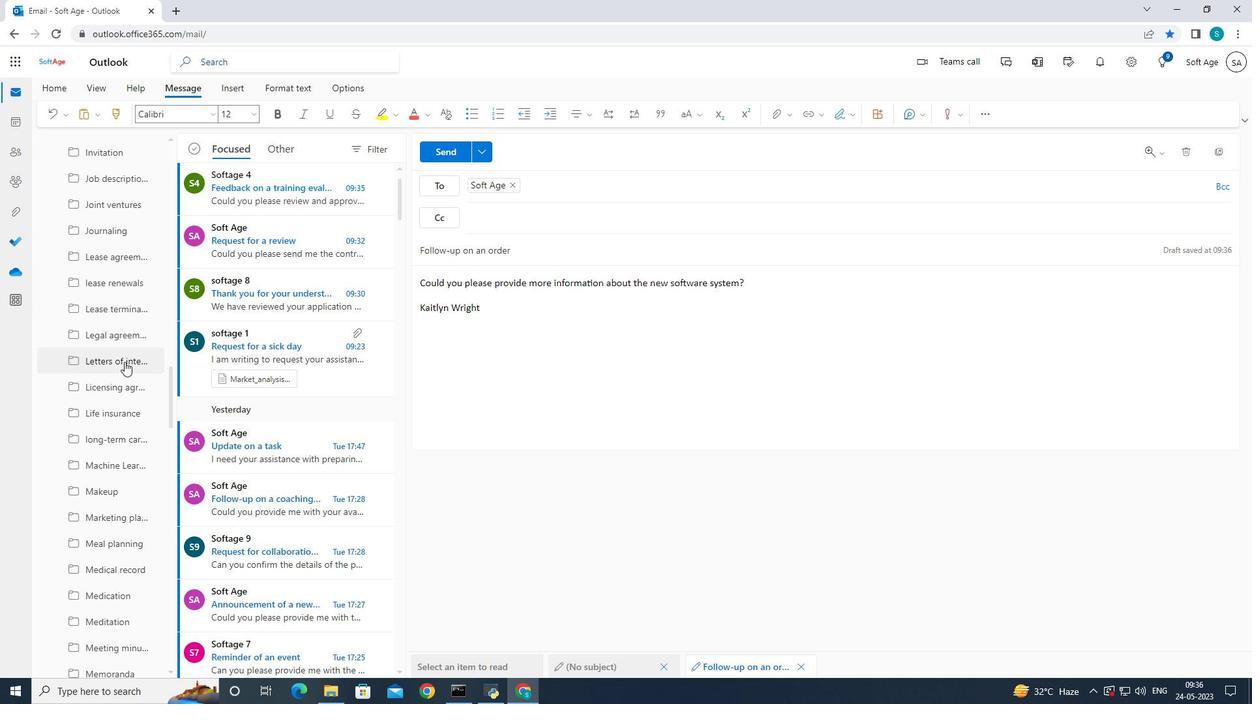 
Action: Mouse moved to (125, 359)
Screenshot: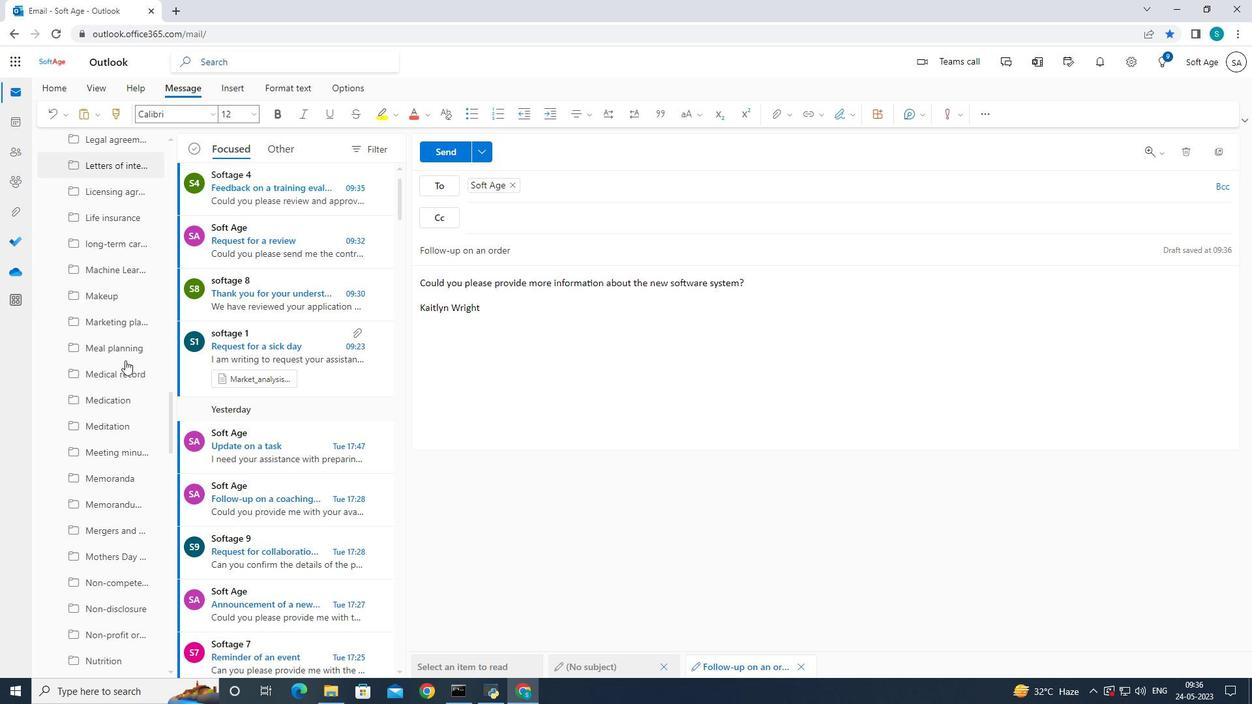 
Action: Mouse scrolled (125, 358) with delta (0, 0)
Screenshot: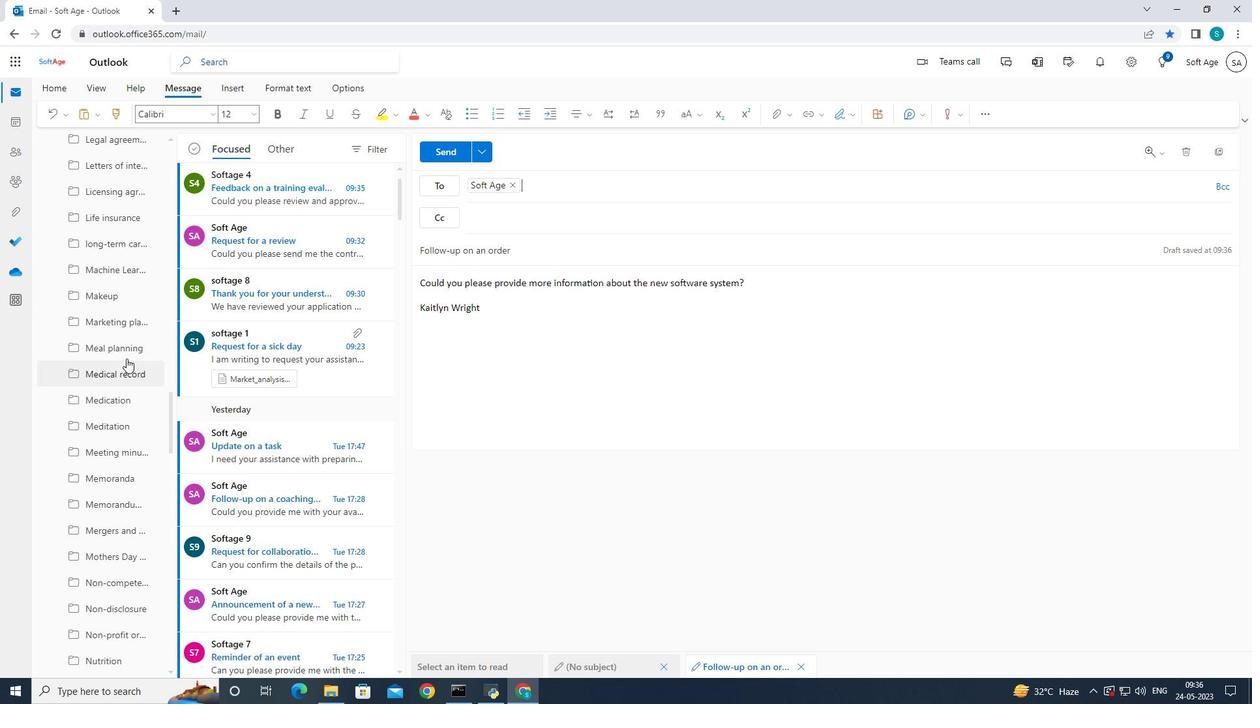 
Action: Mouse moved to (124, 359)
Screenshot: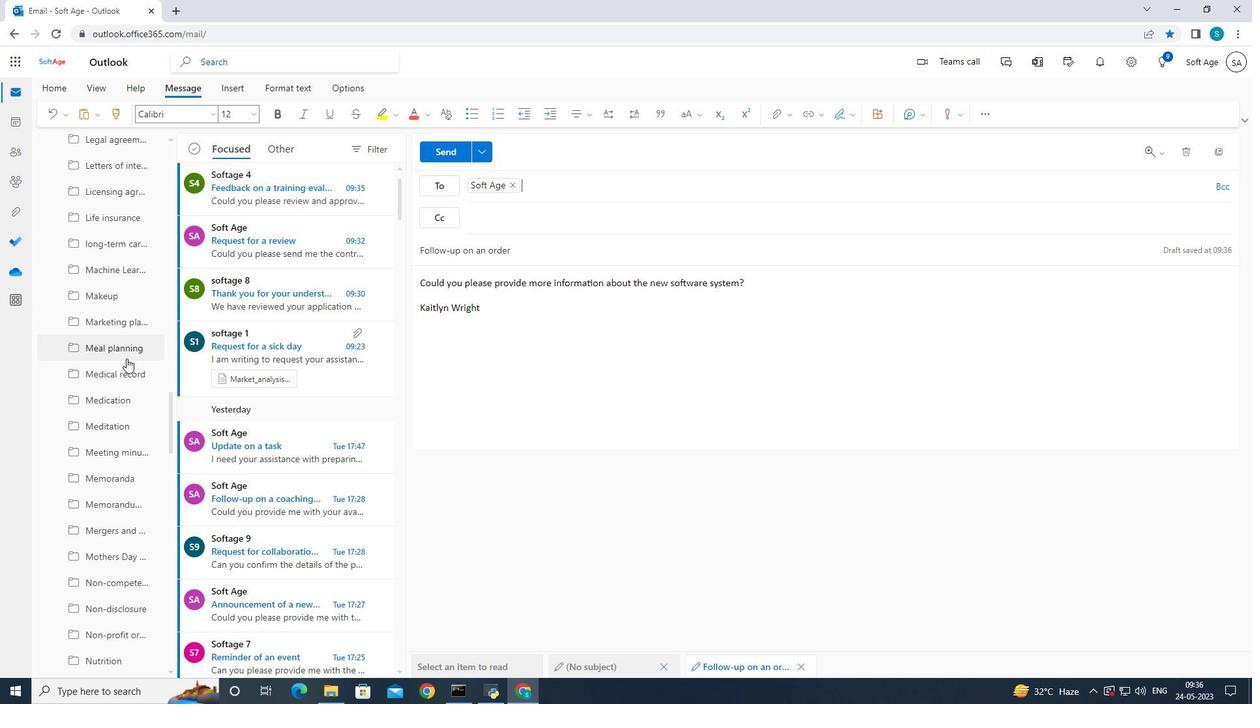 
Action: Mouse scrolled (124, 358) with delta (0, 0)
Screenshot: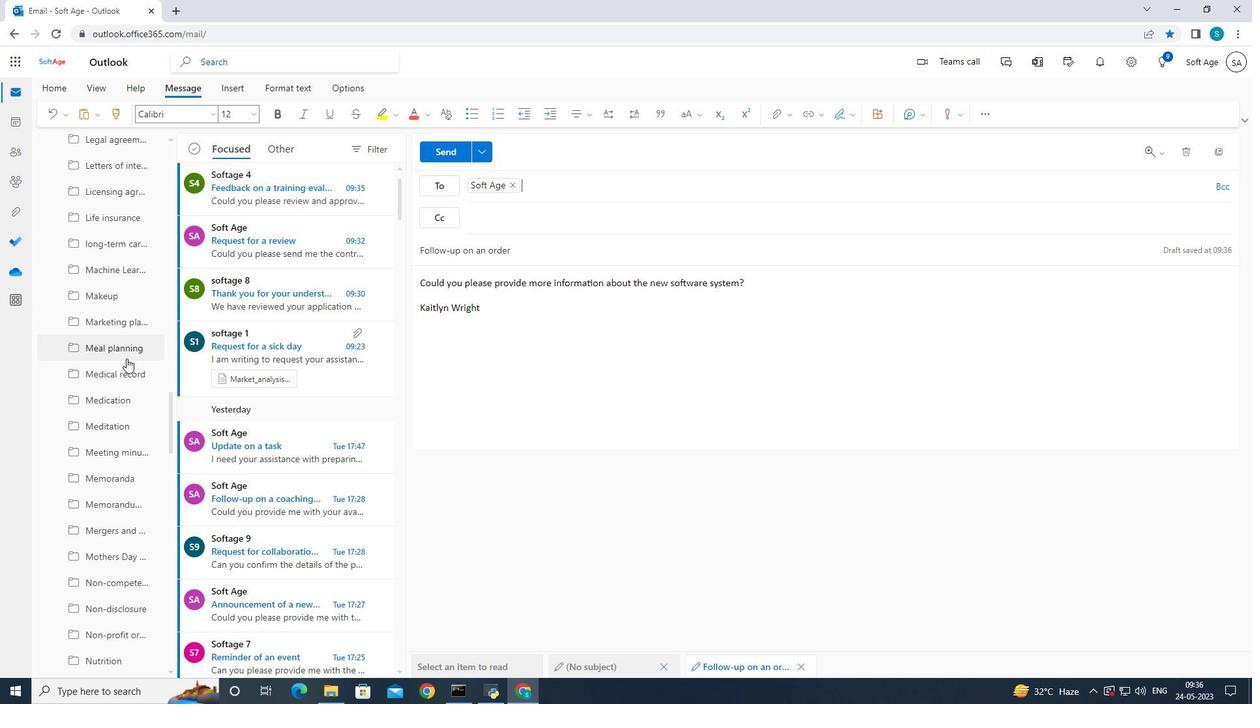 
Action: Mouse scrolled (124, 358) with delta (0, 0)
Screenshot: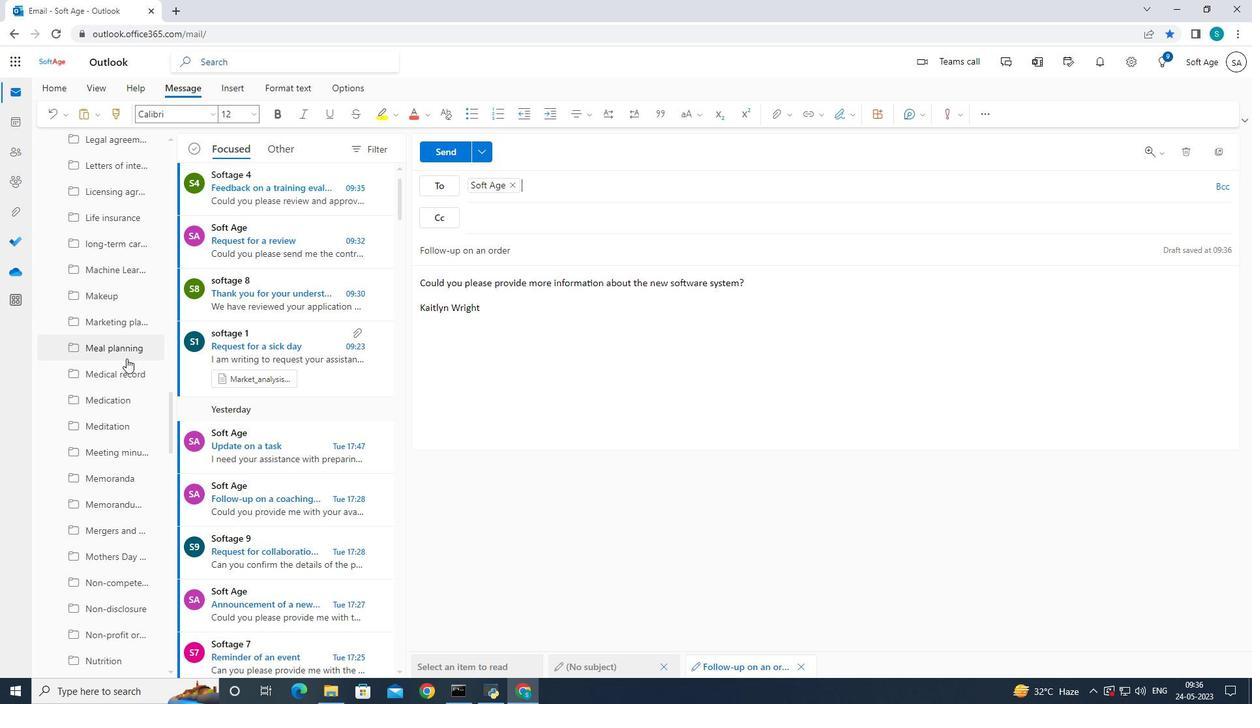 
Action: Mouse scrolled (124, 358) with delta (0, 0)
Screenshot: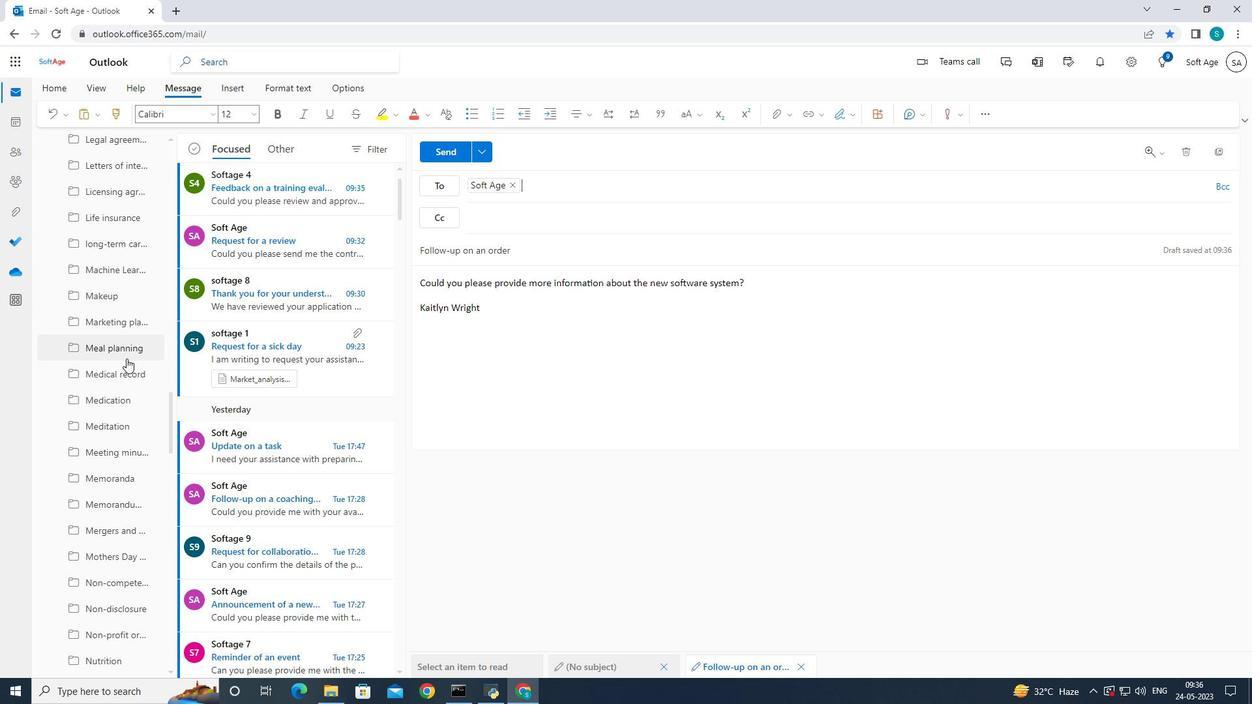 
Action: Mouse moved to (122, 361)
Screenshot: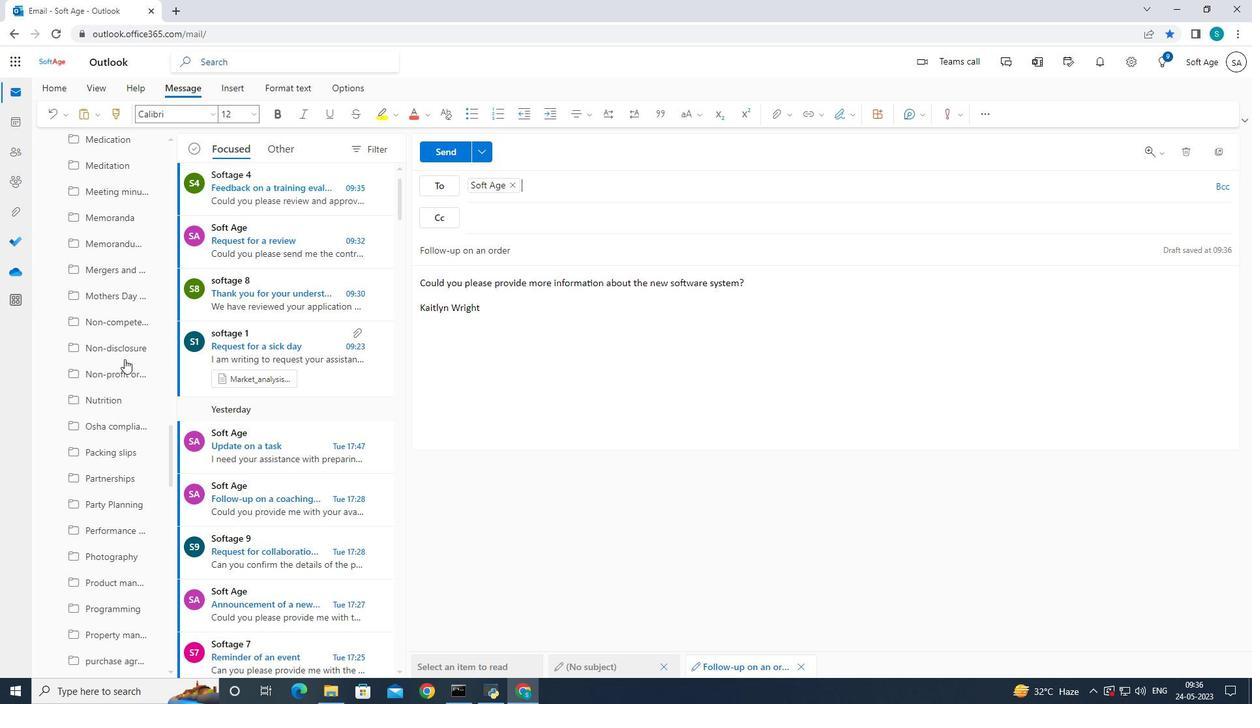 
Action: Mouse scrolled (122, 360) with delta (0, 0)
Screenshot: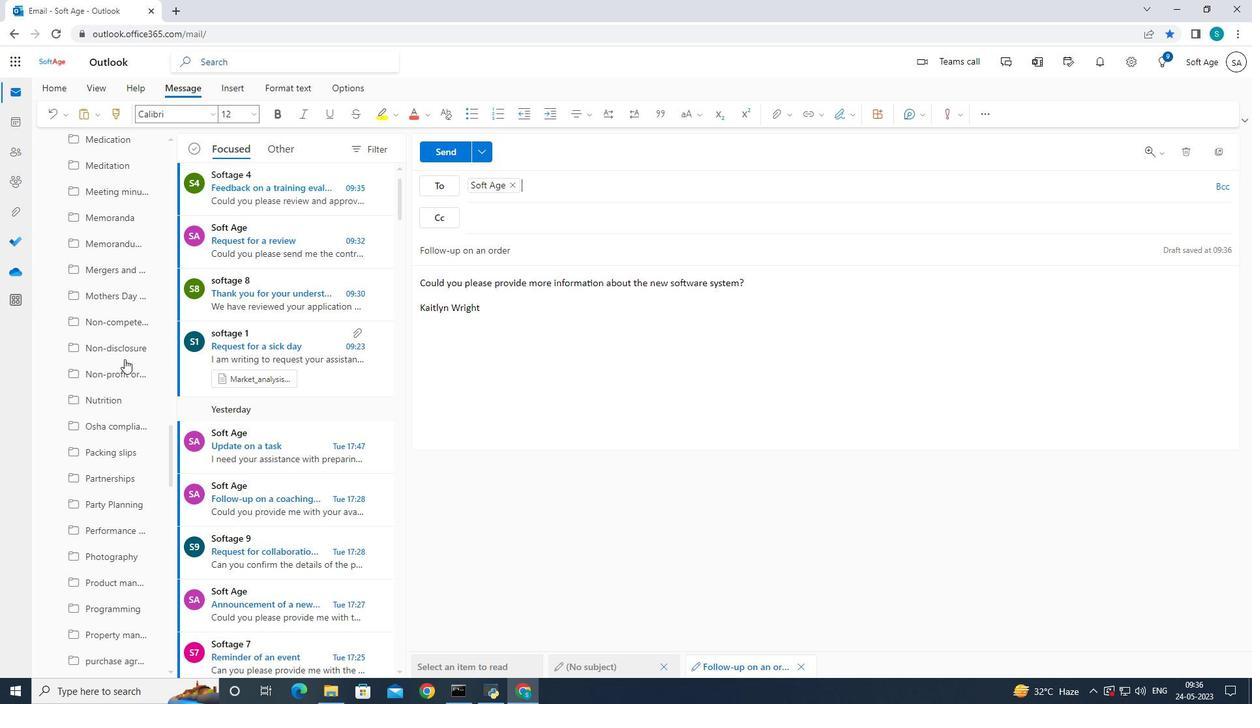 
Action: Mouse moved to (122, 361)
Screenshot: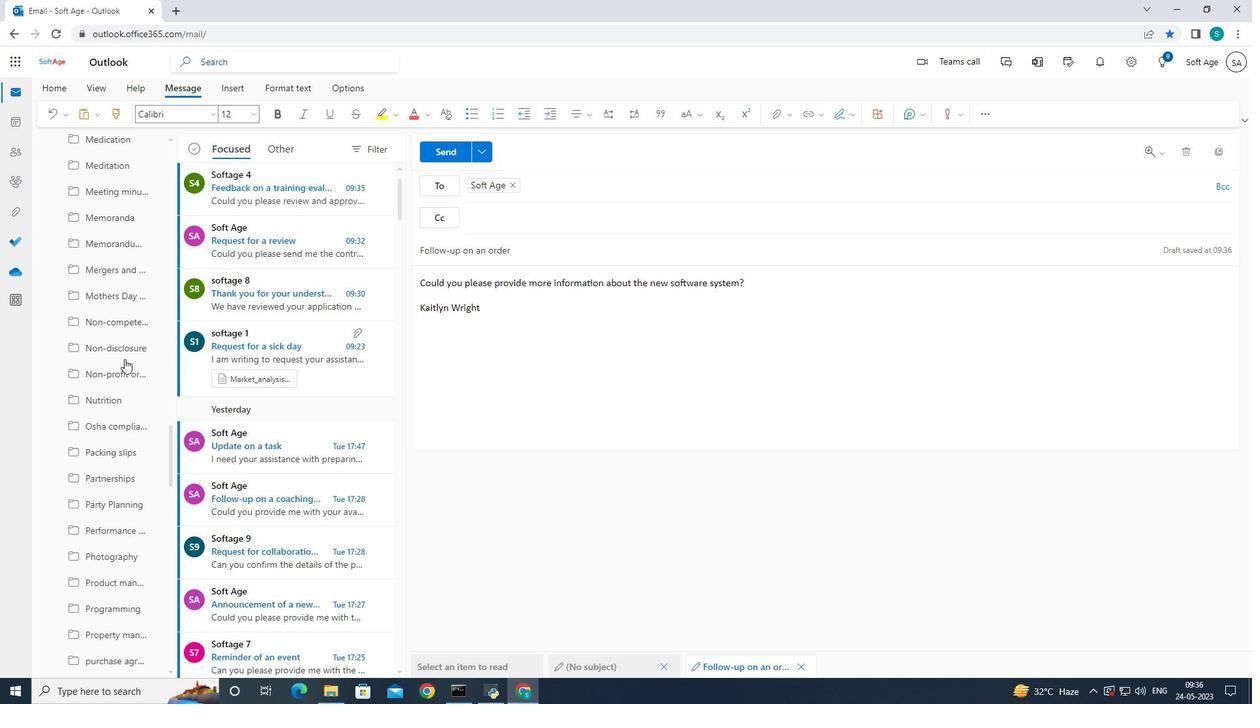 
Action: Mouse scrolled (122, 361) with delta (0, 0)
Screenshot: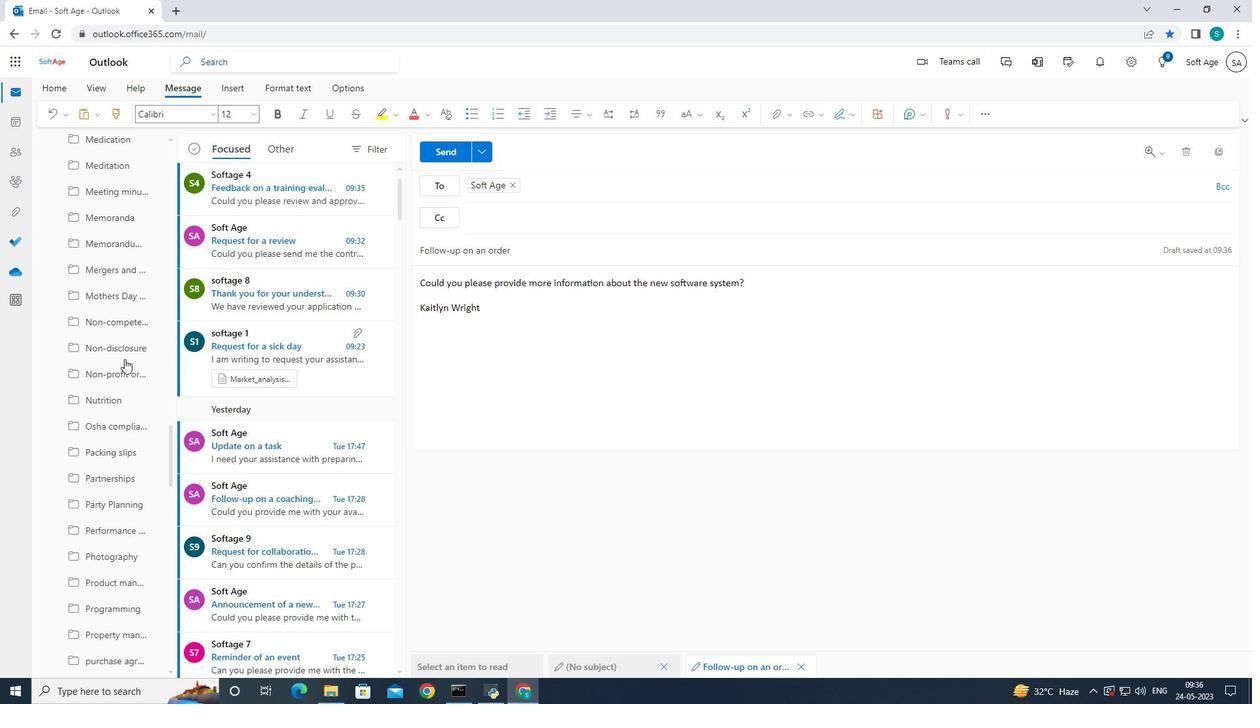 
Action: Mouse moved to (121, 361)
Screenshot: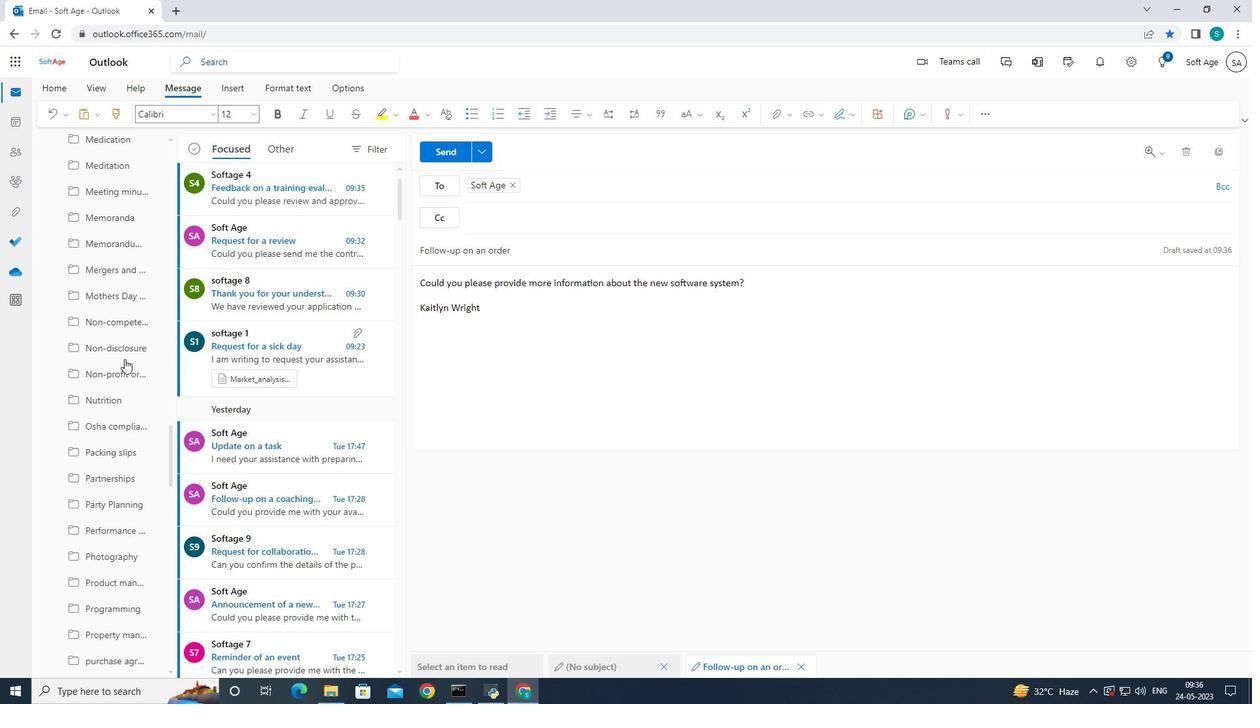 
Action: Mouse scrolled (121, 361) with delta (0, 0)
Screenshot: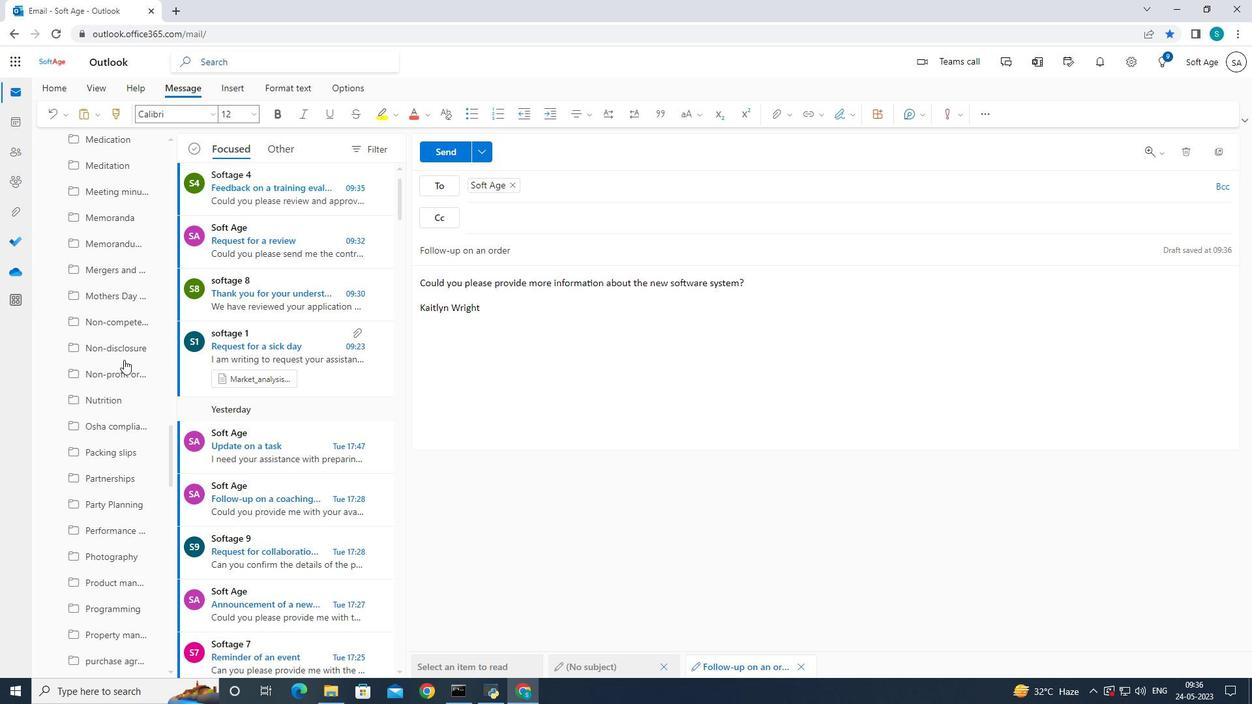
Action: Mouse scrolled (121, 361) with delta (0, 0)
Screenshot: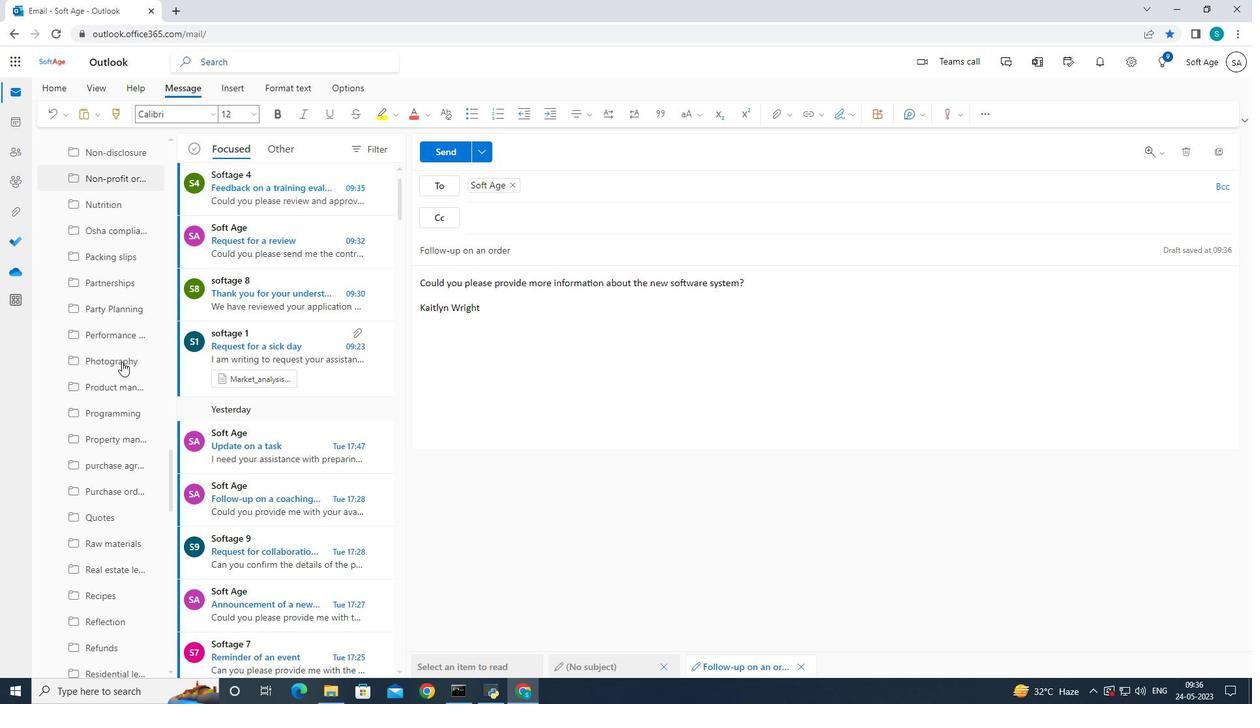 
Action: Mouse scrolled (121, 361) with delta (0, 0)
Screenshot: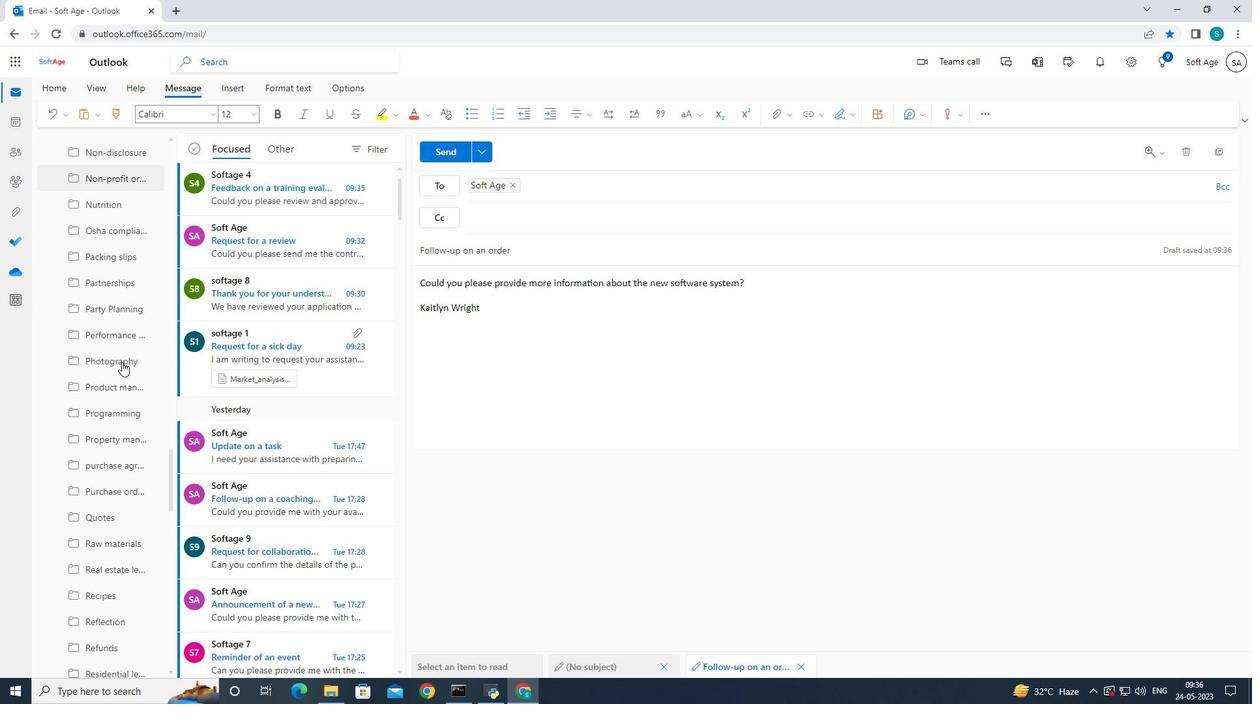 
Action: Mouse scrolled (121, 361) with delta (0, 0)
Screenshot: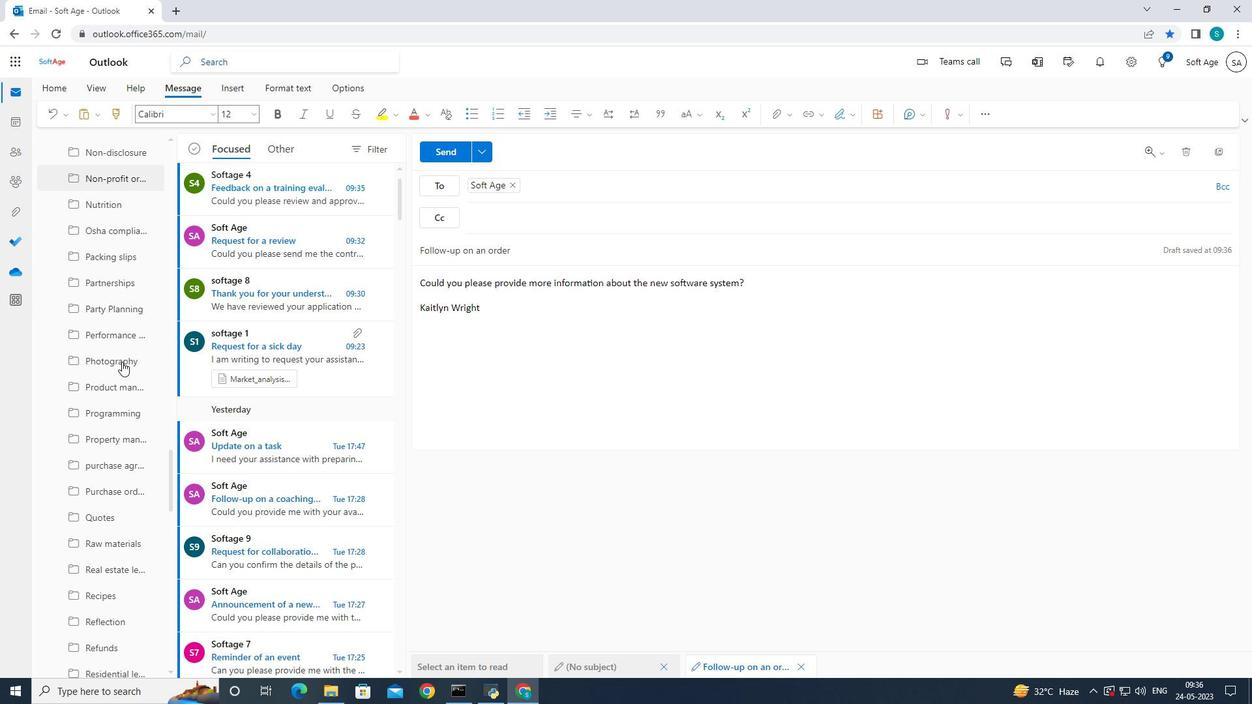 
Action: Mouse moved to (123, 361)
Screenshot: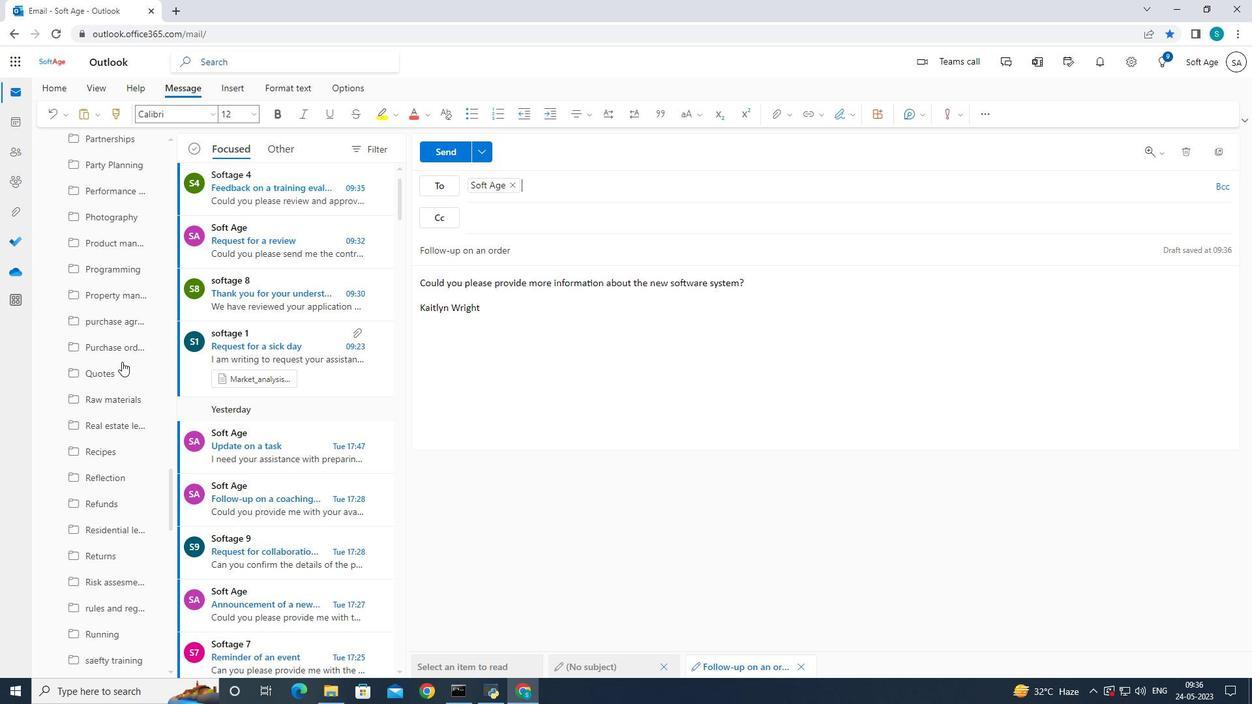 
Action: Mouse scrolled (123, 361) with delta (0, 0)
Screenshot: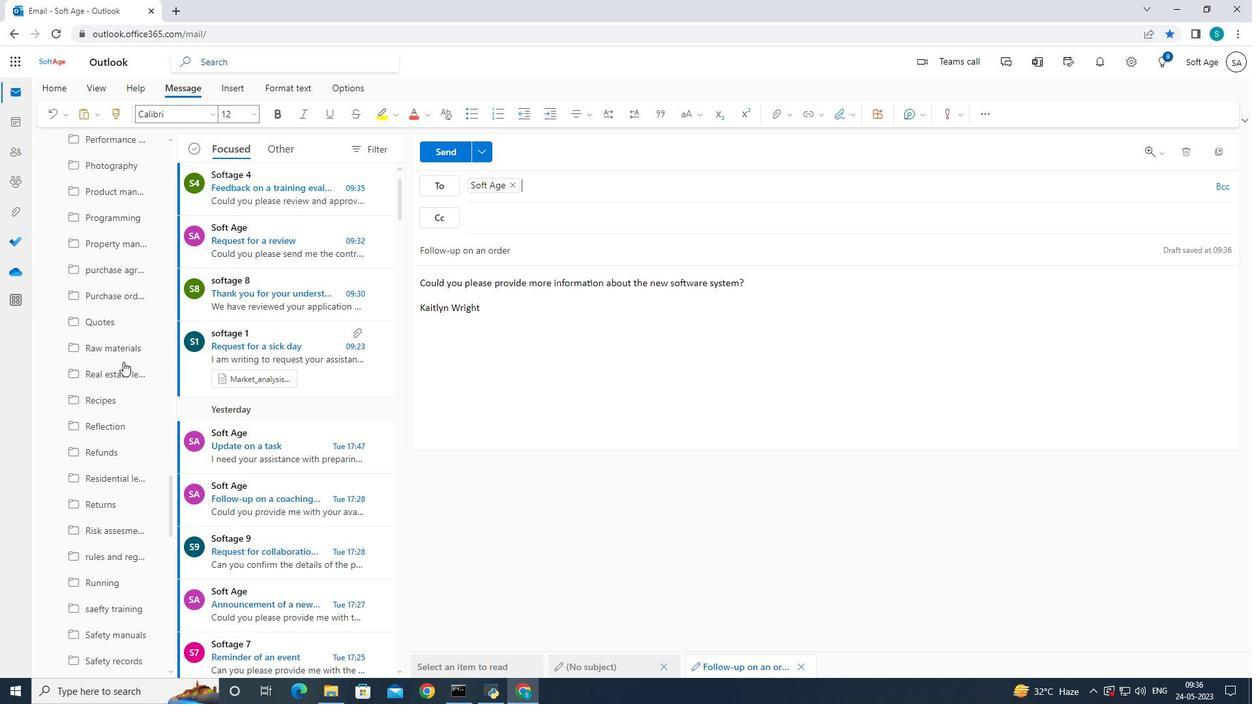 
Action: Mouse scrolled (123, 361) with delta (0, 0)
Screenshot: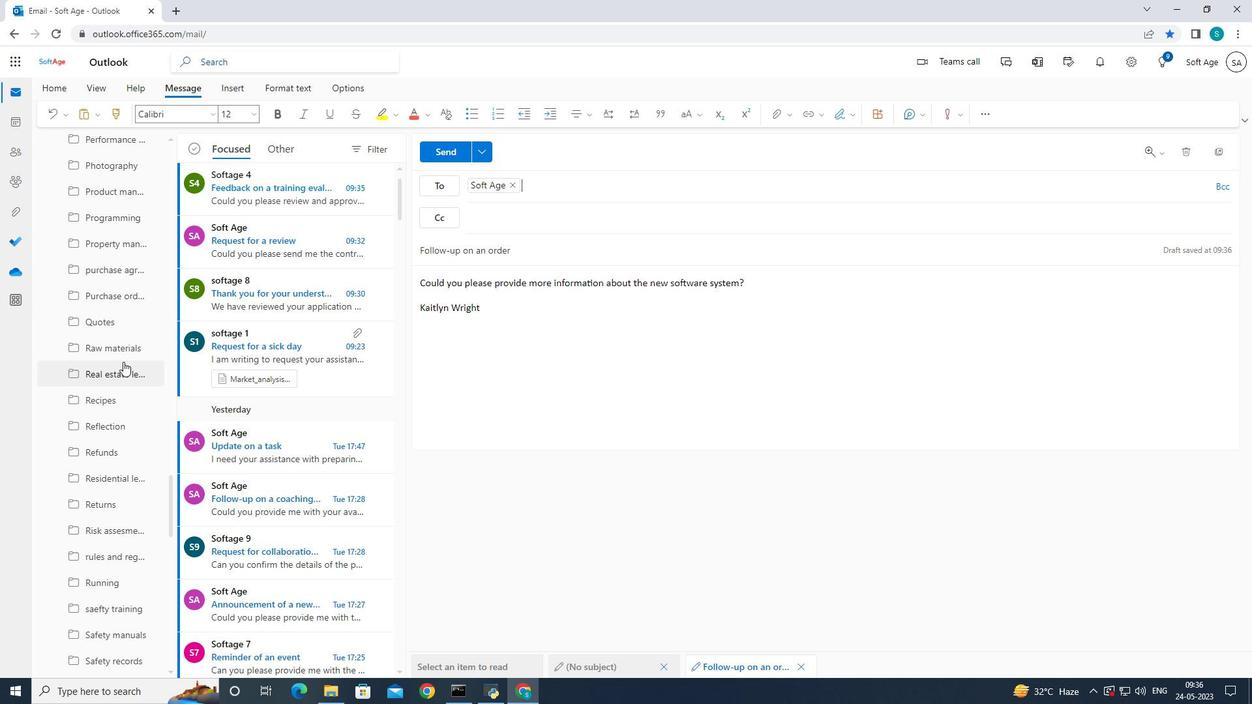 
Action: Mouse scrolled (123, 361) with delta (0, 0)
Screenshot: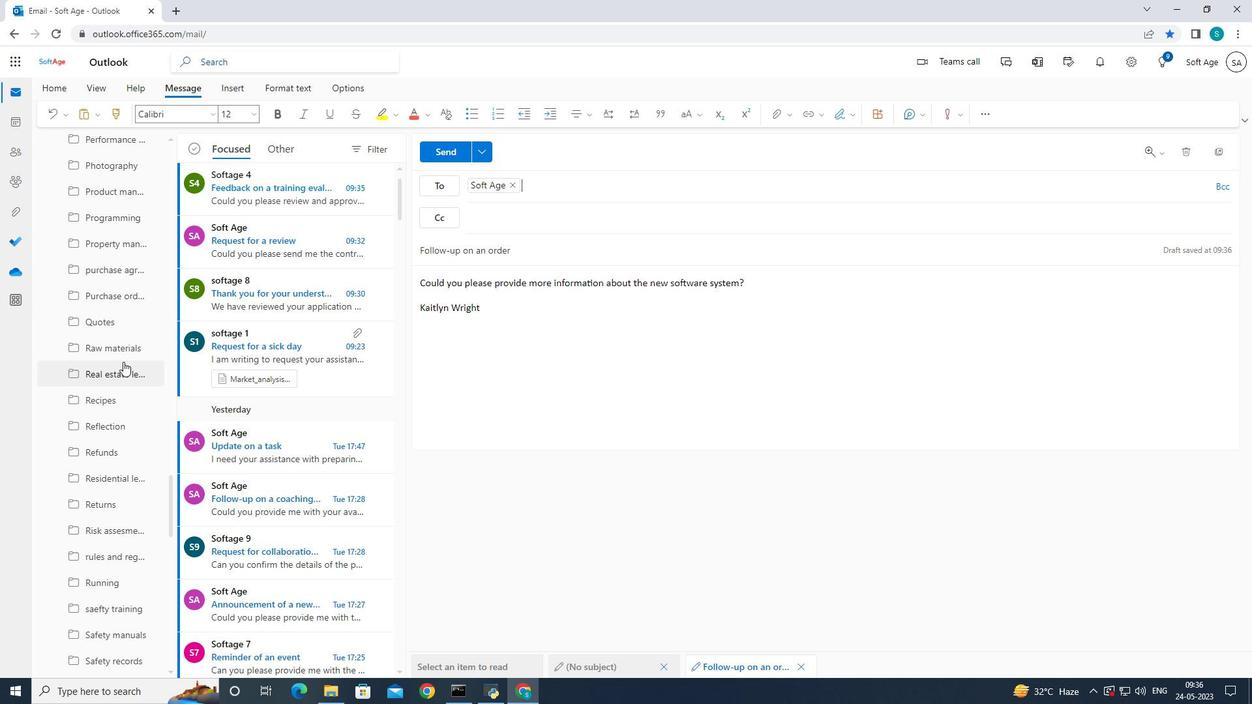 
Action: Mouse moved to (125, 358)
Screenshot: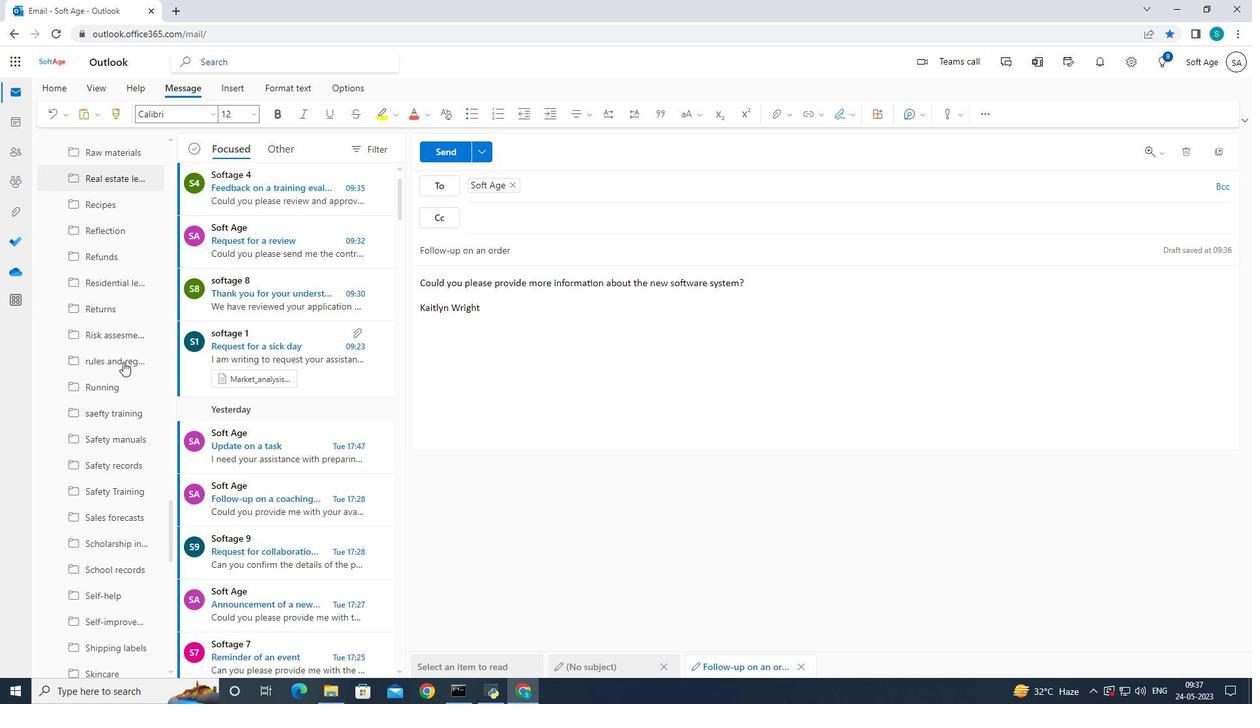 
Action: Mouse scrolled (125, 358) with delta (0, 0)
Screenshot: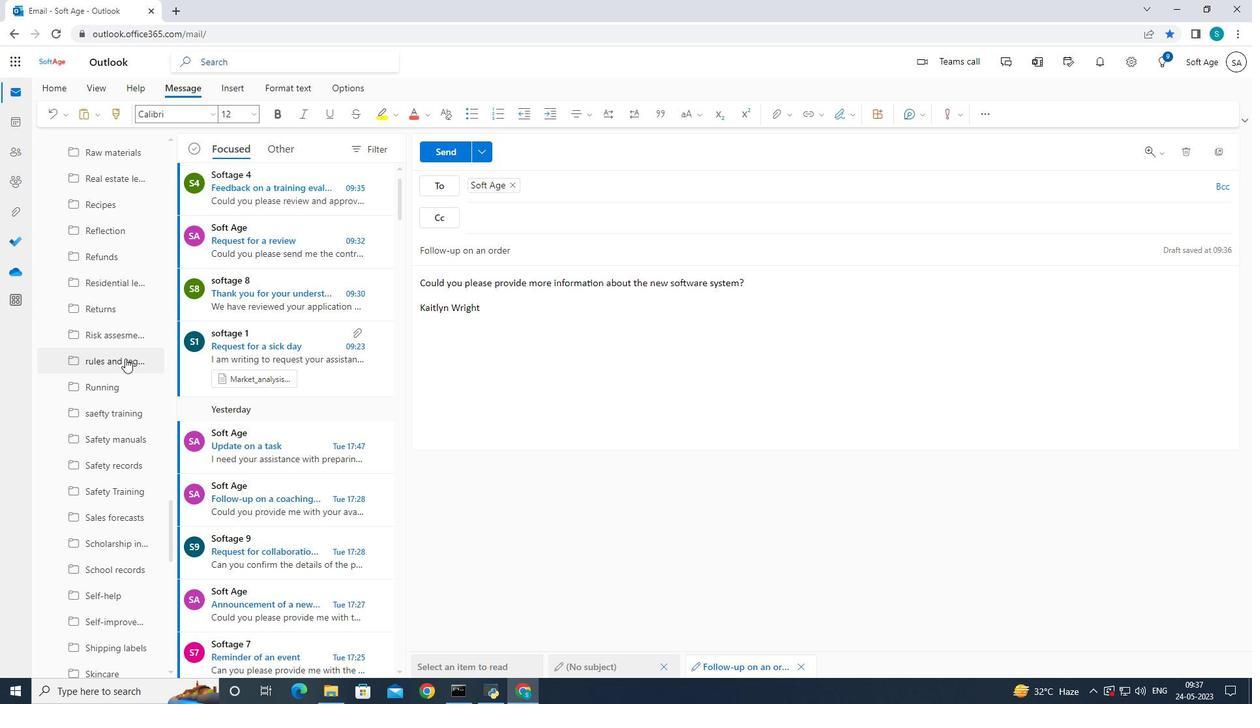 
Action: Mouse scrolled (125, 358) with delta (0, 0)
Screenshot: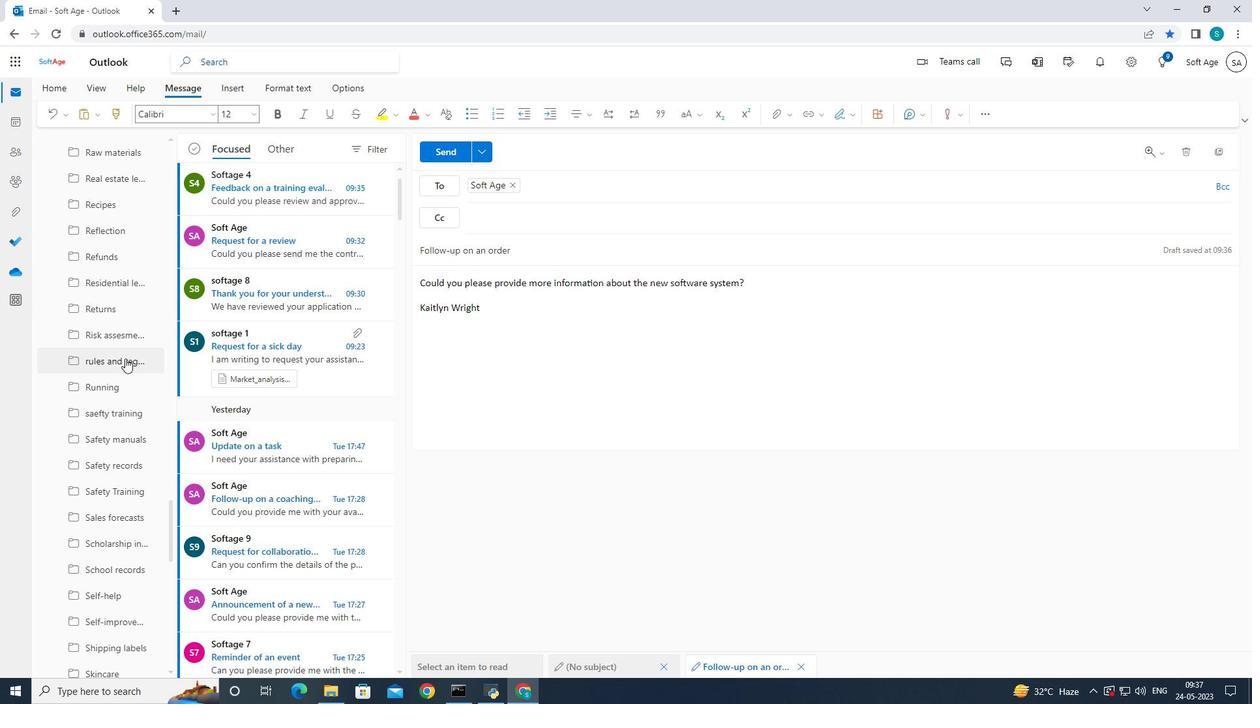 
Action: Mouse scrolled (125, 358) with delta (0, 0)
Screenshot: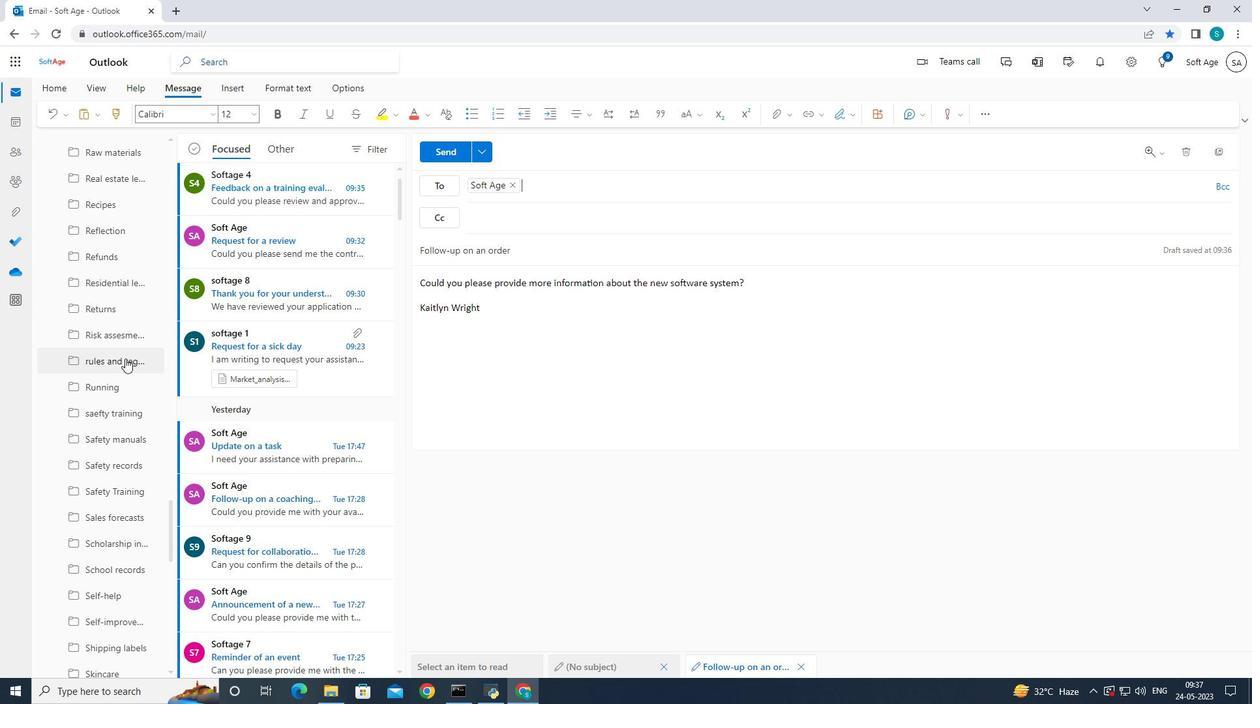 
Action: Mouse moved to (127, 354)
Screenshot: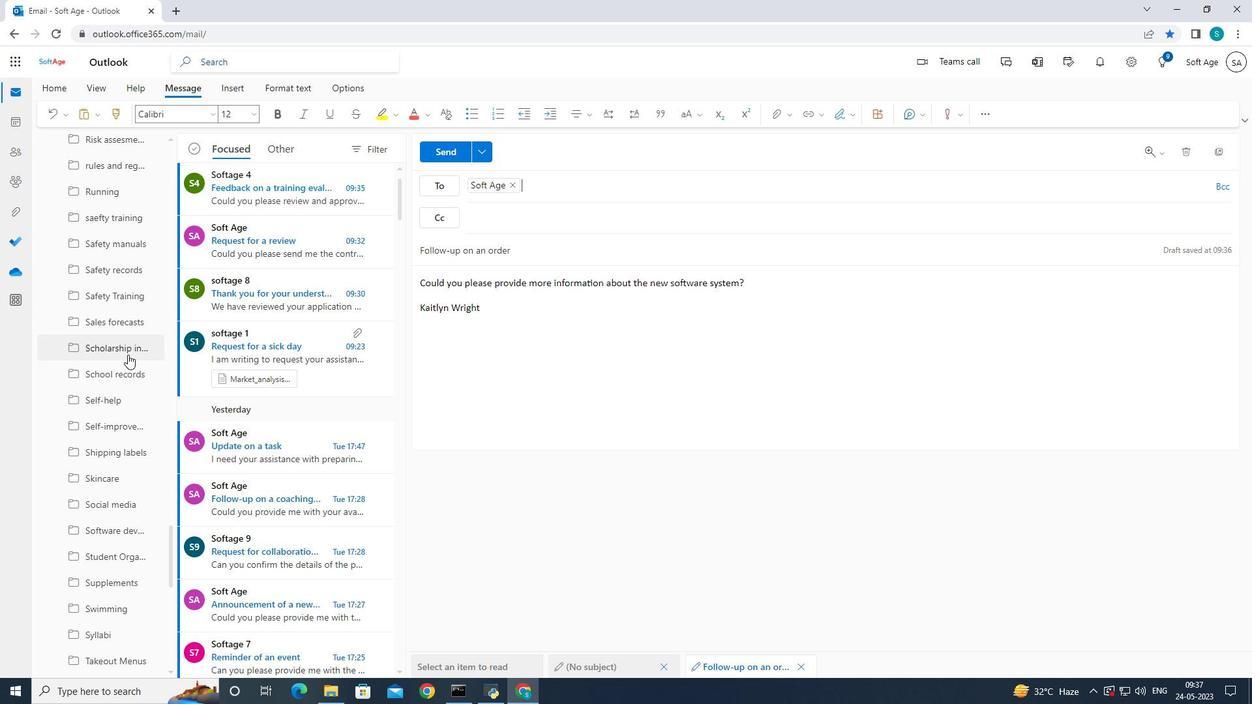 
Action: Mouse scrolled (127, 354) with delta (0, 0)
Screenshot: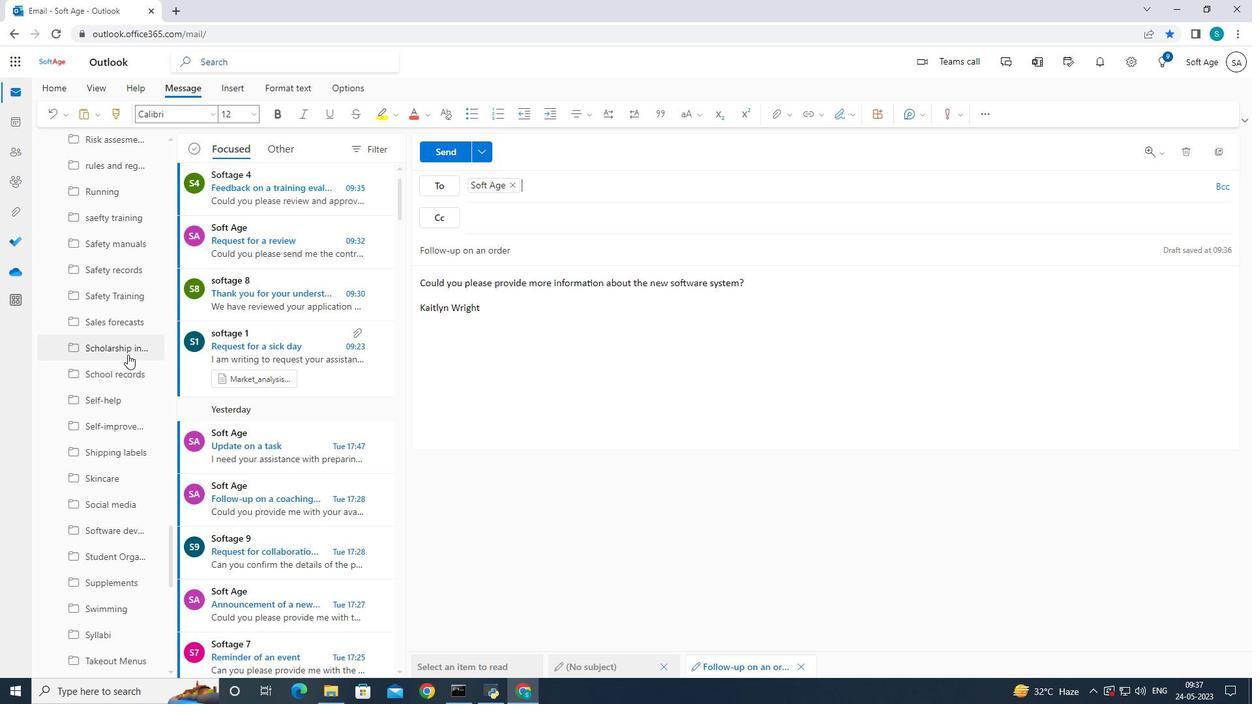 
Action: Mouse scrolled (127, 354) with delta (0, 0)
Screenshot: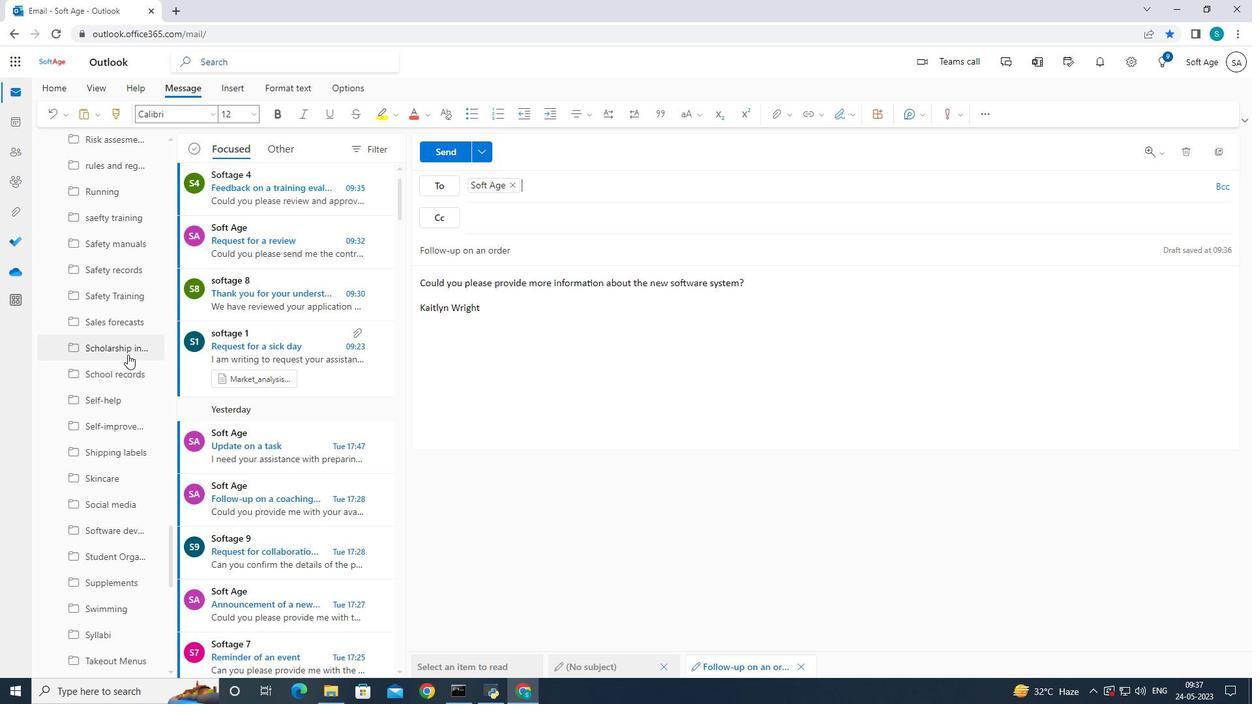
Action: Mouse scrolled (127, 354) with delta (0, 0)
Screenshot: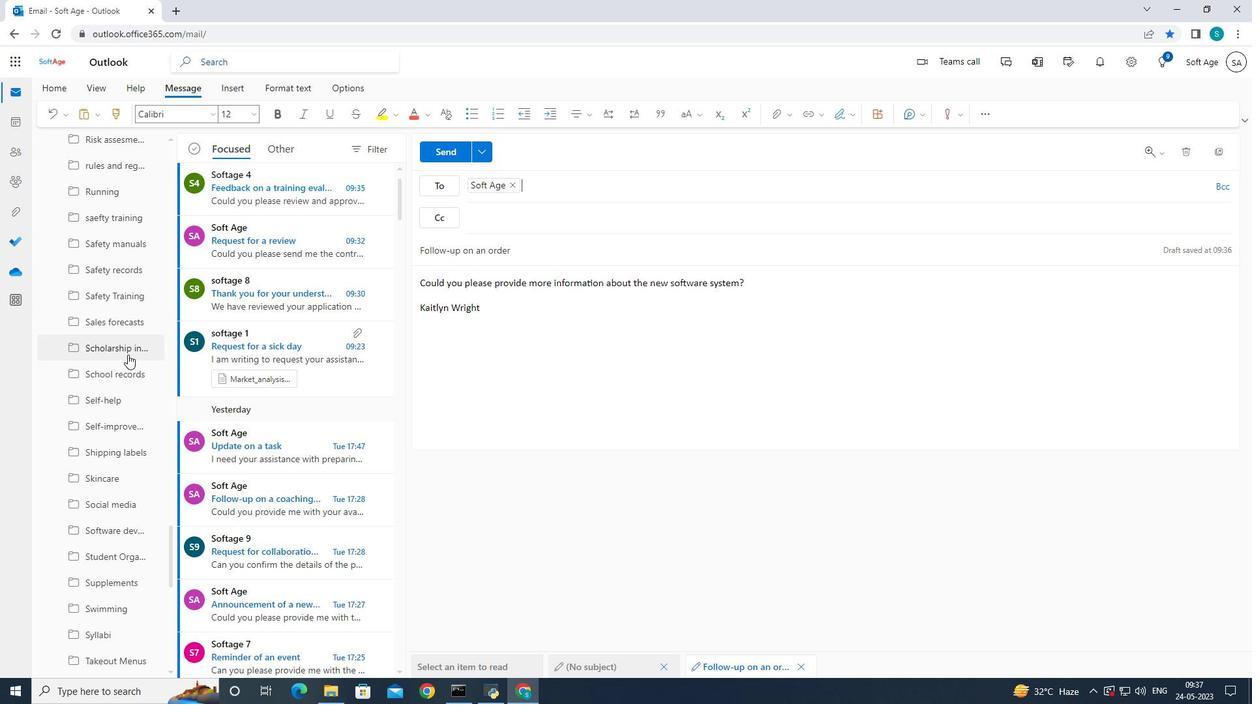 
Action: Mouse scrolled (127, 354) with delta (0, 0)
Screenshot: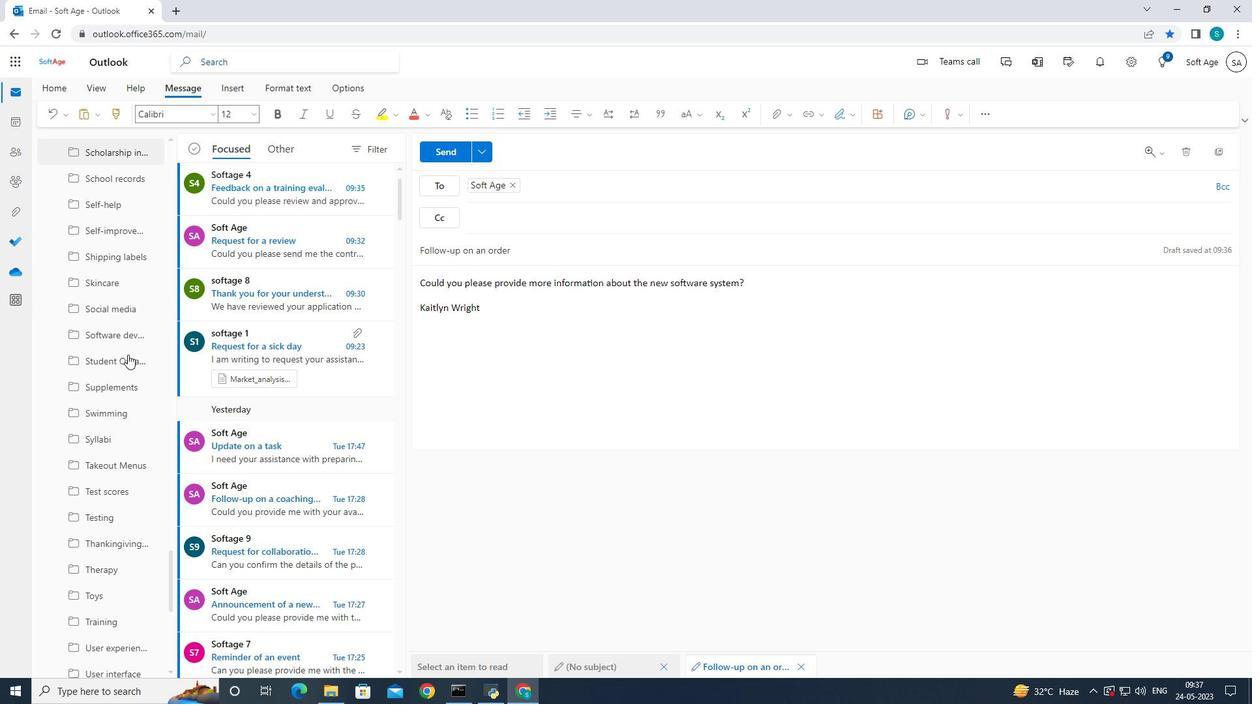 
Action: Mouse scrolled (127, 354) with delta (0, 0)
Screenshot: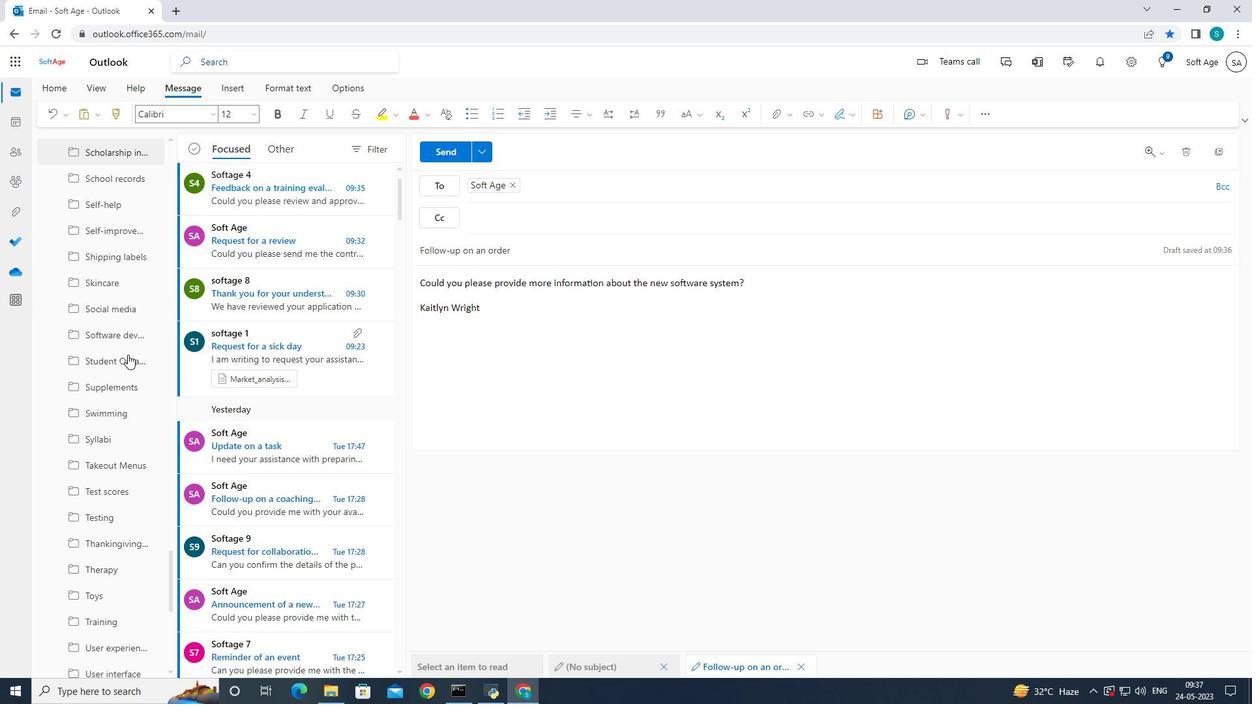 
Action: Mouse scrolled (127, 354) with delta (0, 0)
Screenshot: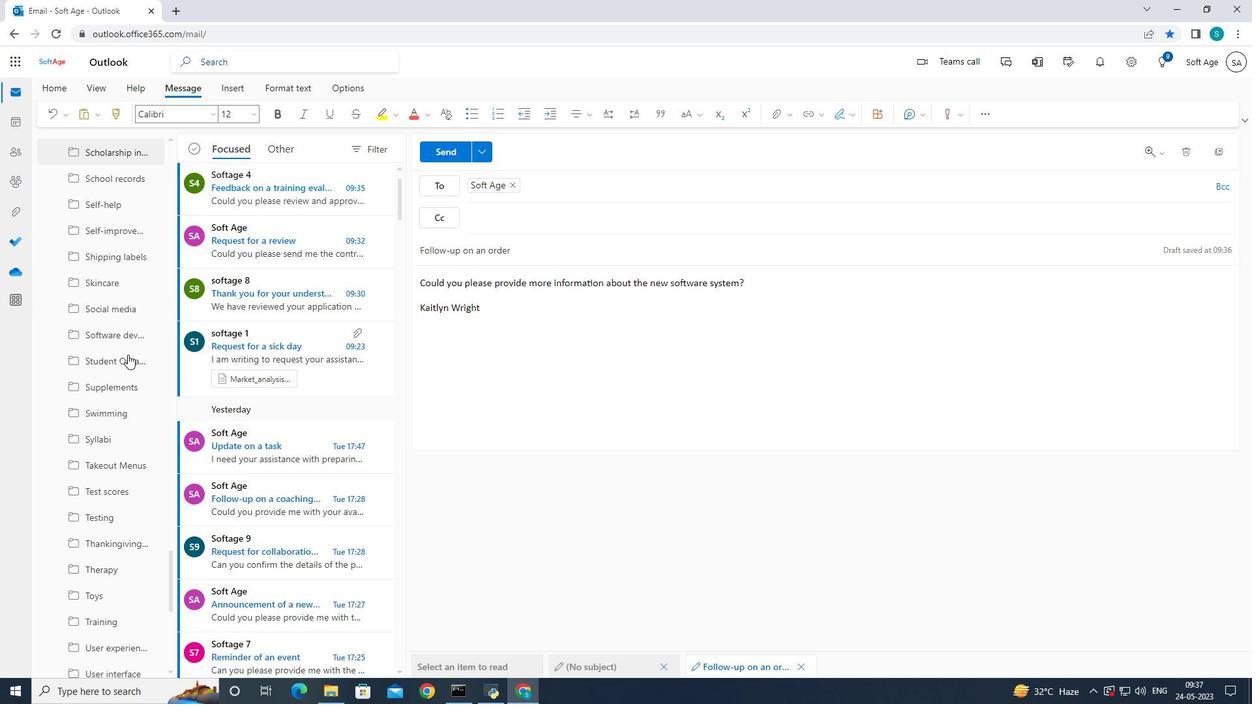 
Action: Mouse scrolled (127, 354) with delta (0, 0)
Screenshot: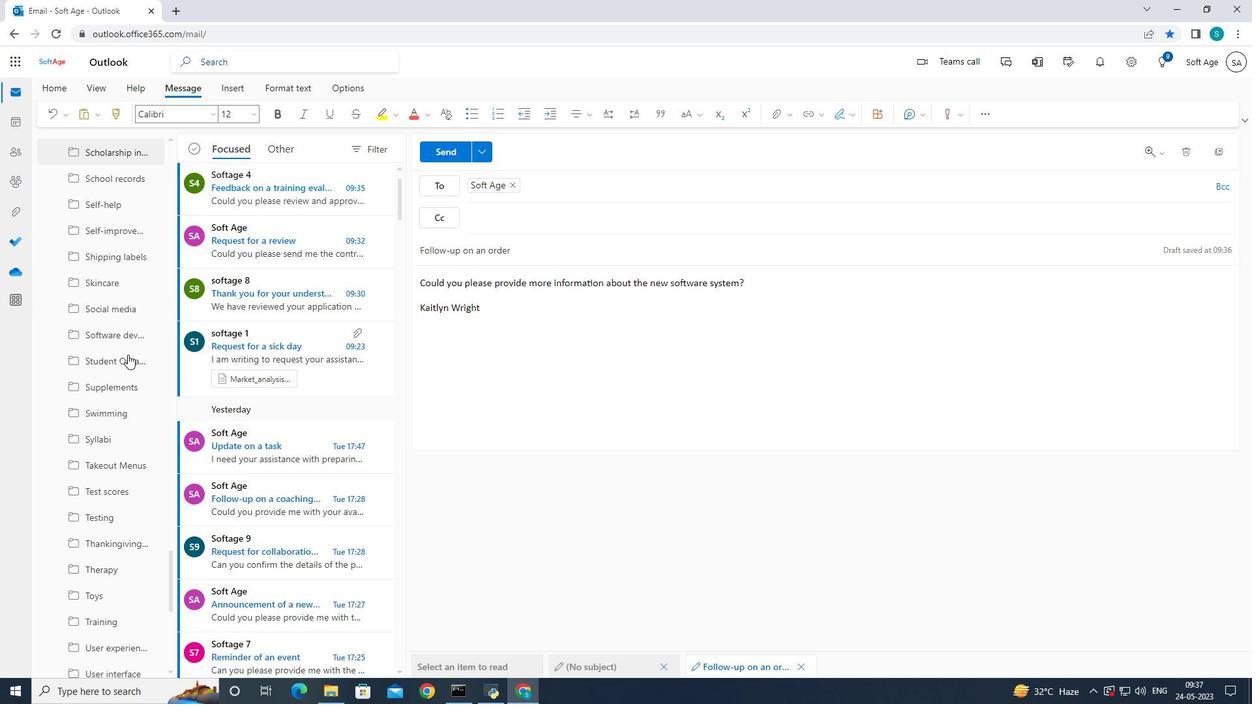 
Action: Mouse scrolled (127, 354) with delta (0, 0)
Screenshot: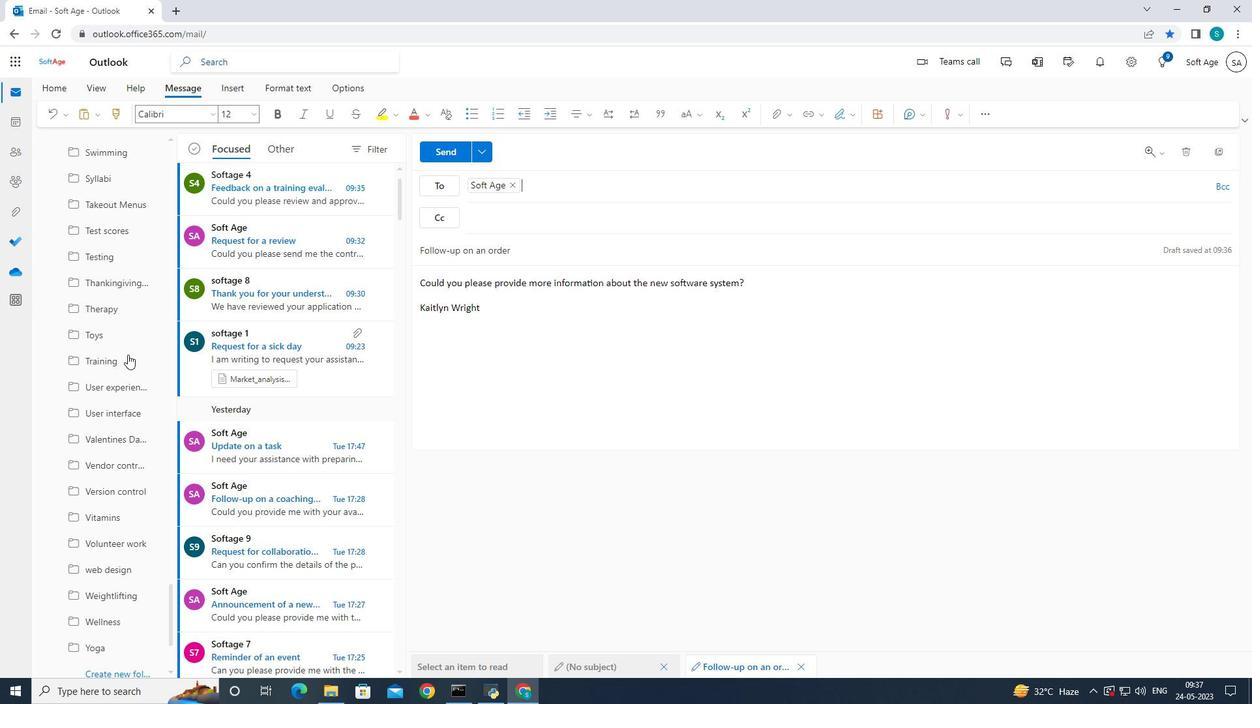 
Action: Mouse scrolled (127, 354) with delta (0, 0)
Screenshot: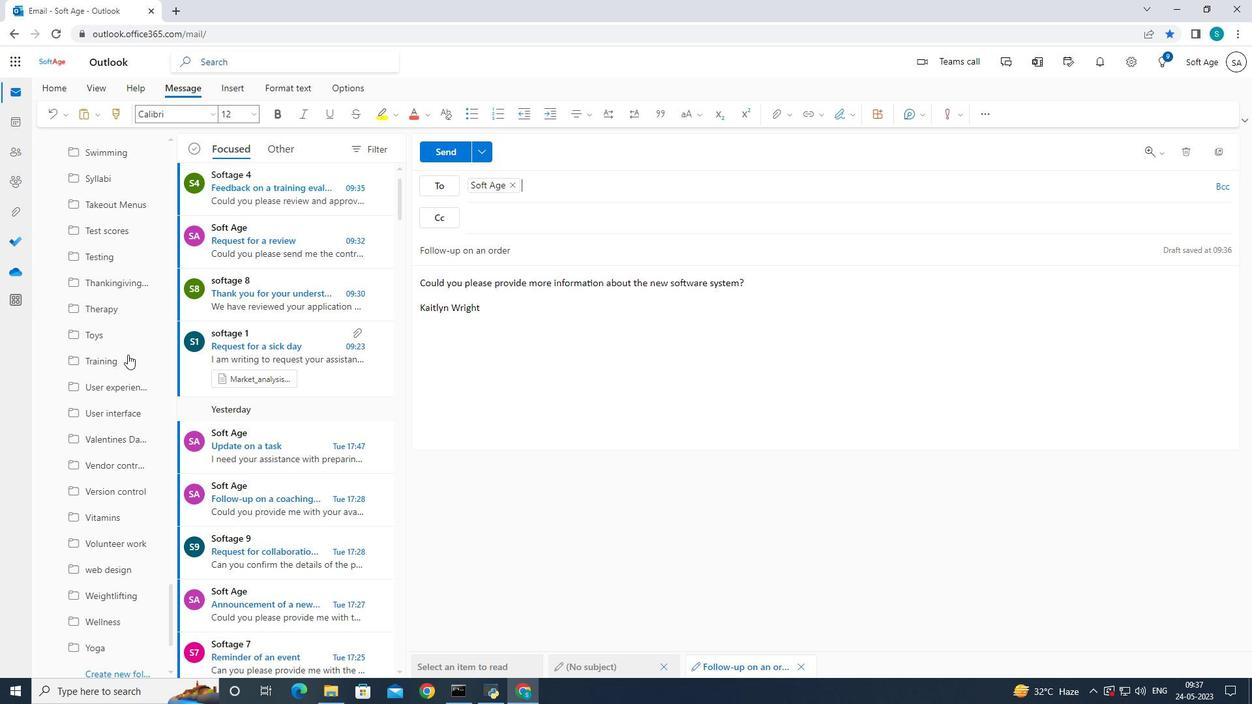 
Action: Mouse scrolled (127, 354) with delta (0, 0)
Screenshot: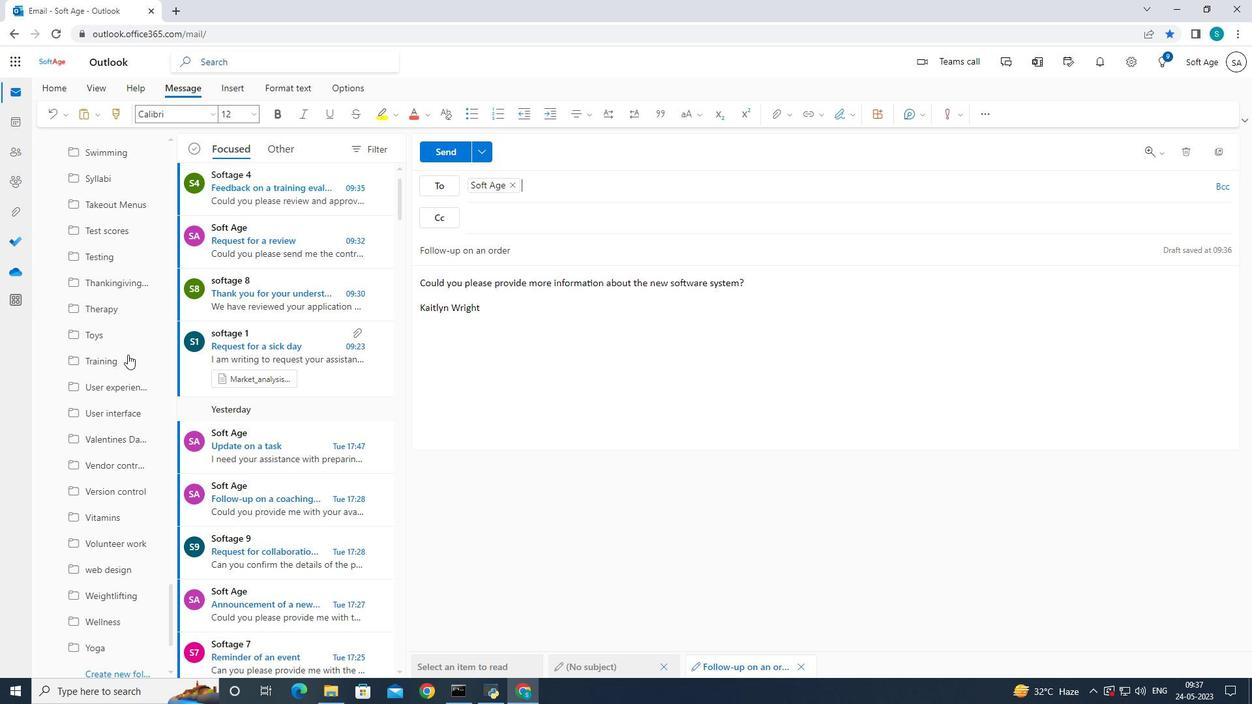 
Action: Mouse scrolled (127, 354) with delta (0, 0)
Screenshot: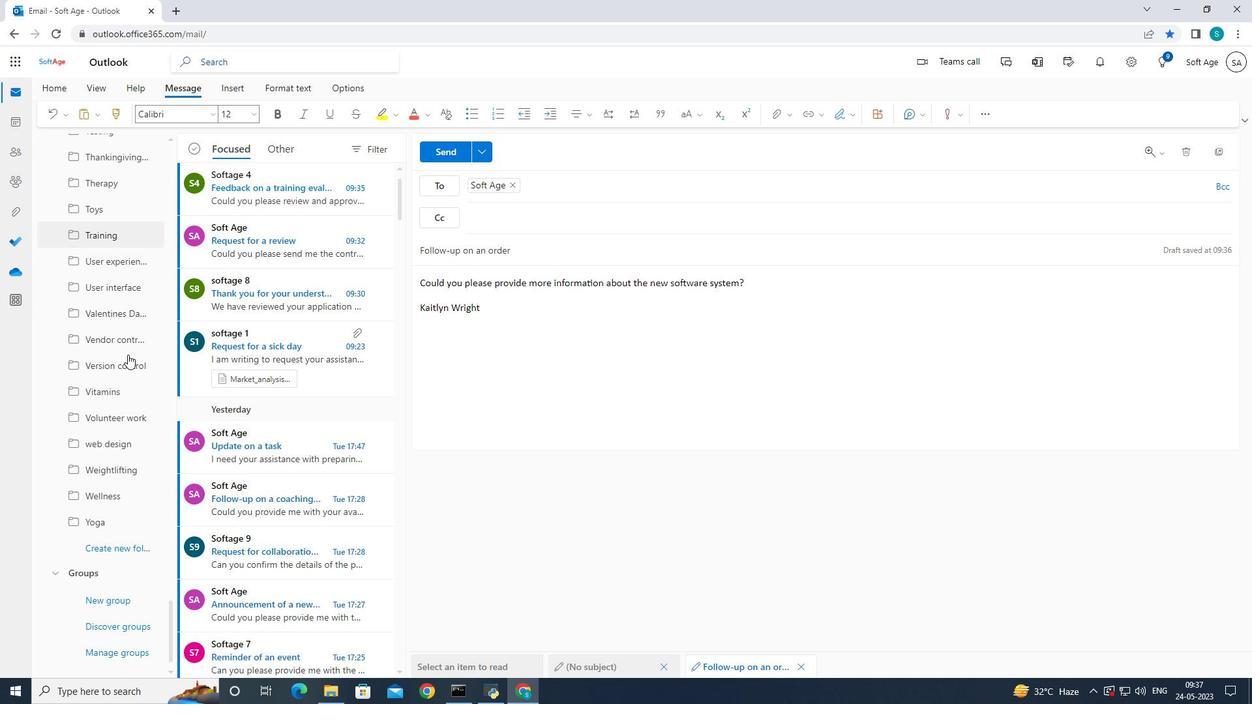 
Action: Mouse scrolled (127, 354) with delta (0, 0)
Screenshot: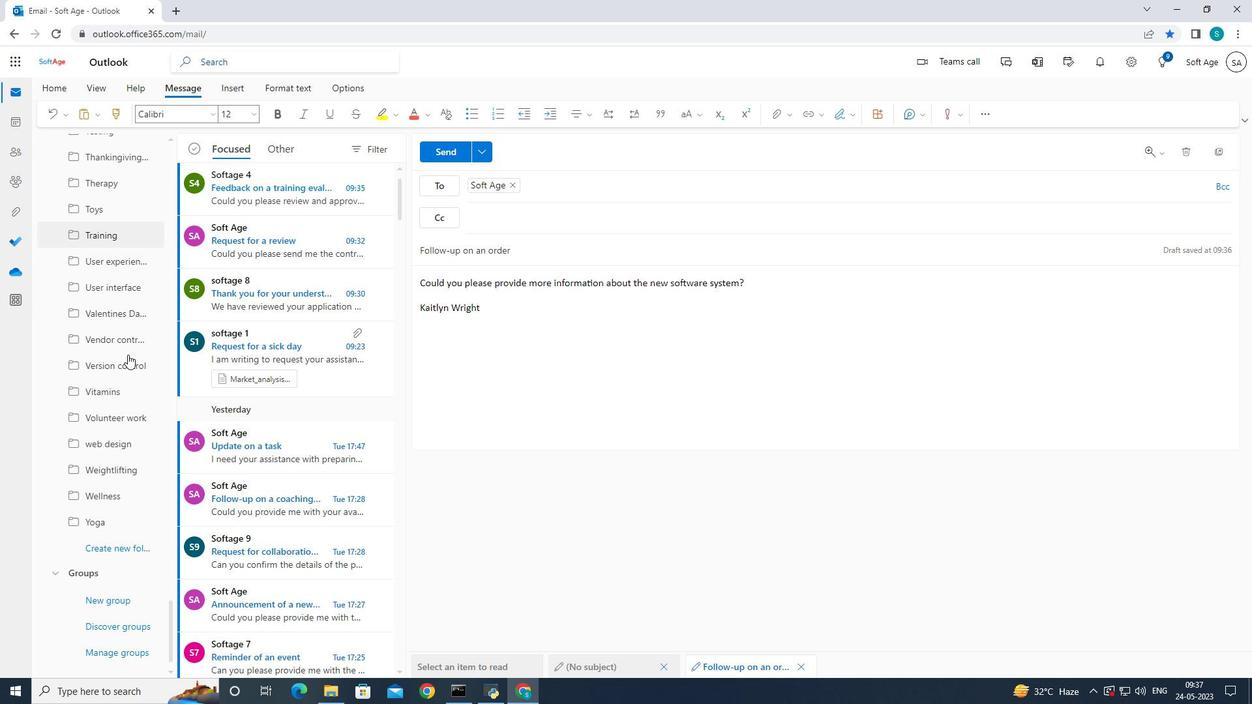 
Action: Mouse scrolled (127, 354) with delta (0, 0)
Screenshot: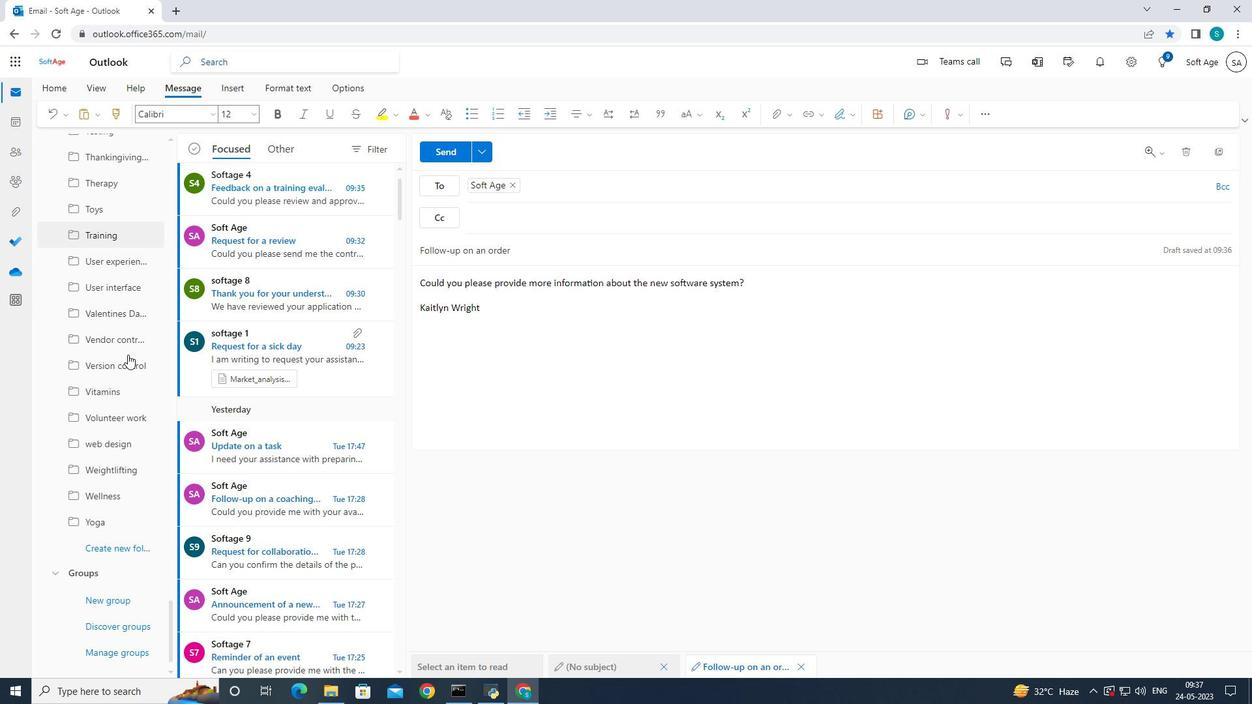 
Action: Mouse scrolled (127, 354) with delta (0, 0)
Screenshot: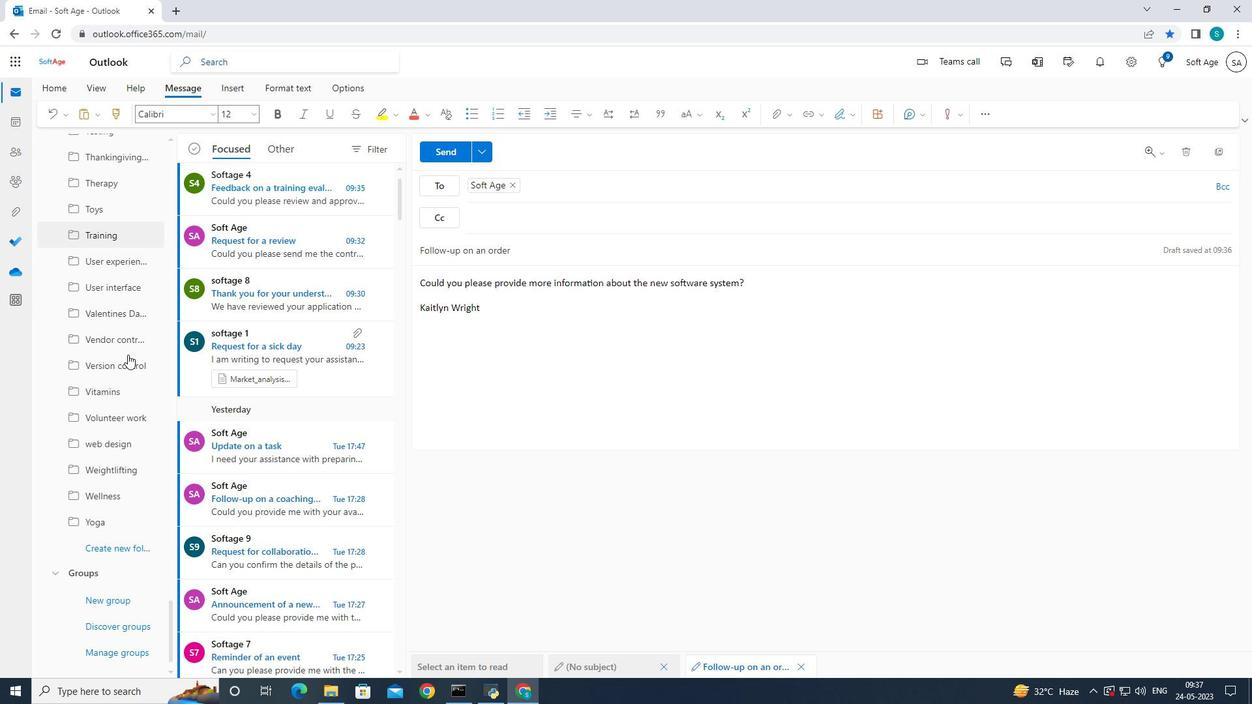 
Action: Mouse scrolled (127, 354) with delta (0, 0)
Screenshot: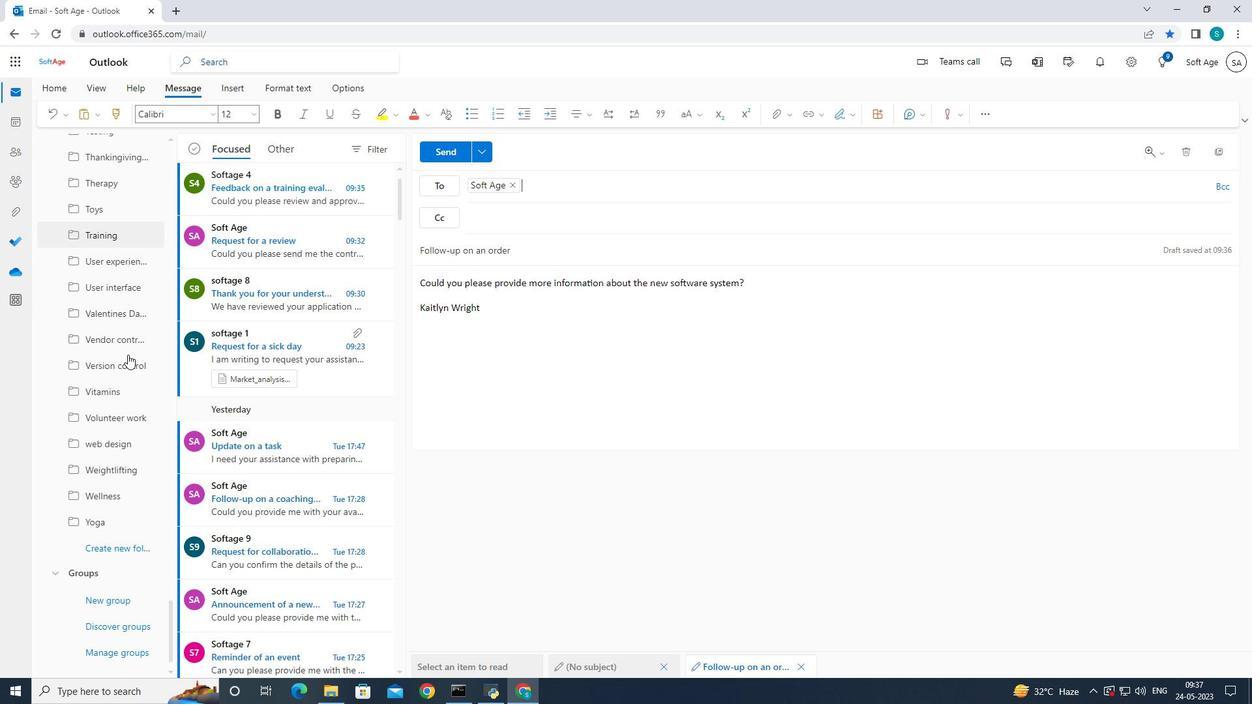 
Action: Mouse scrolled (127, 354) with delta (0, 0)
Screenshot: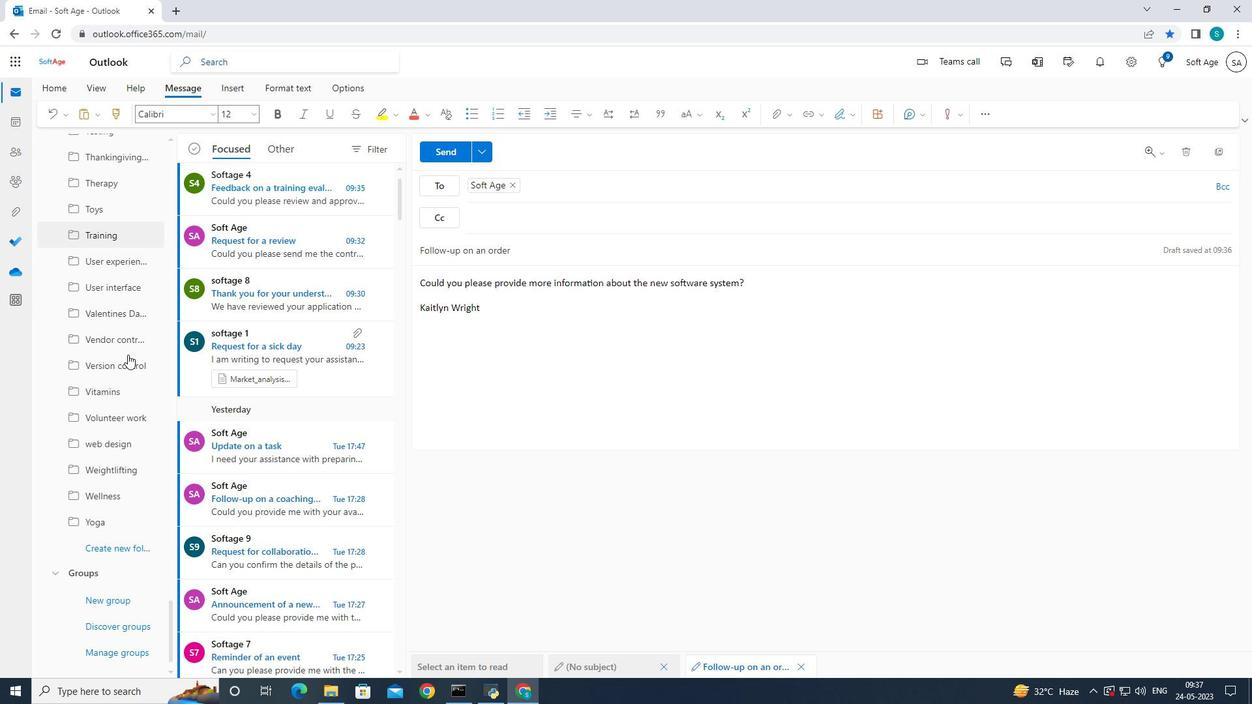 
Action: Mouse moved to (121, 543)
Screenshot: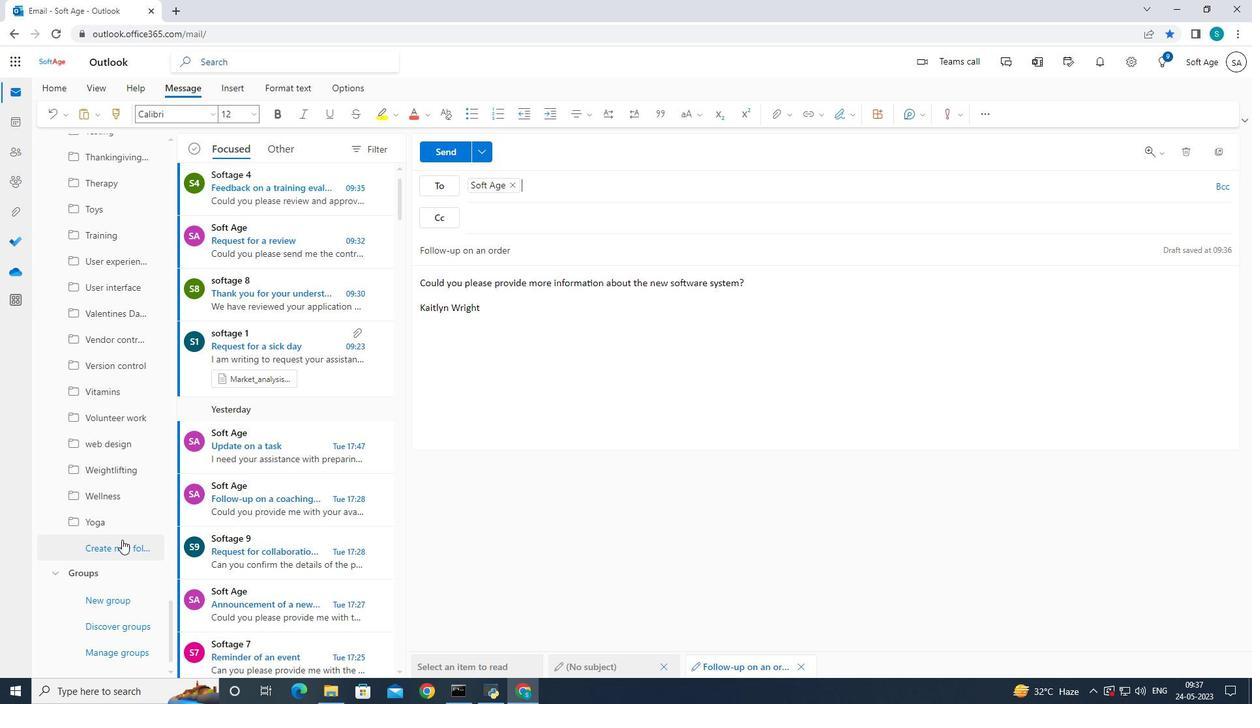 
Action: Mouse pressed left at (121, 543)
Screenshot: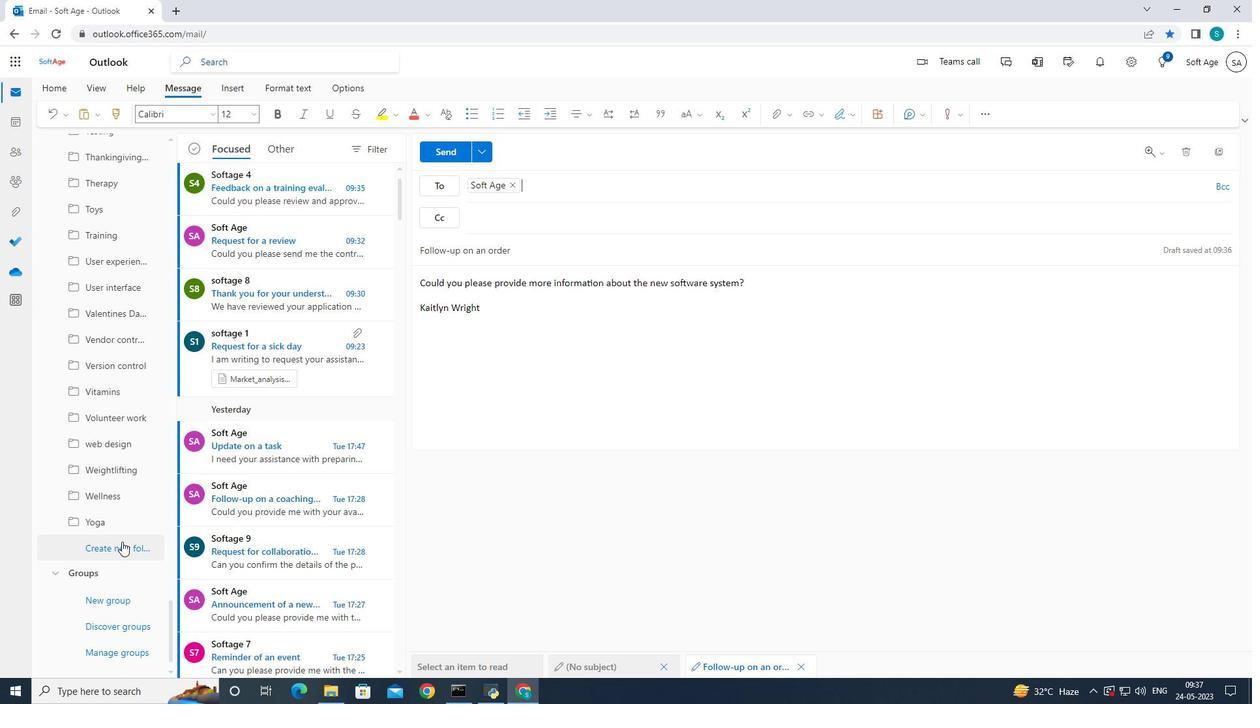 
Action: Mouse moved to (155, 493)
Screenshot: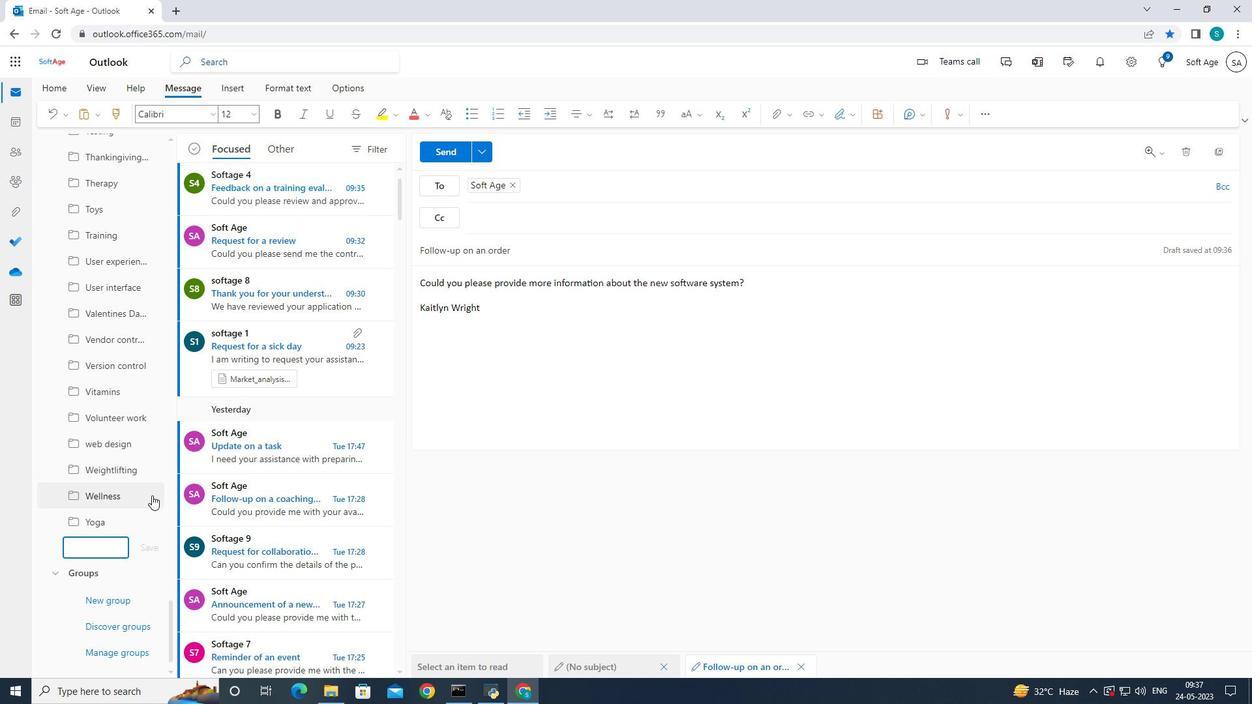 
Action: Key pressed <Key.caps_lock>A<Key.caps_lock>nal
Screenshot: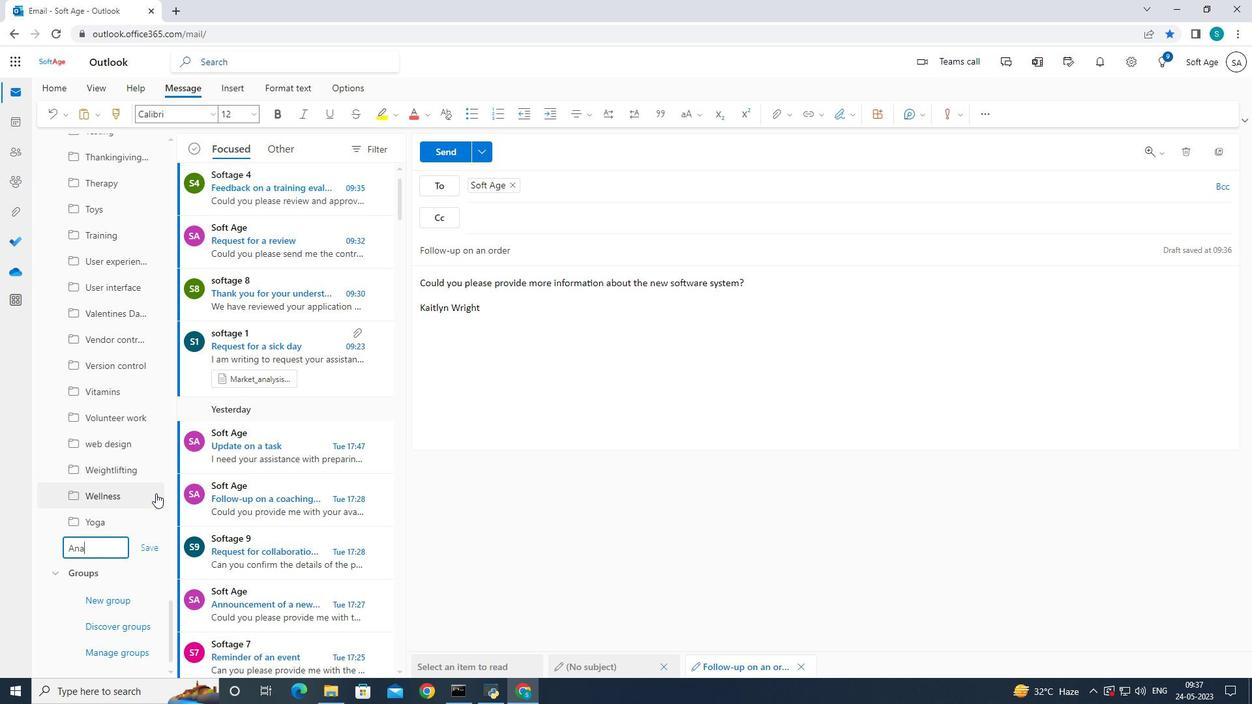 
Action: Mouse moved to (156, 493)
Screenshot: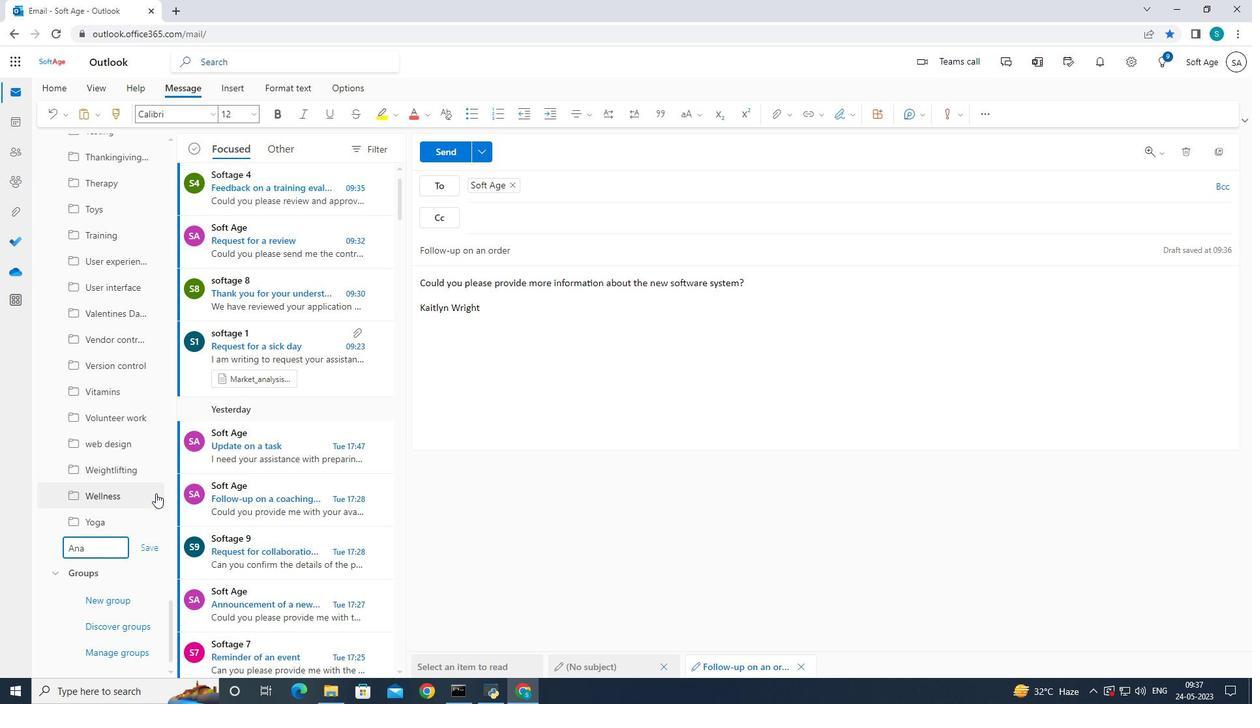
Action: Key pressed ytics<Key.enter>
Screenshot: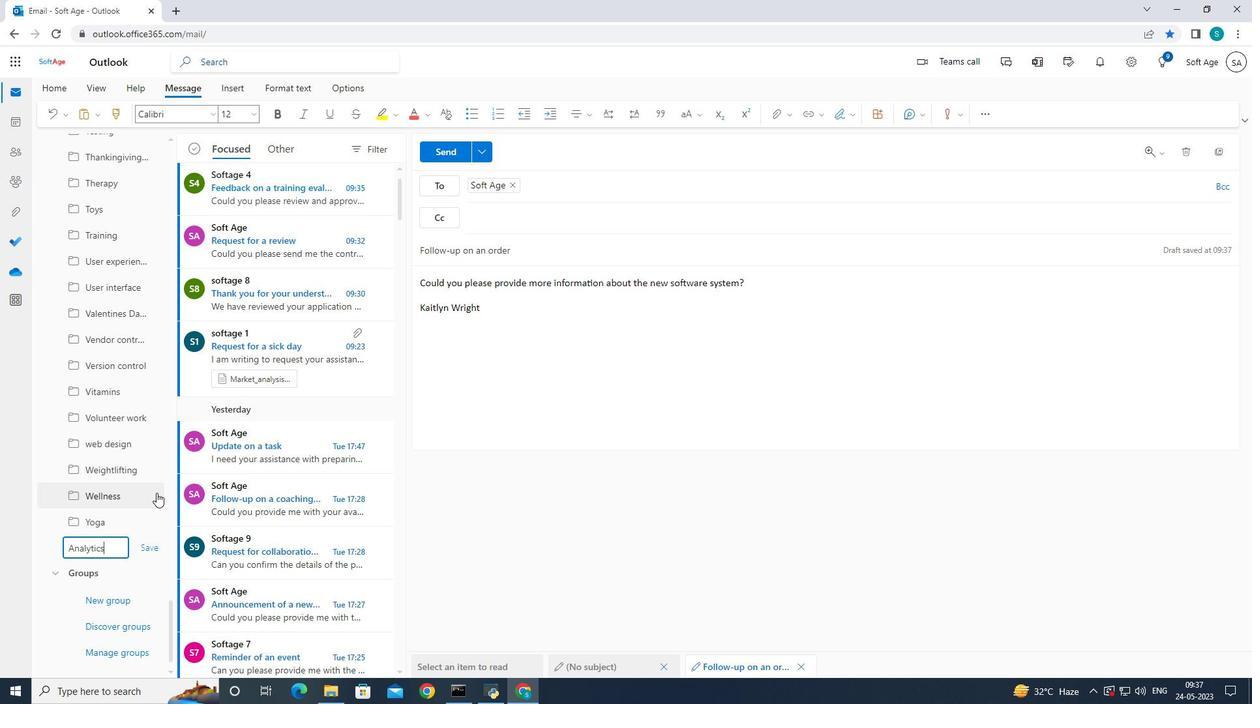 
Action: Mouse moved to (446, 151)
Screenshot: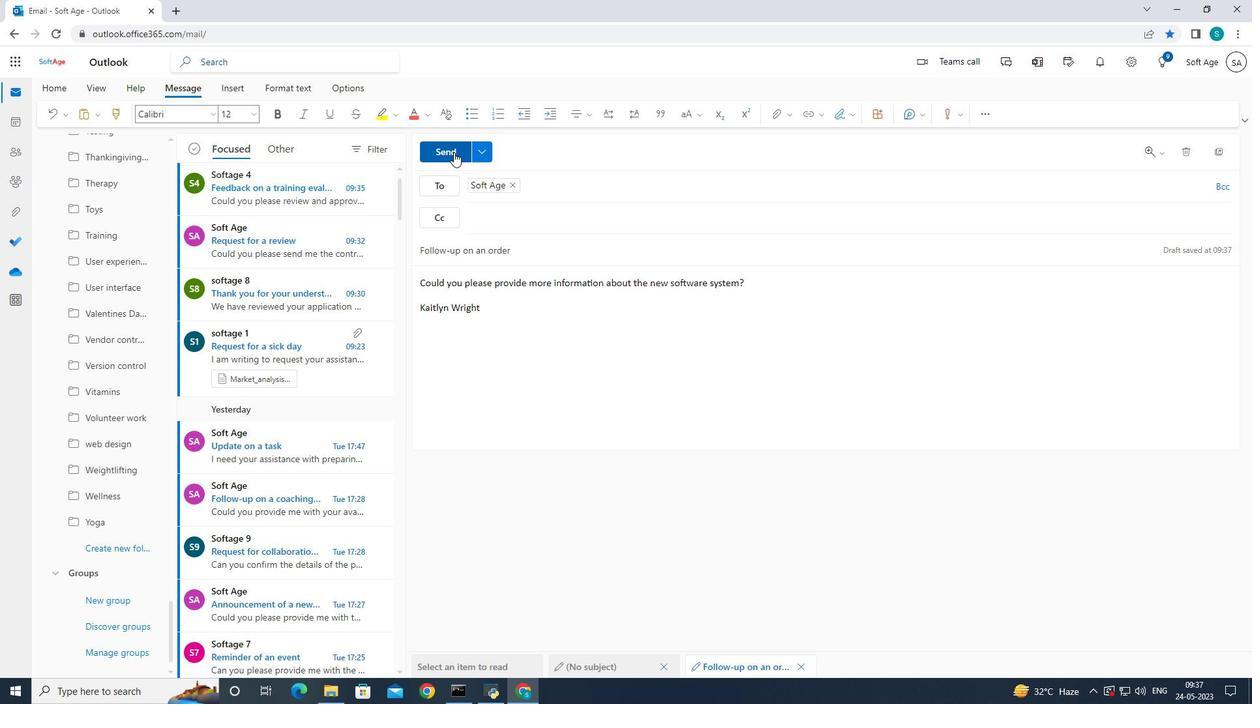 
Action: Mouse pressed left at (446, 151)
Screenshot: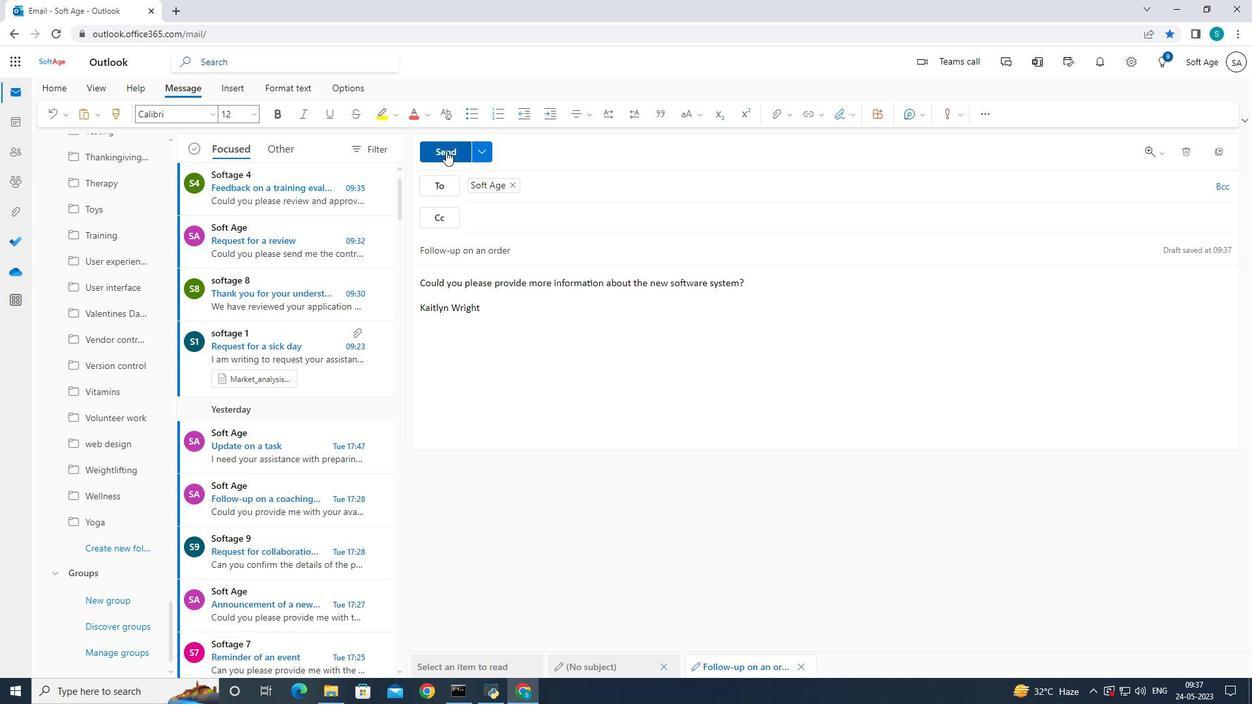 
Action: Mouse moved to (444, 155)
Screenshot: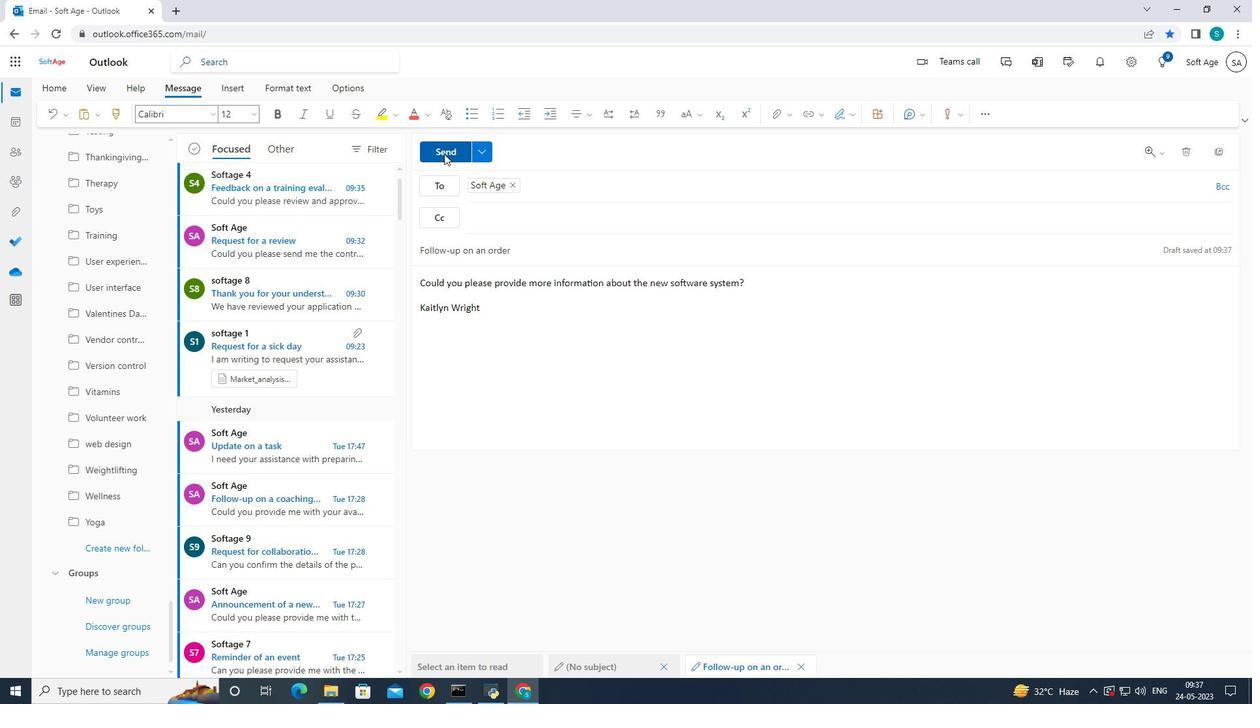 
